 Task: Explore Color Pickers: Install a color picker extension to help select and work with colors in your code
Action: Mouse moved to (17, 0)
Screenshot: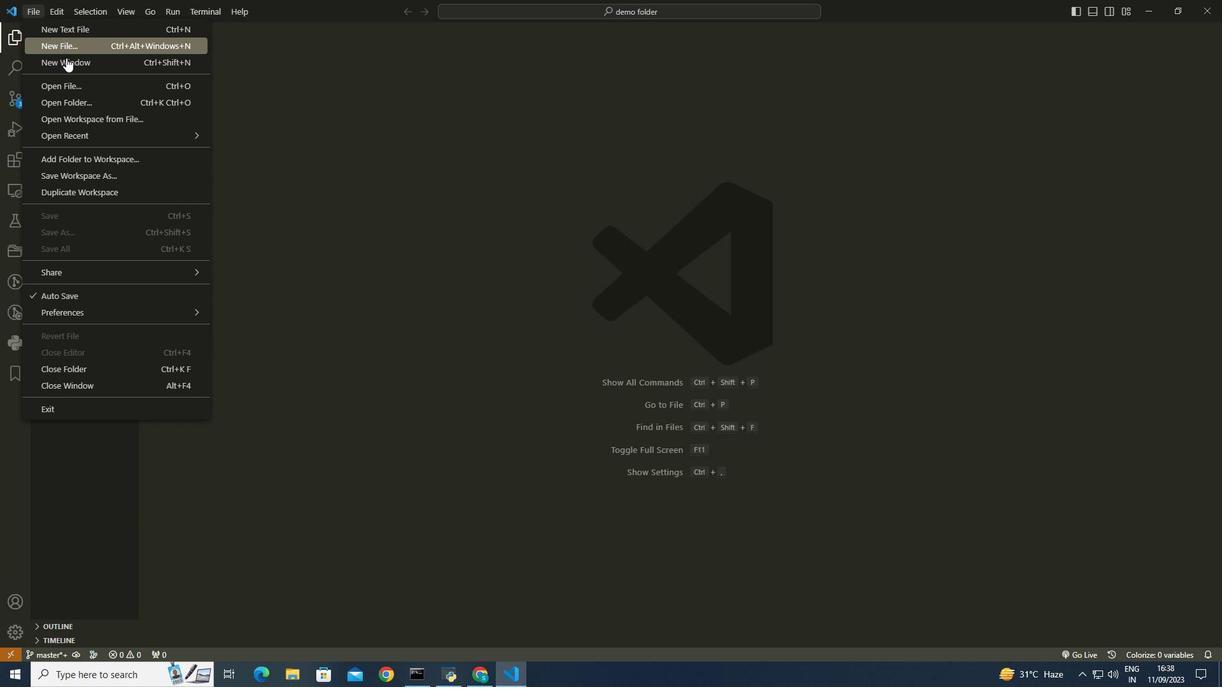 
Action: Mouse pressed left at (17, 0)
Screenshot: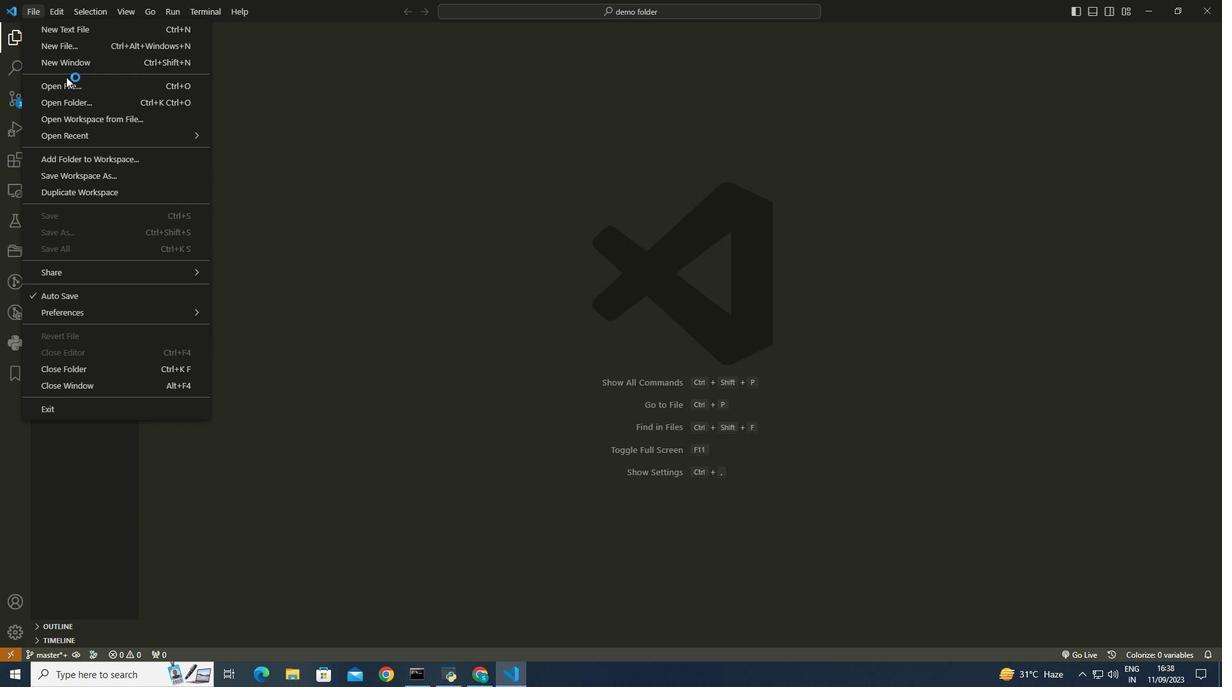 
Action: Mouse moved to (63, 96)
Screenshot: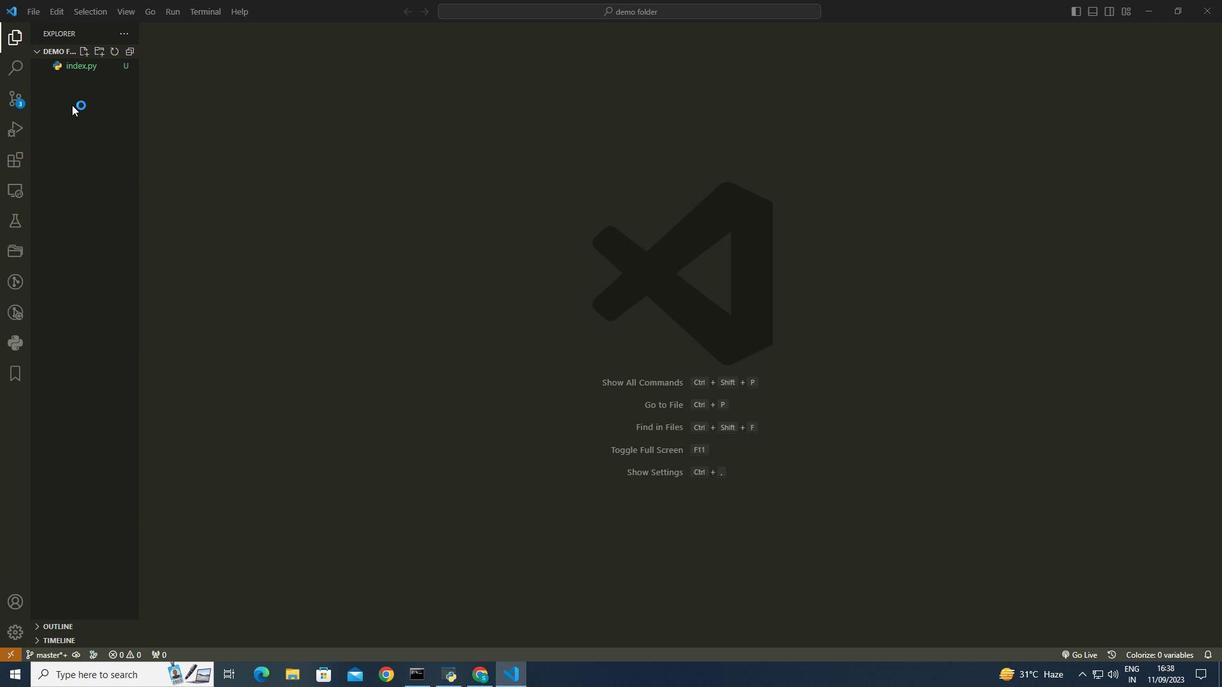 
Action: Mouse pressed left at (63, 96)
Screenshot: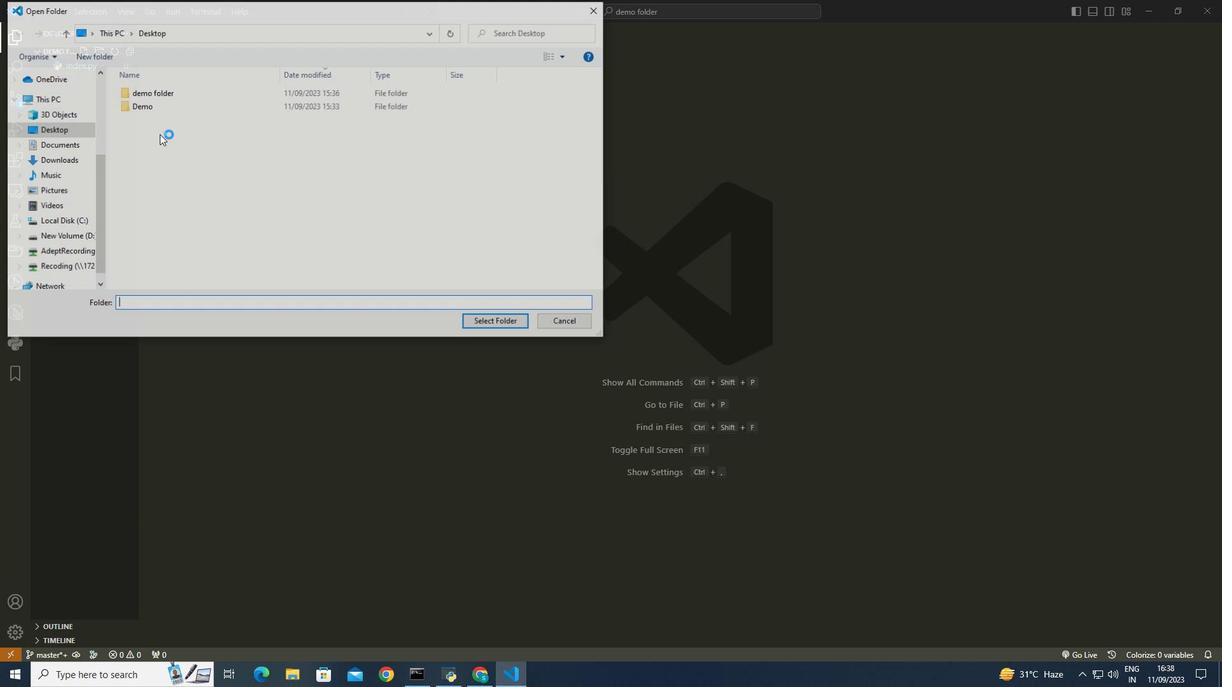 
Action: Mouse moved to (134, 99)
Screenshot: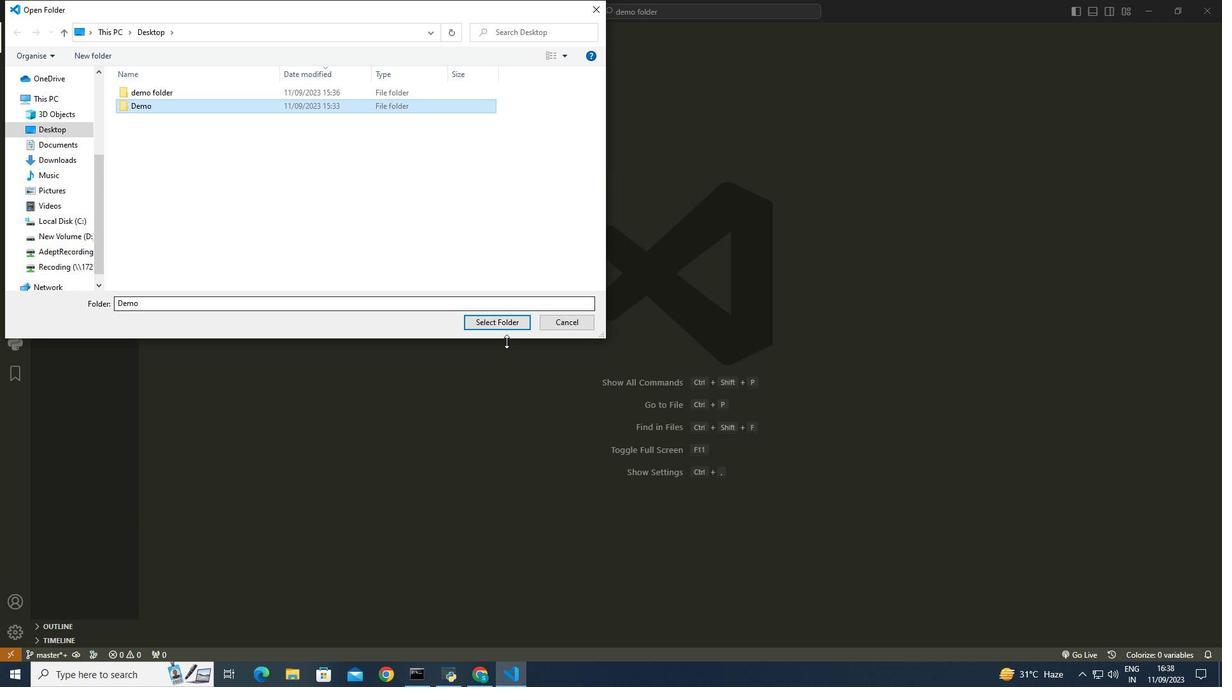 
Action: Mouse pressed left at (134, 99)
Screenshot: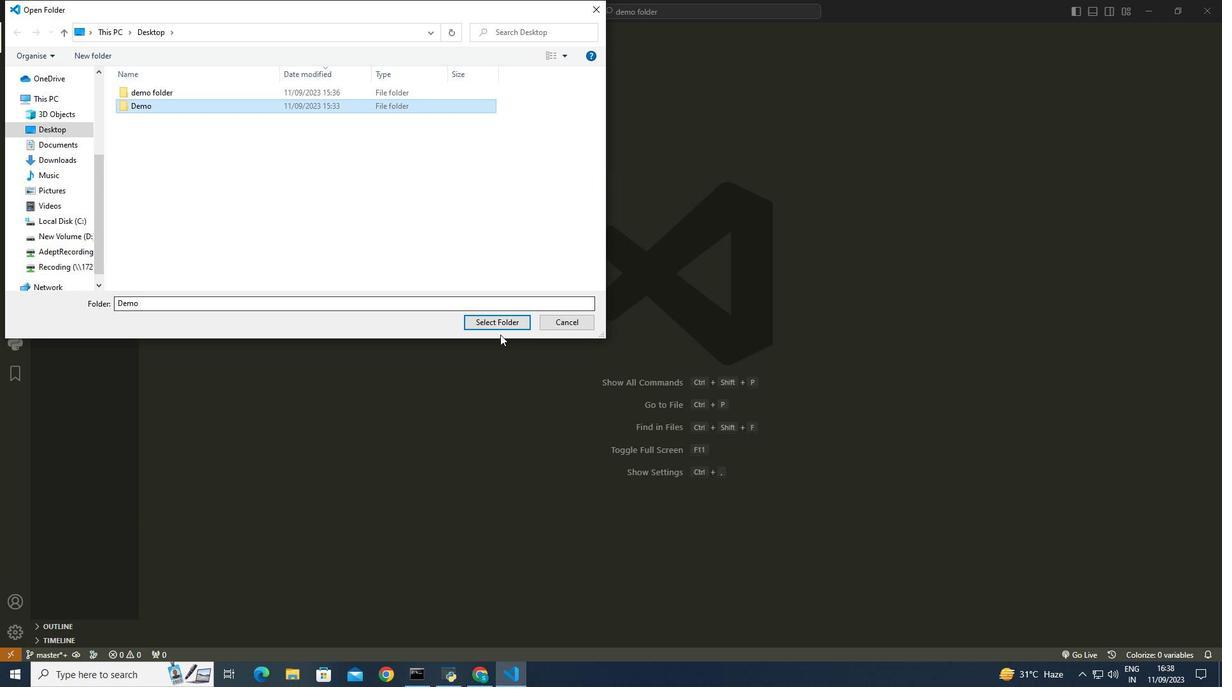 
Action: Mouse moved to (492, 316)
Screenshot: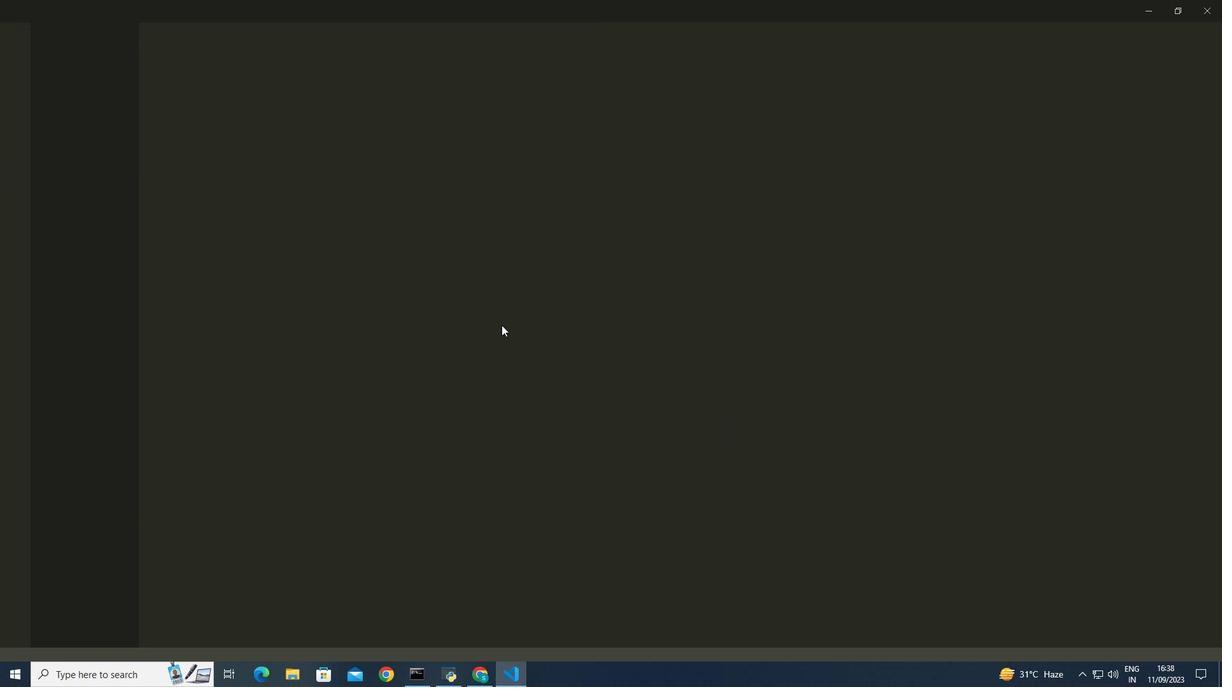 
Action: Mouse pressed left at (492, 316)
Screenshot: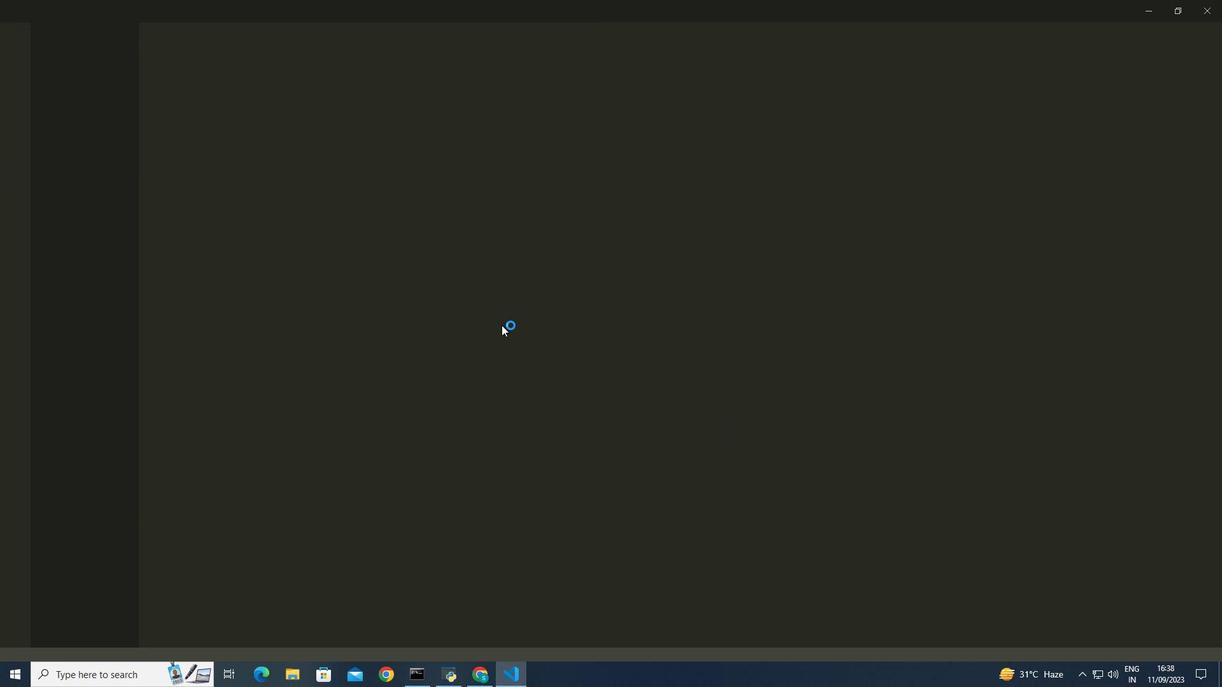 
Action: Mouse moved to (198, 103)
Screenshot: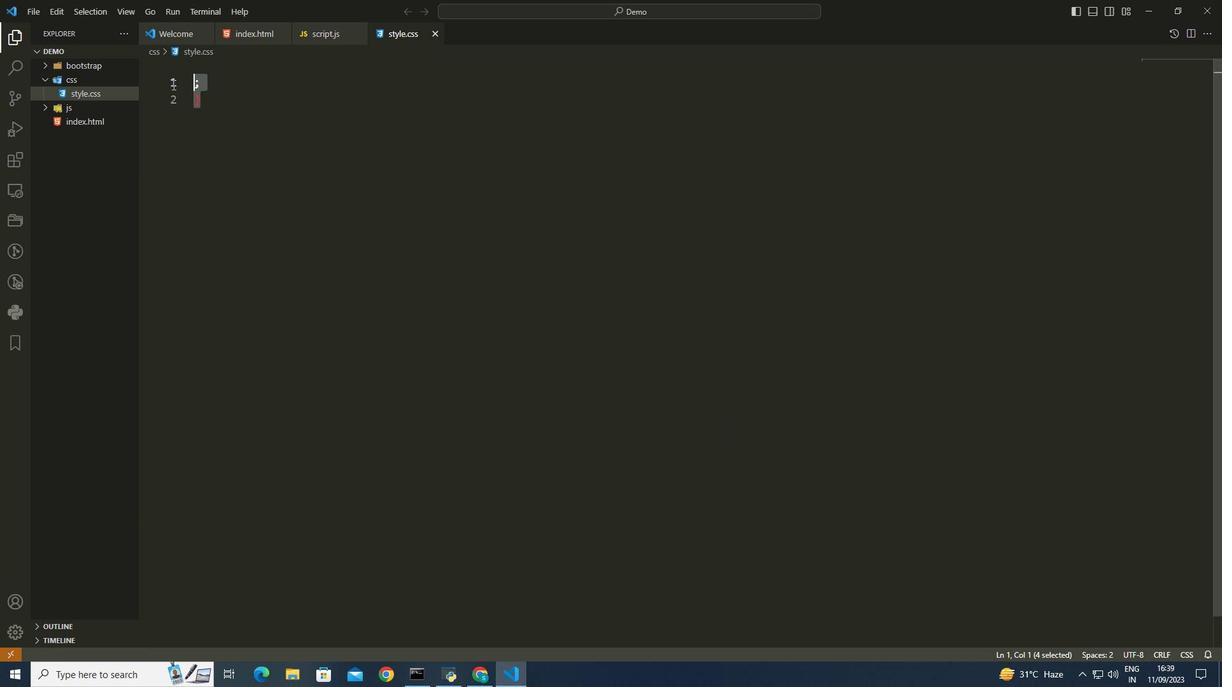 
Action: Mouse pressed left at (198, 103)
Screenshot: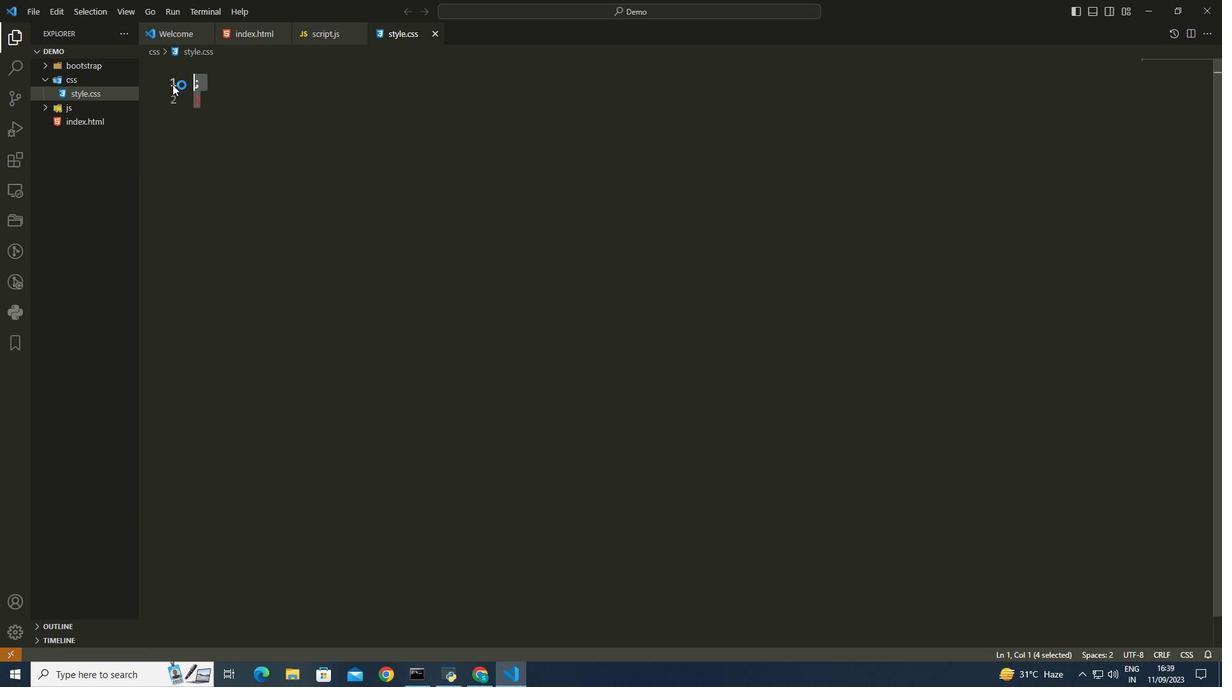
Action: Mouse moved to (170, 81)
Screenshot: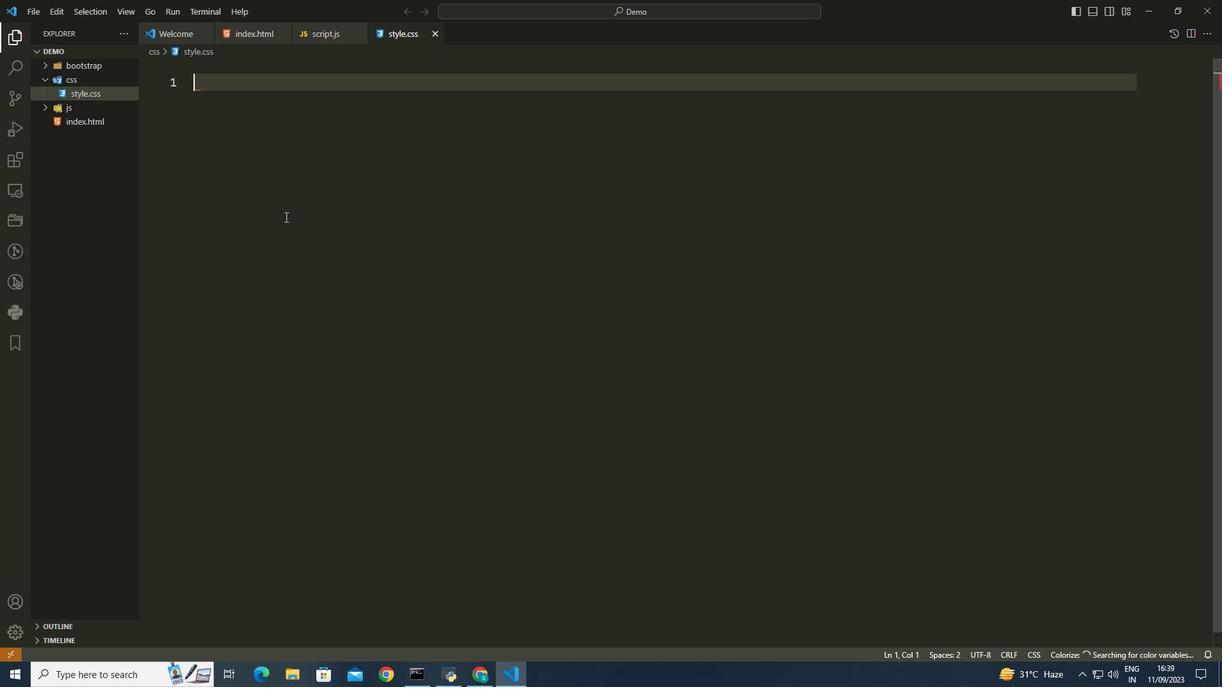 
Action: Key pressed <Key.delete>
Screenshot: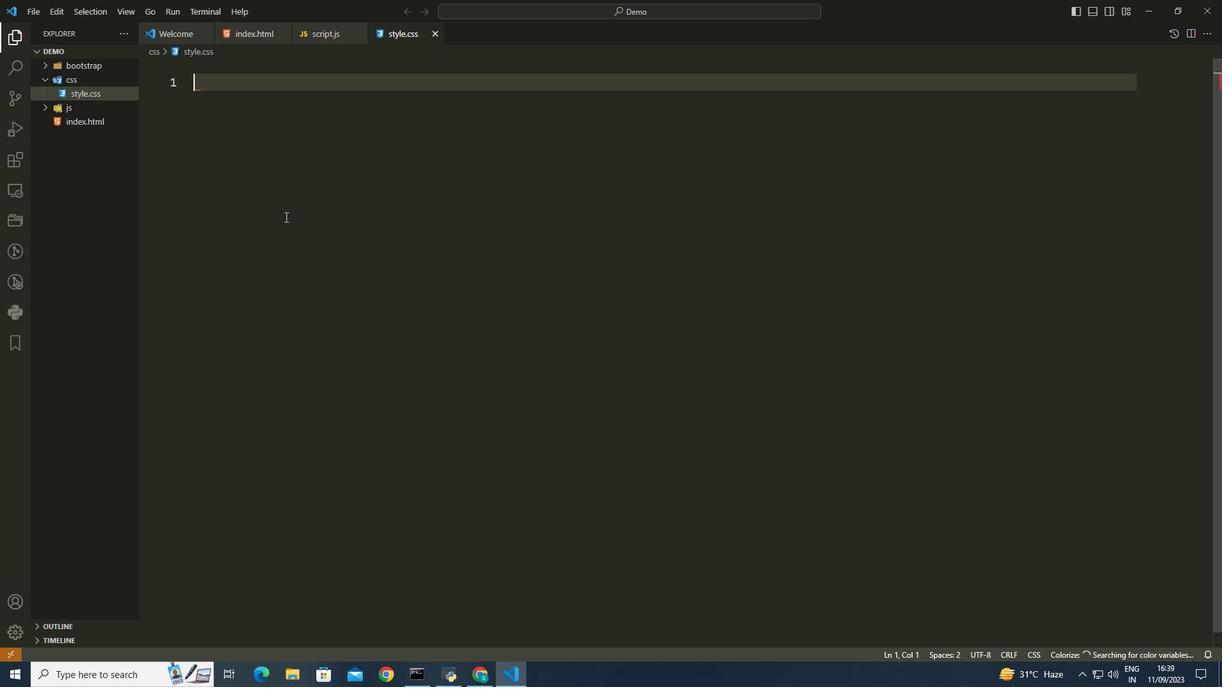 
Action: Mouse moved to (208, 123)
Screenshot: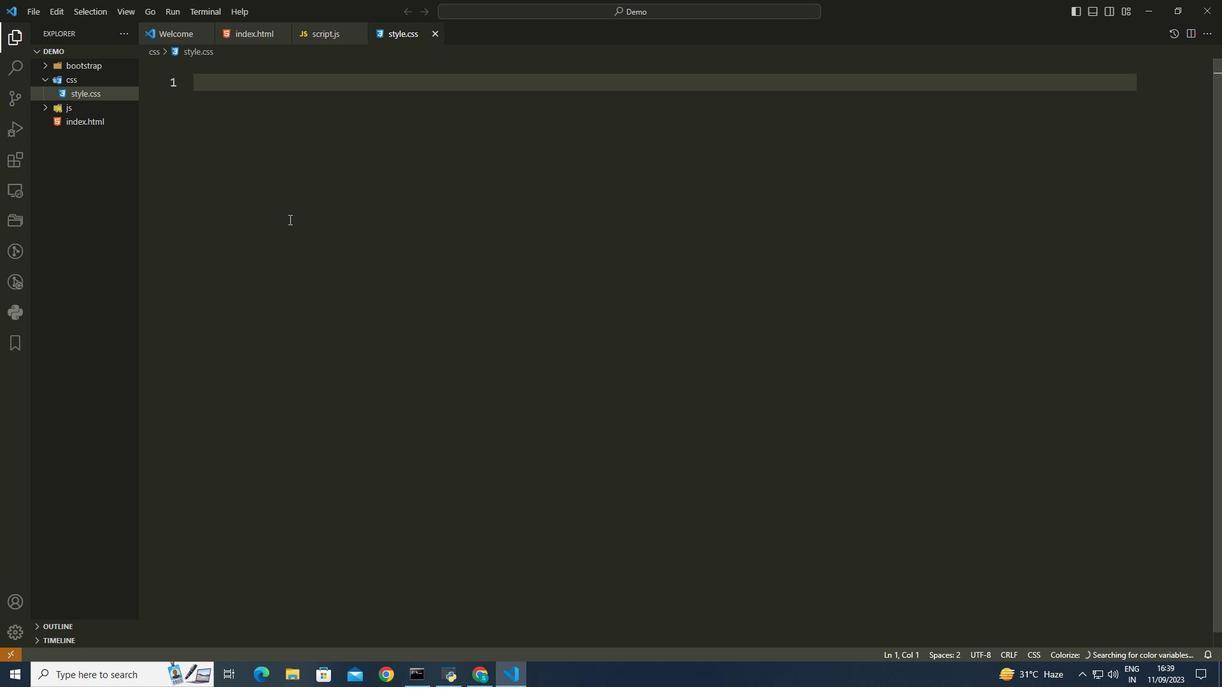 
Action: Mouse pressed left at (208, 123)
Screenshot: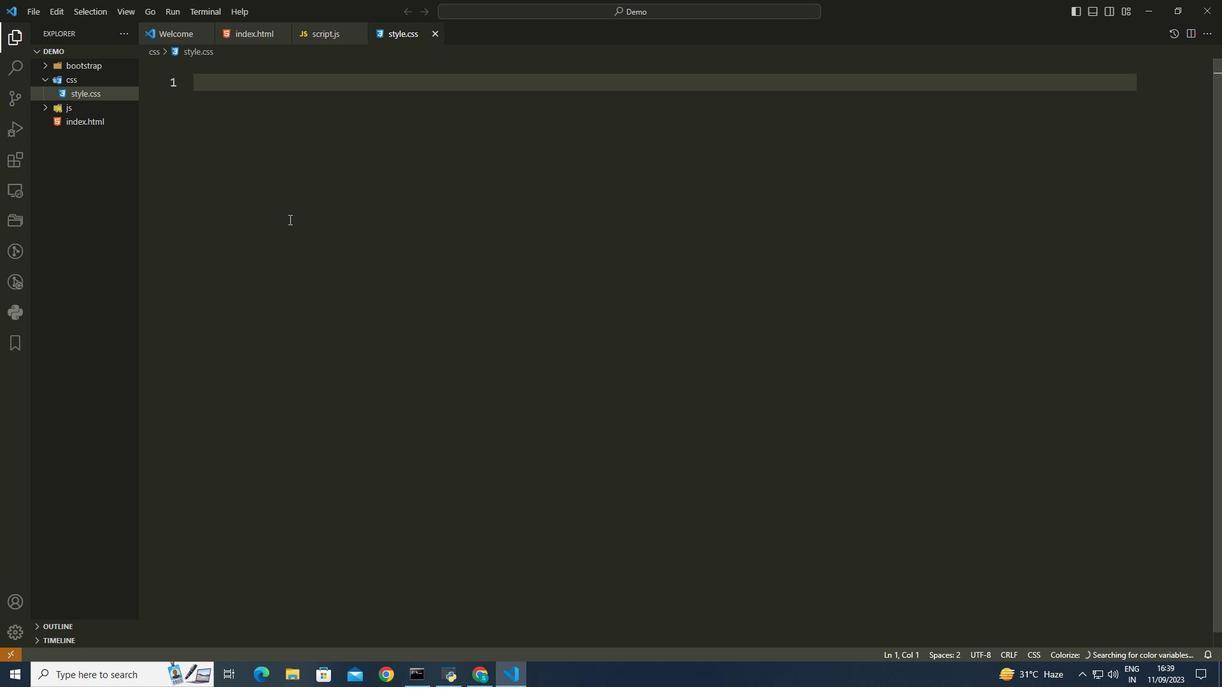 
Action: Mouse moved to (278, 201)
Screenshot: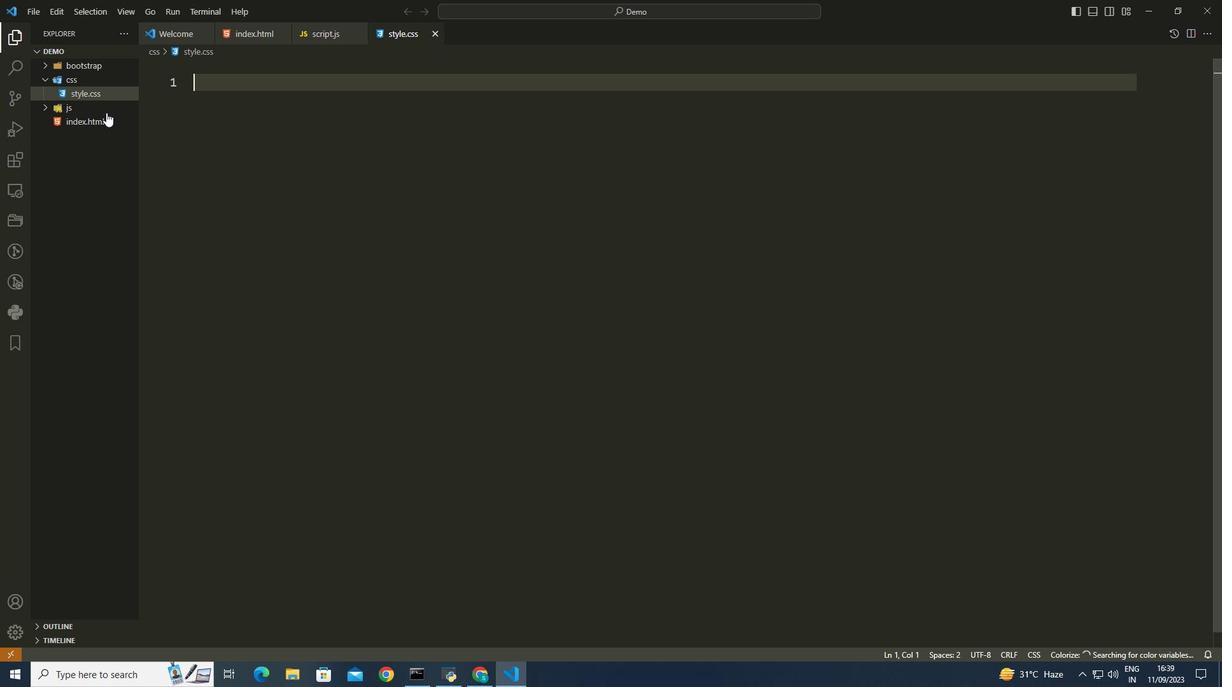 
Action: Mouse pressed left at (278, 201)
Screenshot: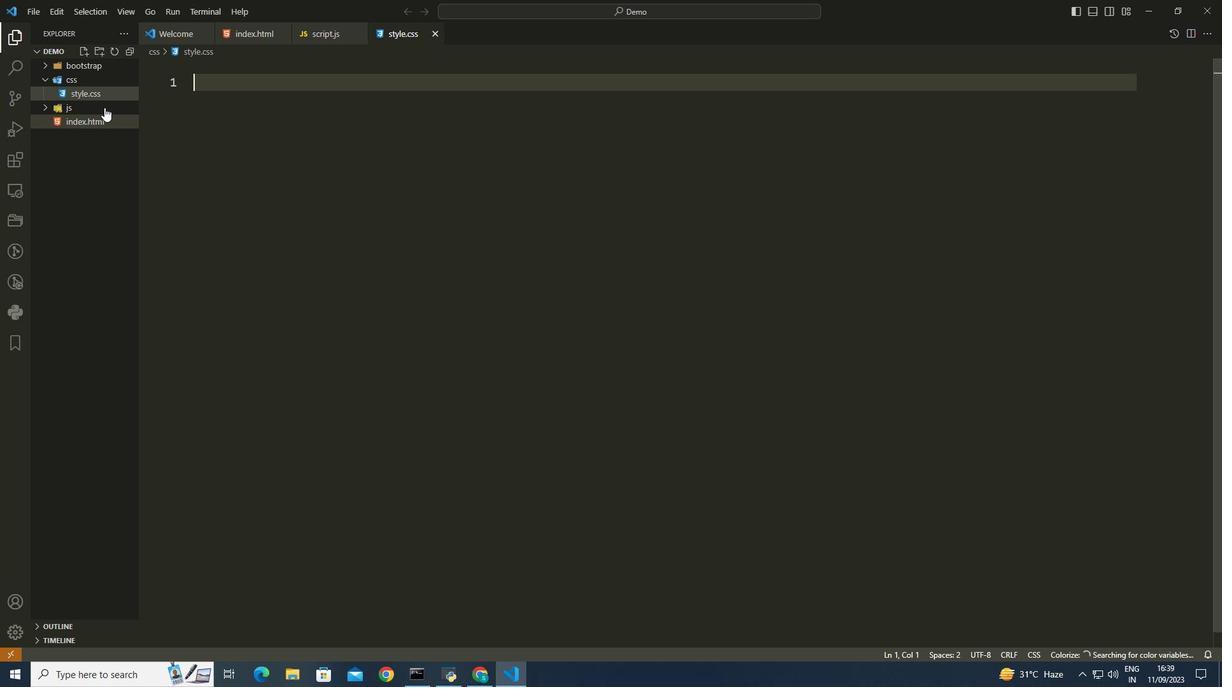 
Action: Mouse moved to (5, 149)
Screenshot: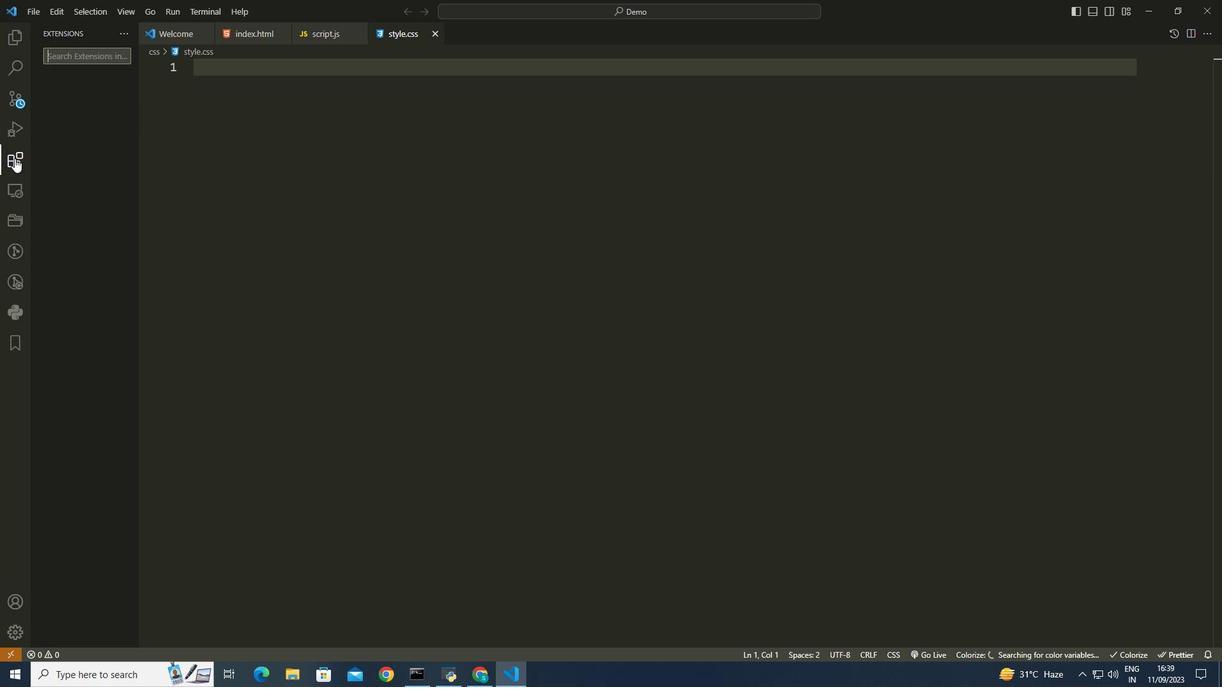 
Action: Mouse pressed left at (5, 149)
Screenshot: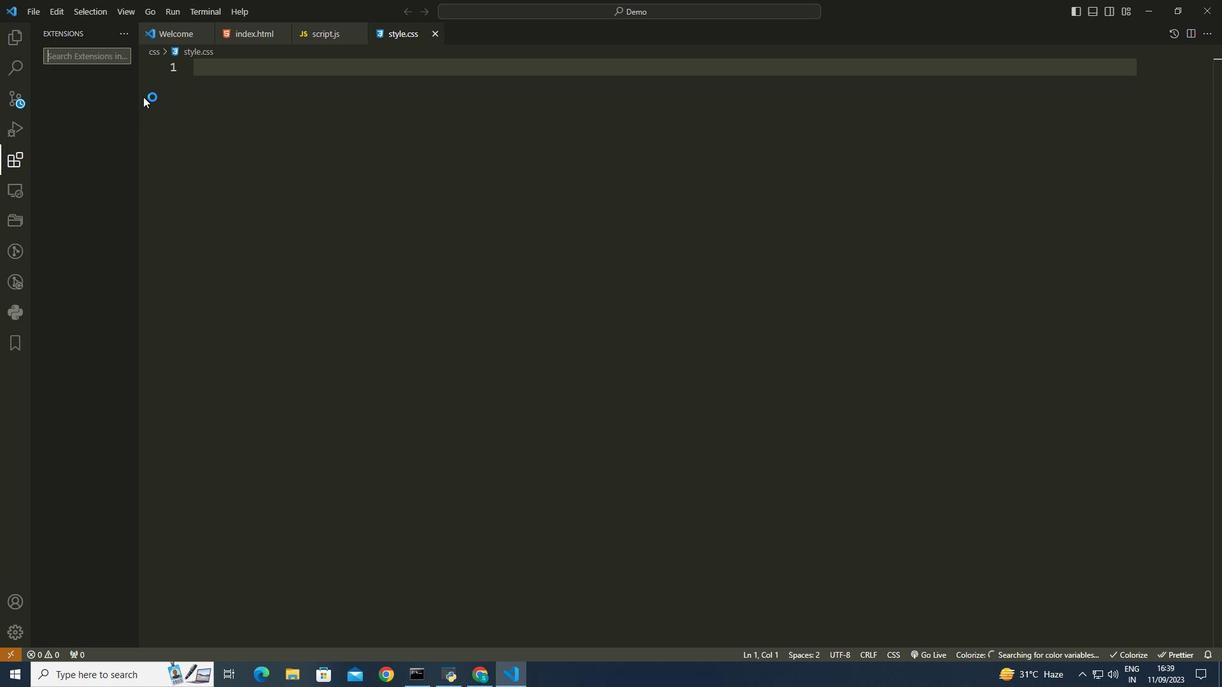 
Action: Mouse moved to (101, 47)
Screenshot: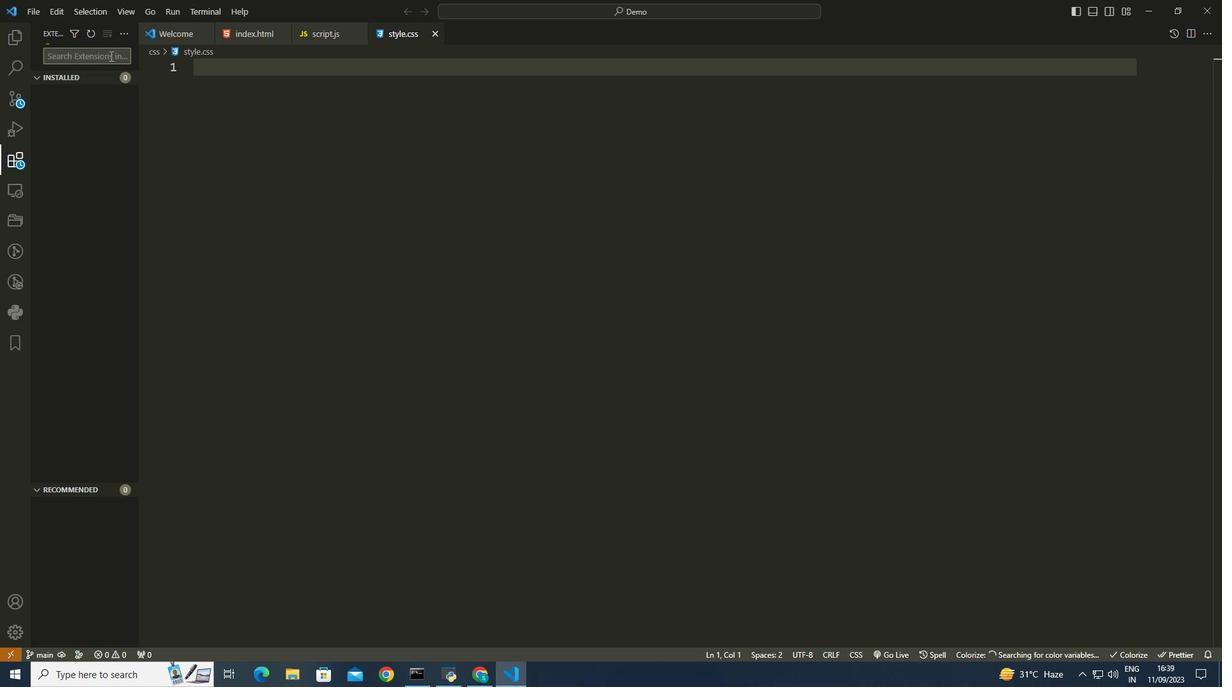 
Action: Mouse pressed left at (101, 47)
Screenshot: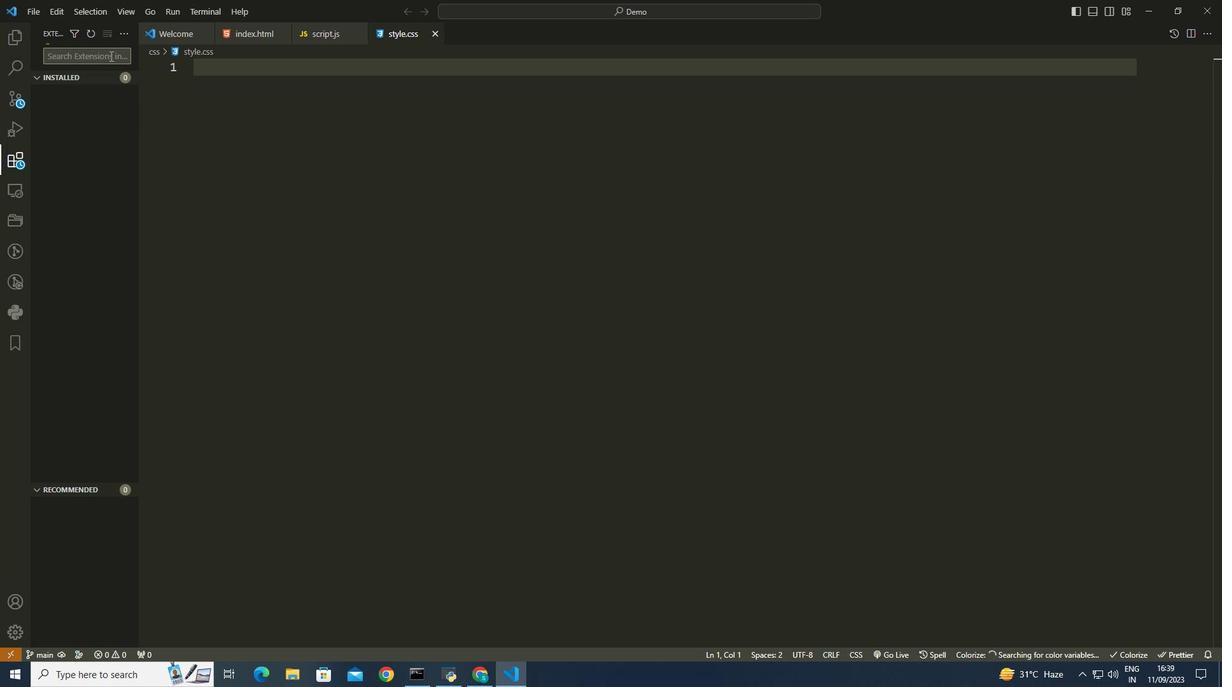 
Action: Key pressed color<Key.space>picker
Screenshot: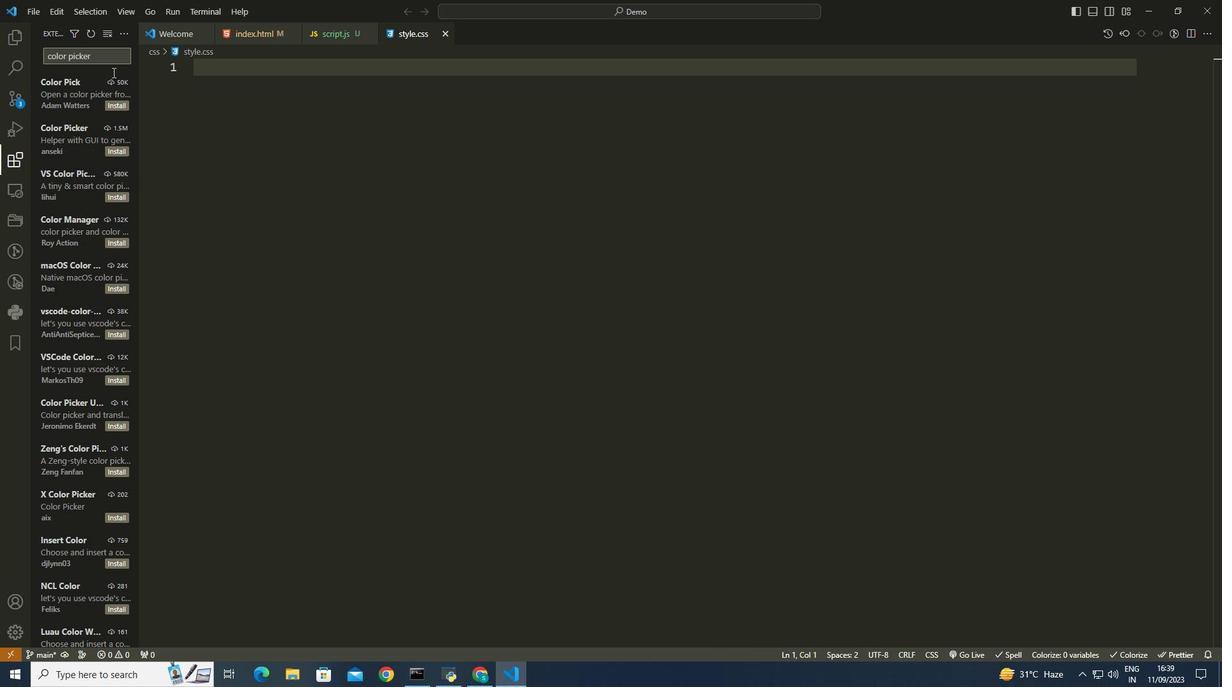 
Action: Mouse moved to (85, 77)
Screenshot: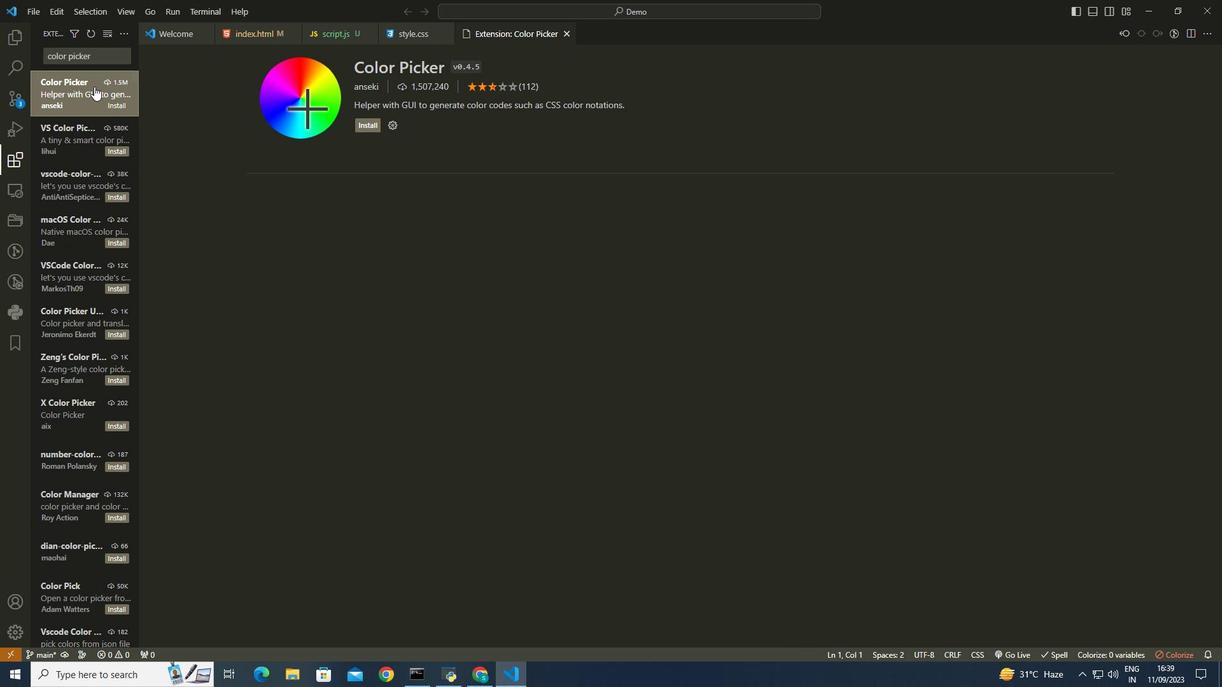 
Action: Mouse pressed left at (85, 77)
Screenshot: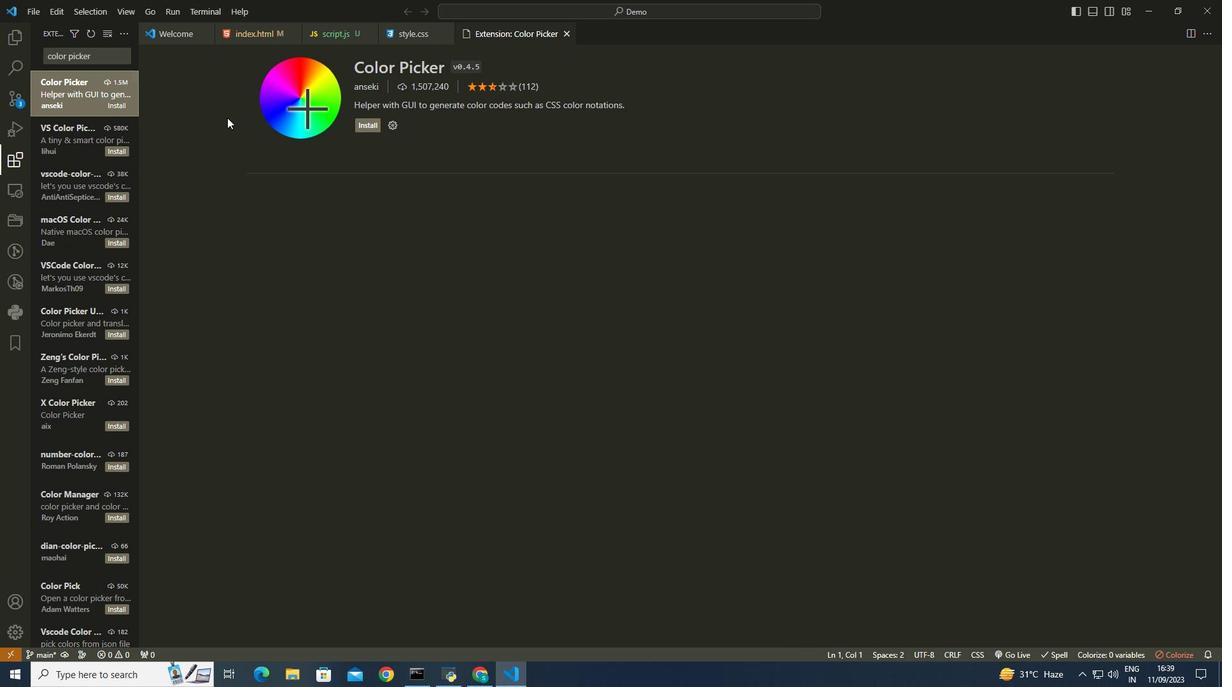 
Action: Mouse moved to (357, 113)
Screenshot: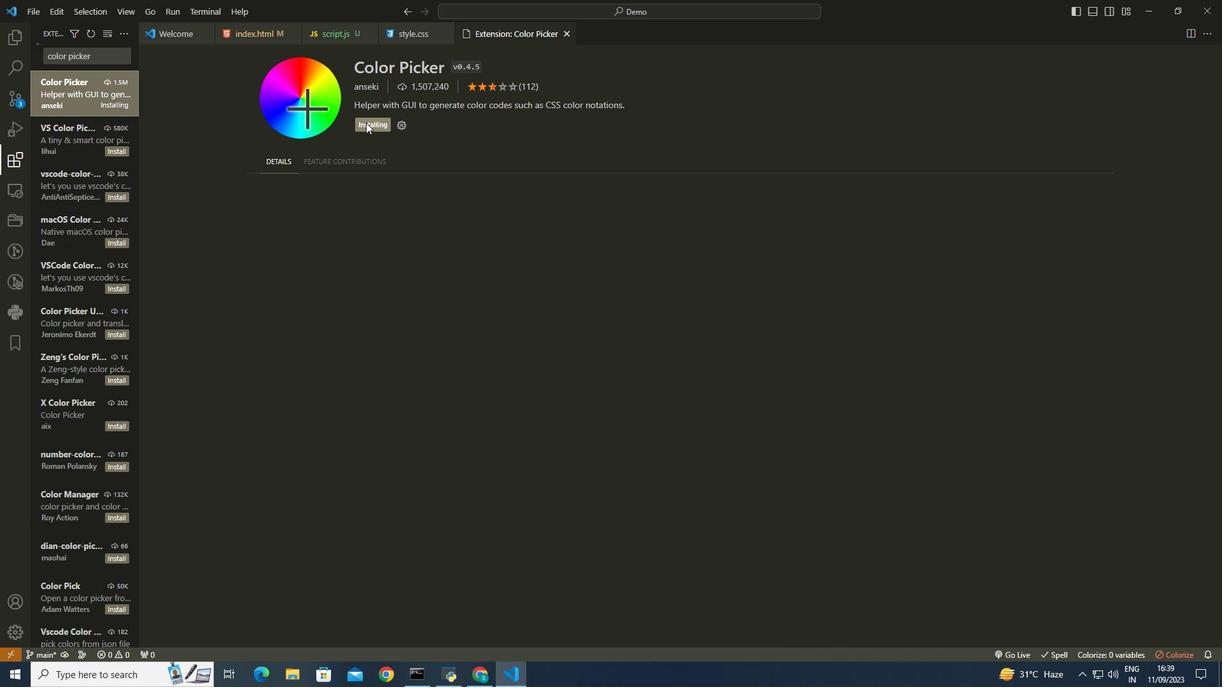 
Action: Mouse pressed left at (357, 113)
Screenshot: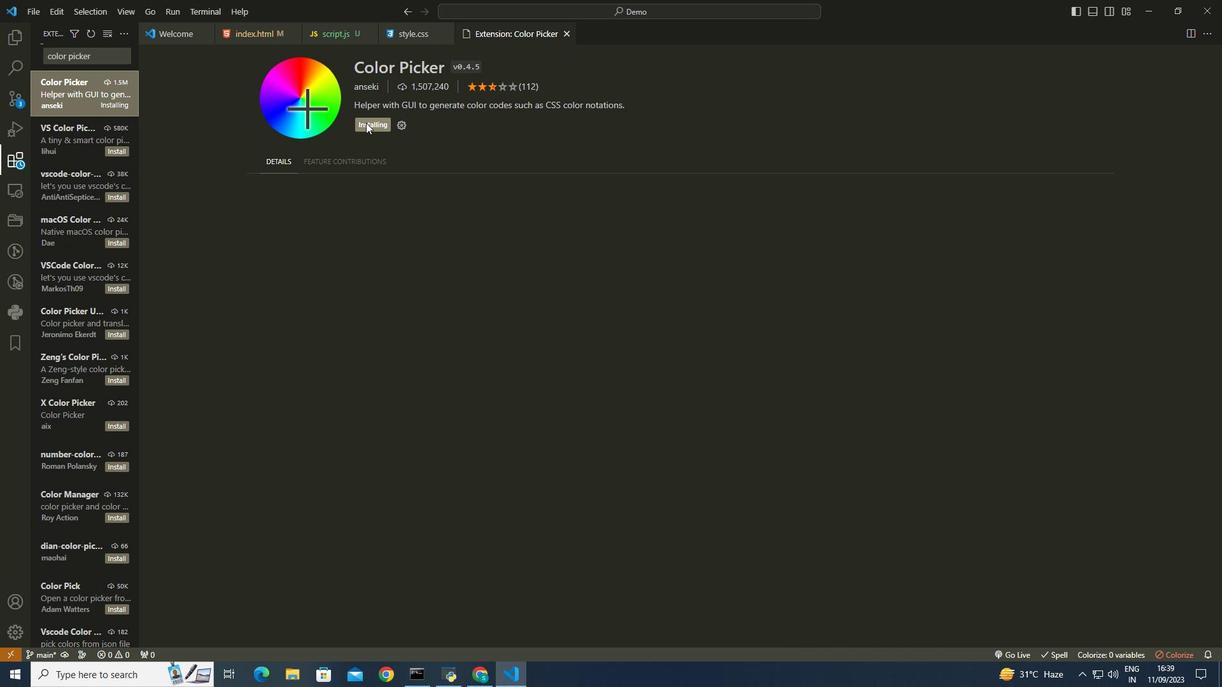 
Action: Mouse moved to (559, 22)
Screenshot: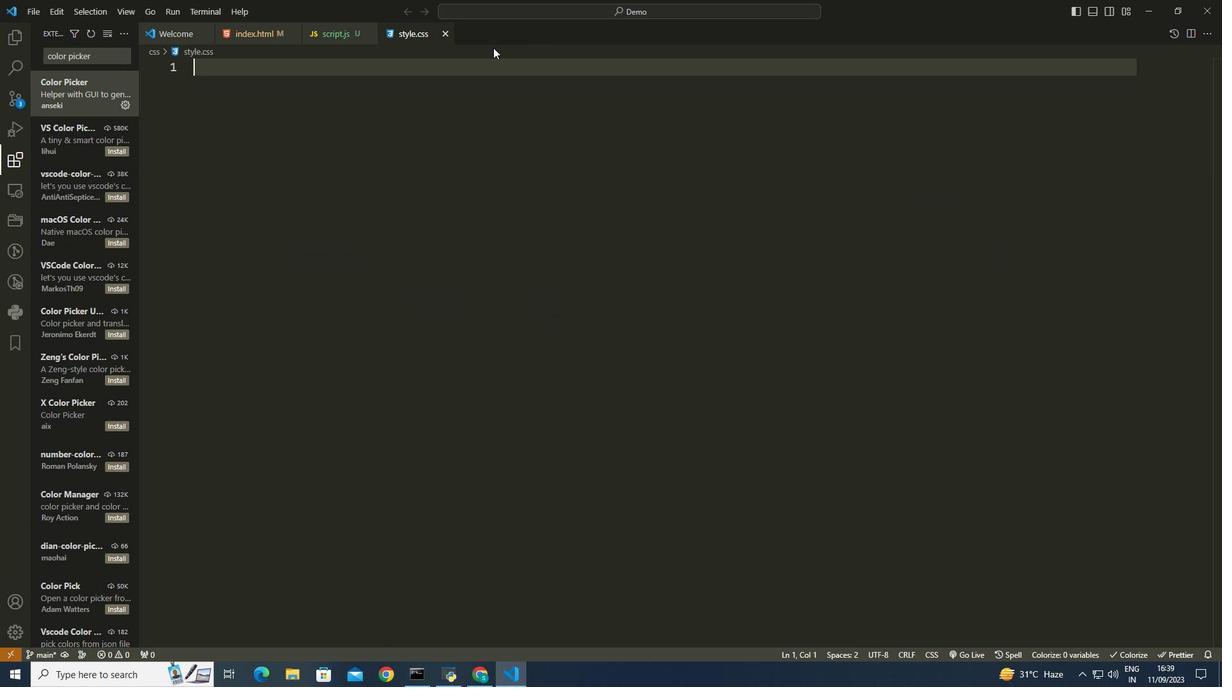 
Action: Mouse pressed left at (559, 22)
Screenshot: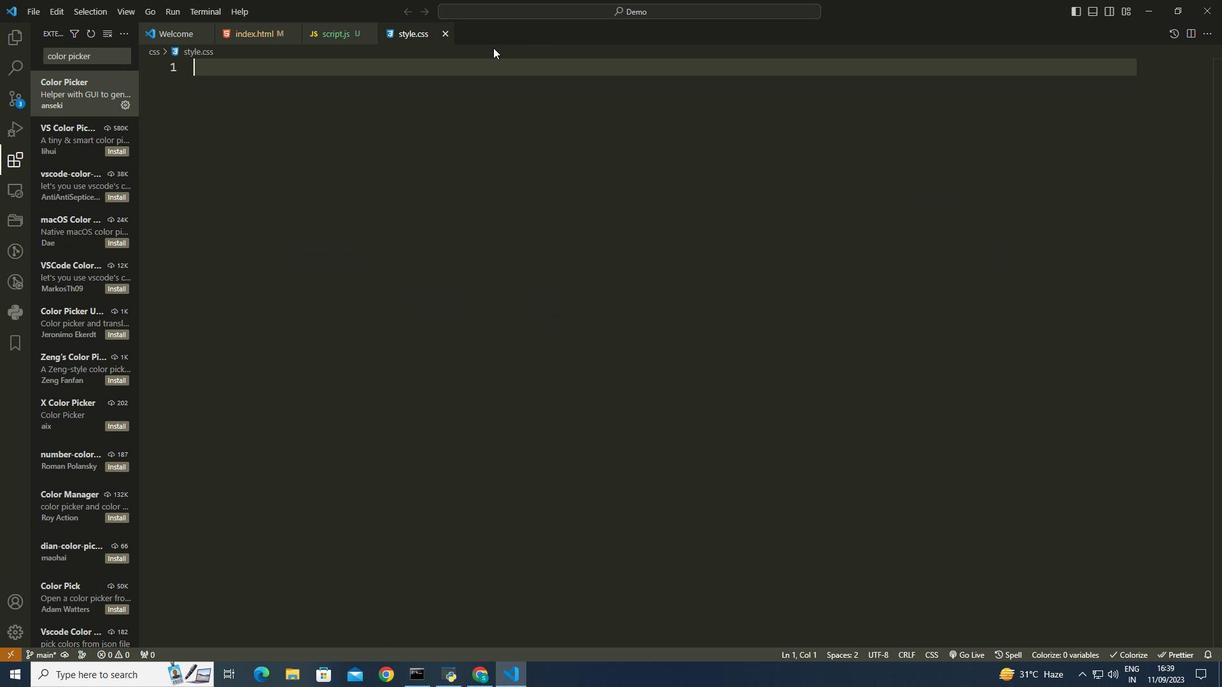 
Action: Mouse moved to (362, 22)
Screenshot: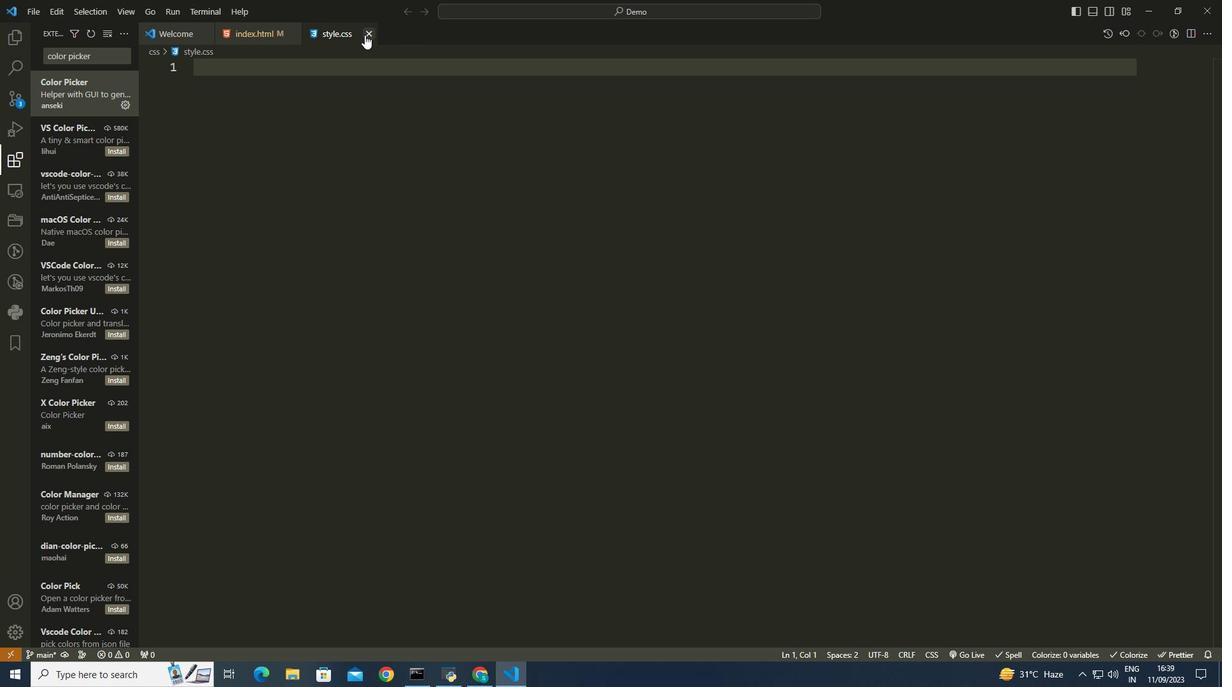 
Action: Mouse pressed left at (362, 22)
Screenshot: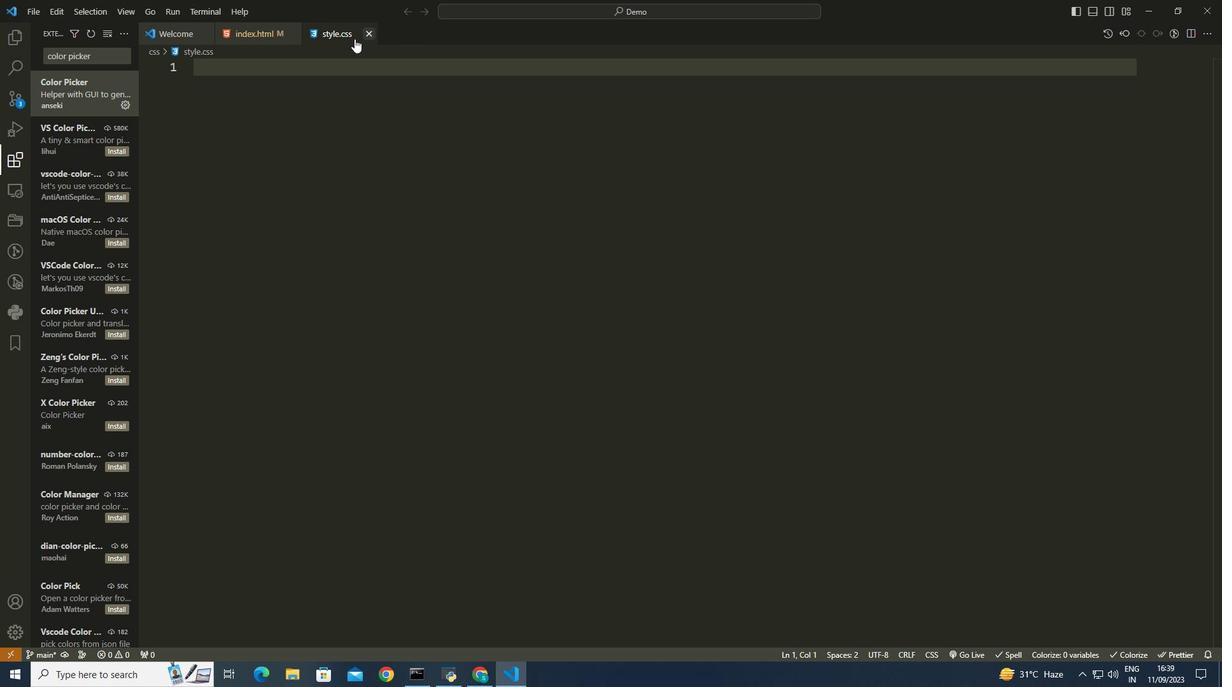 
Action: Mouse moved to (196, 24)
Screenshot: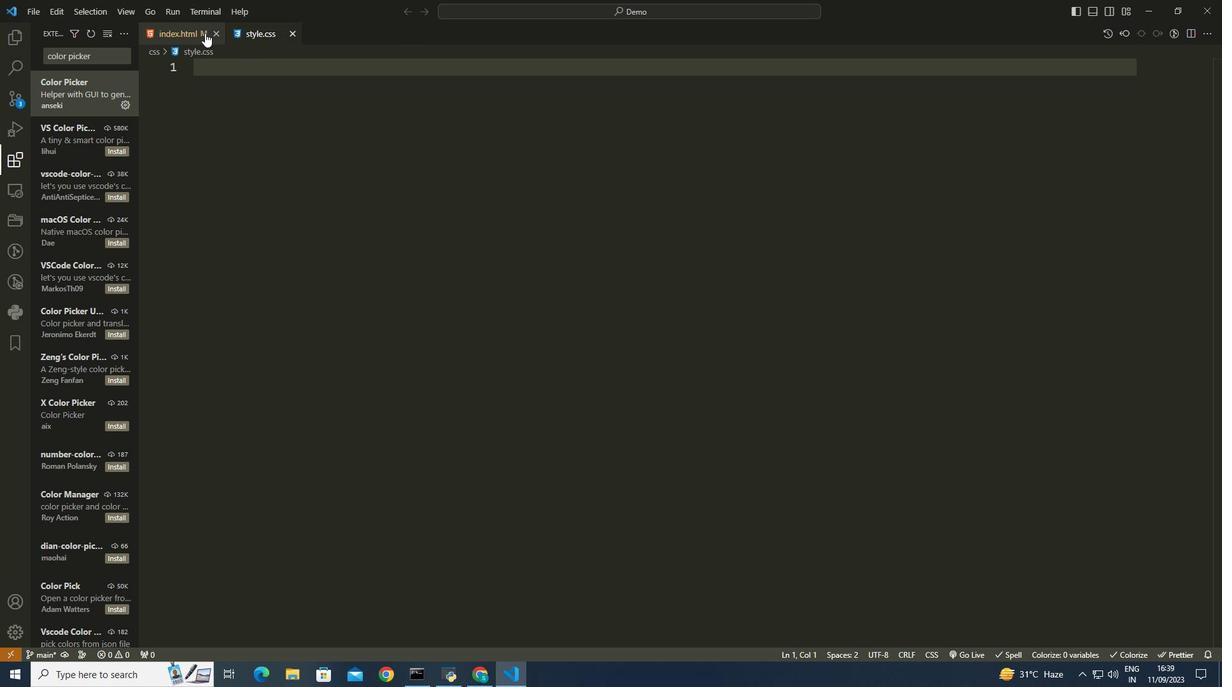 
Action: Mouse pressed left at (196, 24)
Screenshot: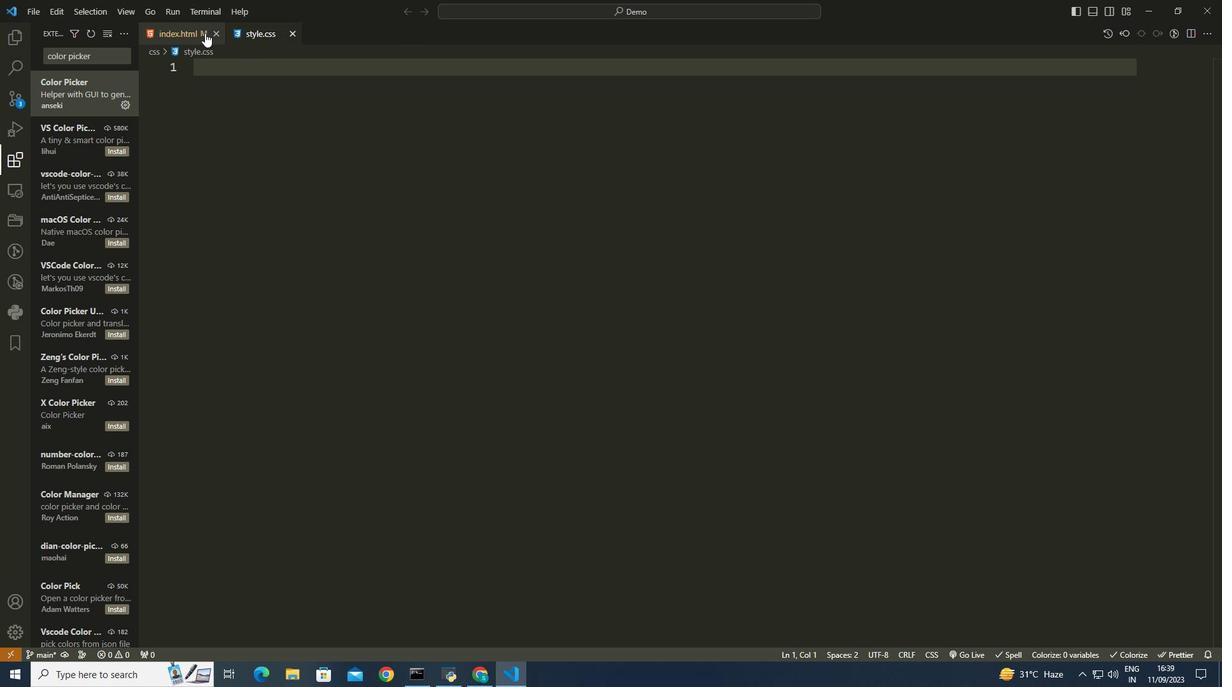 
Action: Mouse moved to (75, 78)
Screenshot: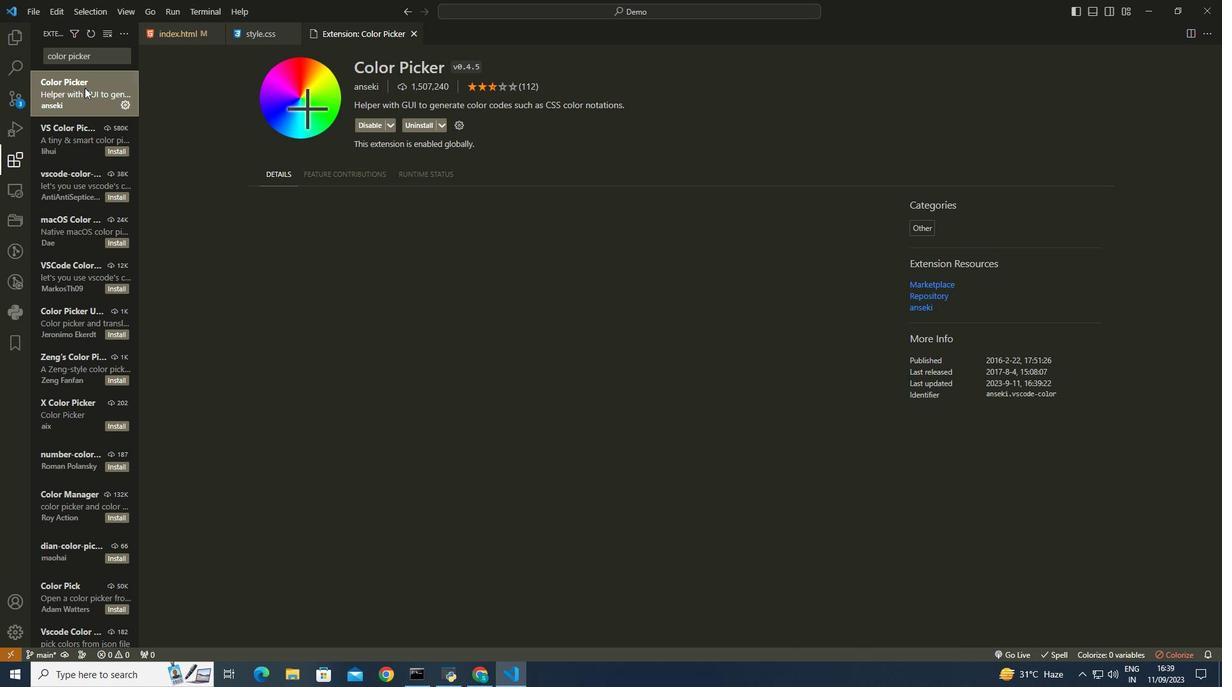 
Action: Mouse pressed left at (75, 78)
Screenshot: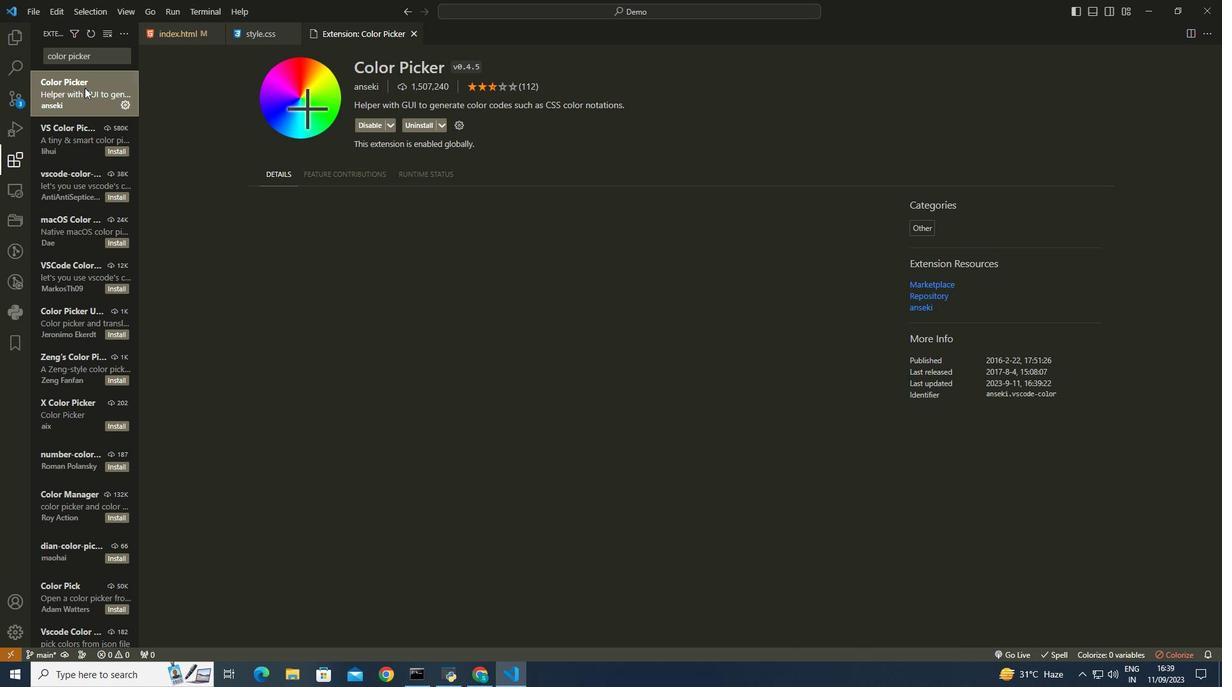 
Action: Mouse moved to (259, 22)
Screenshot: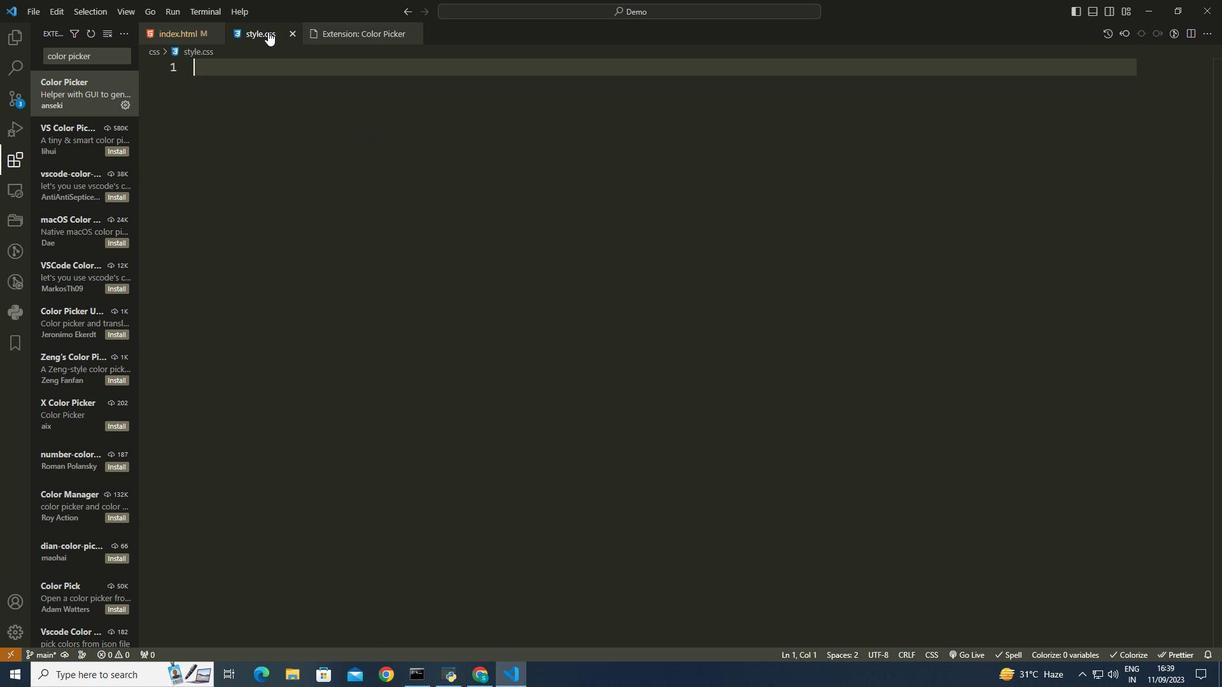 
Action: Mouse pressed left at (259, 22)
Screenshot: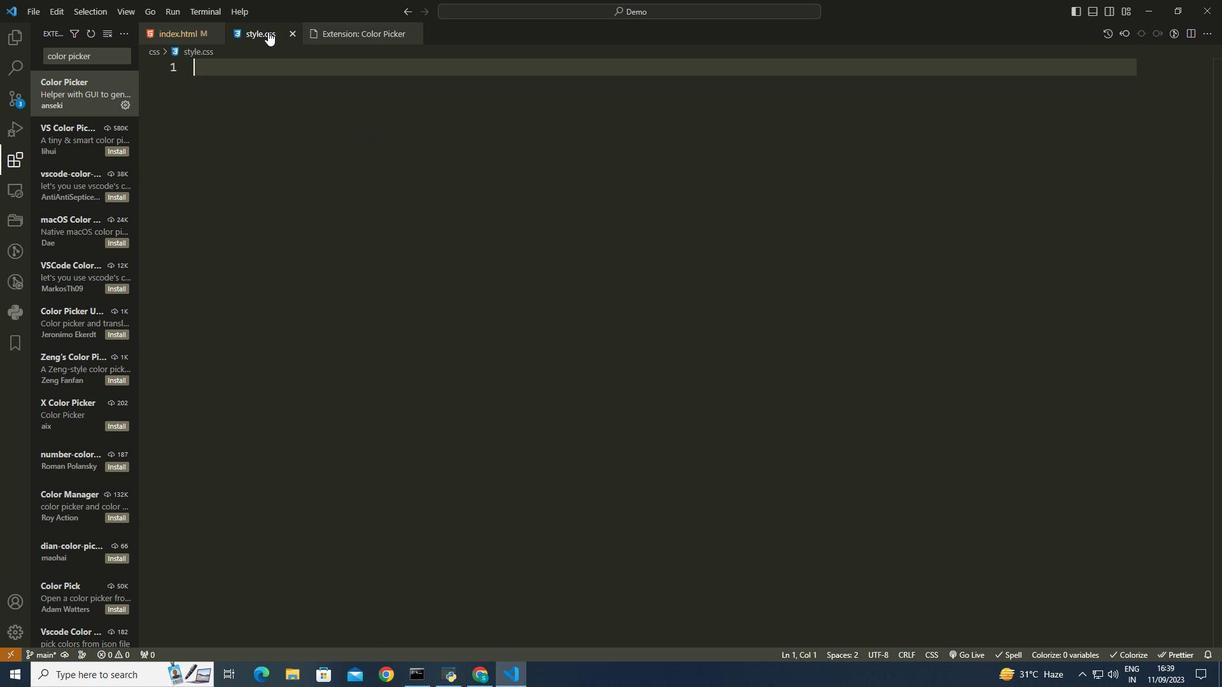 
Action: Mouse moved to (340, 27)
Screenshot: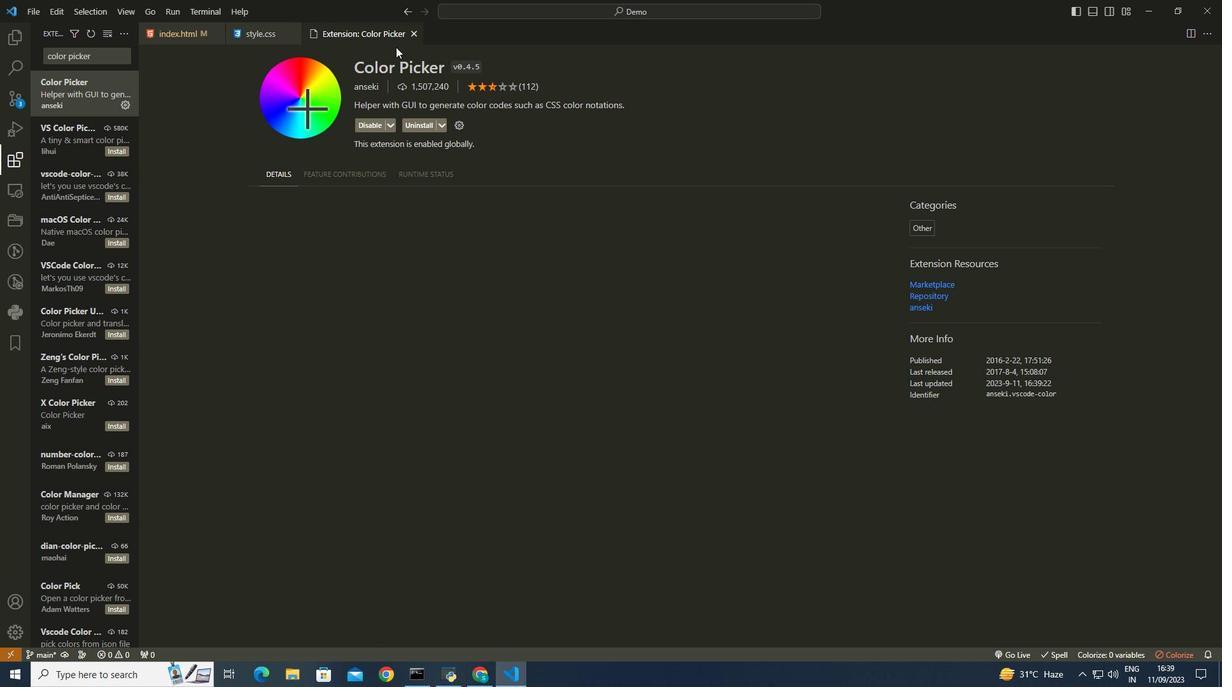 
Action: Mouse pressed left at (340, 27)
Screenshot: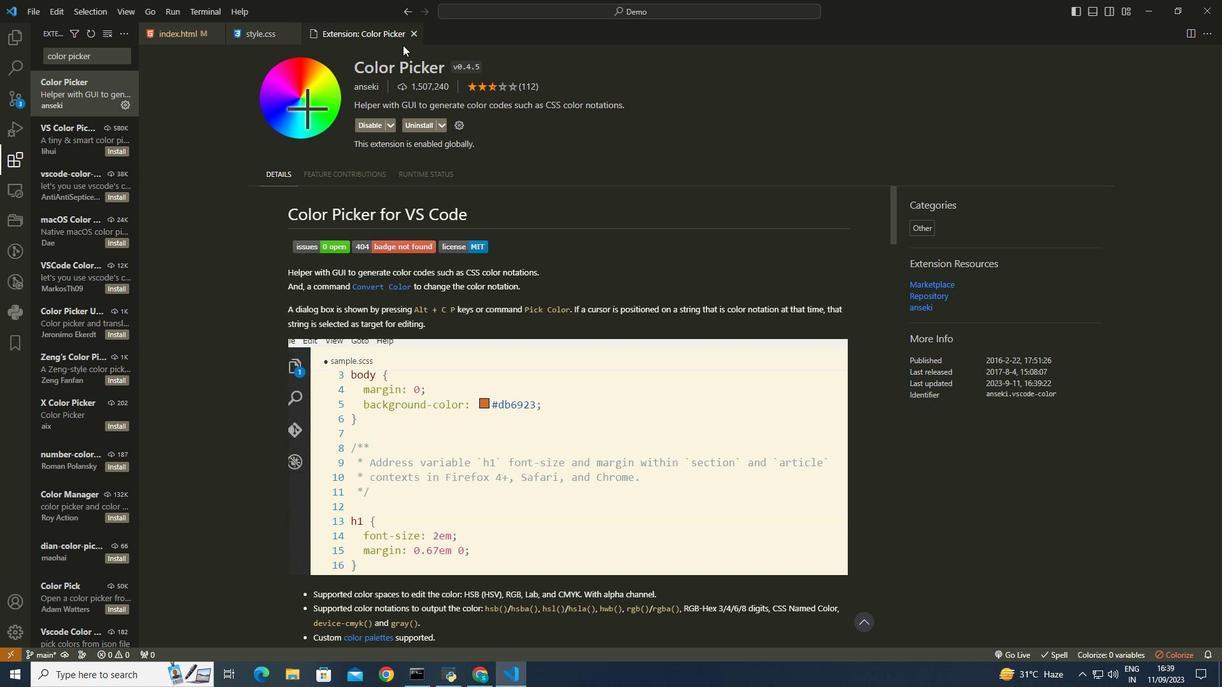 
Action: Mouse moved to (408, 26)
Screenshot: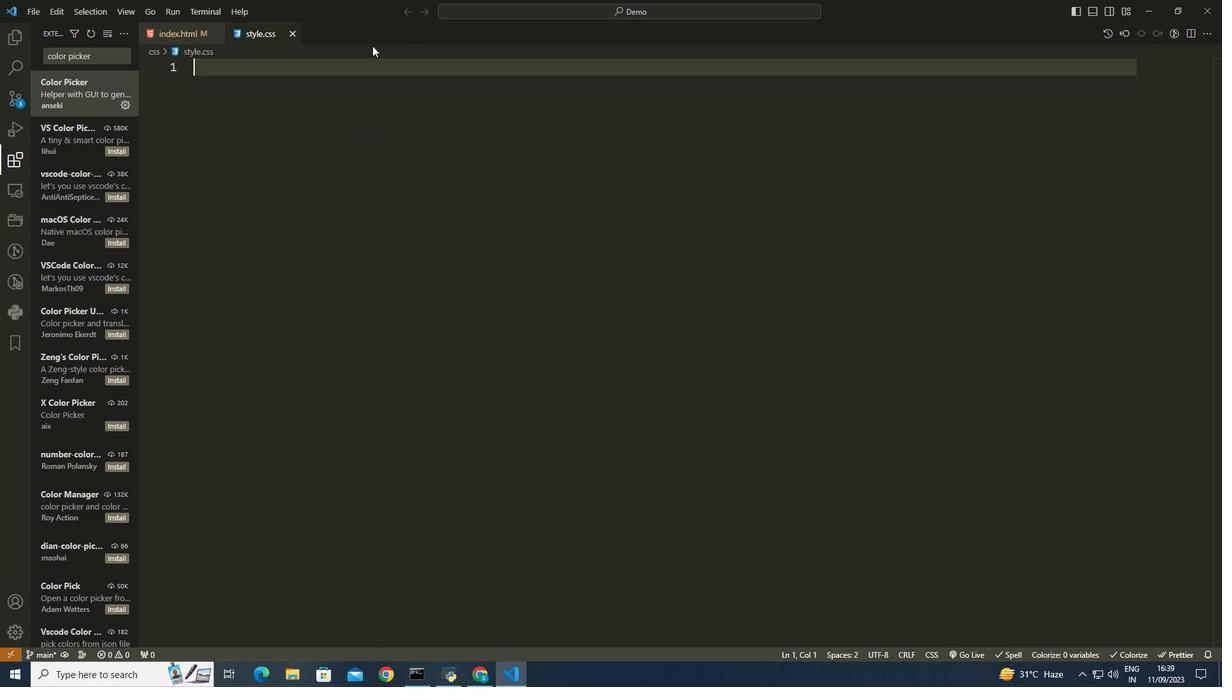 
Action: Mouse pressed left at (408, 26)
Screenshot: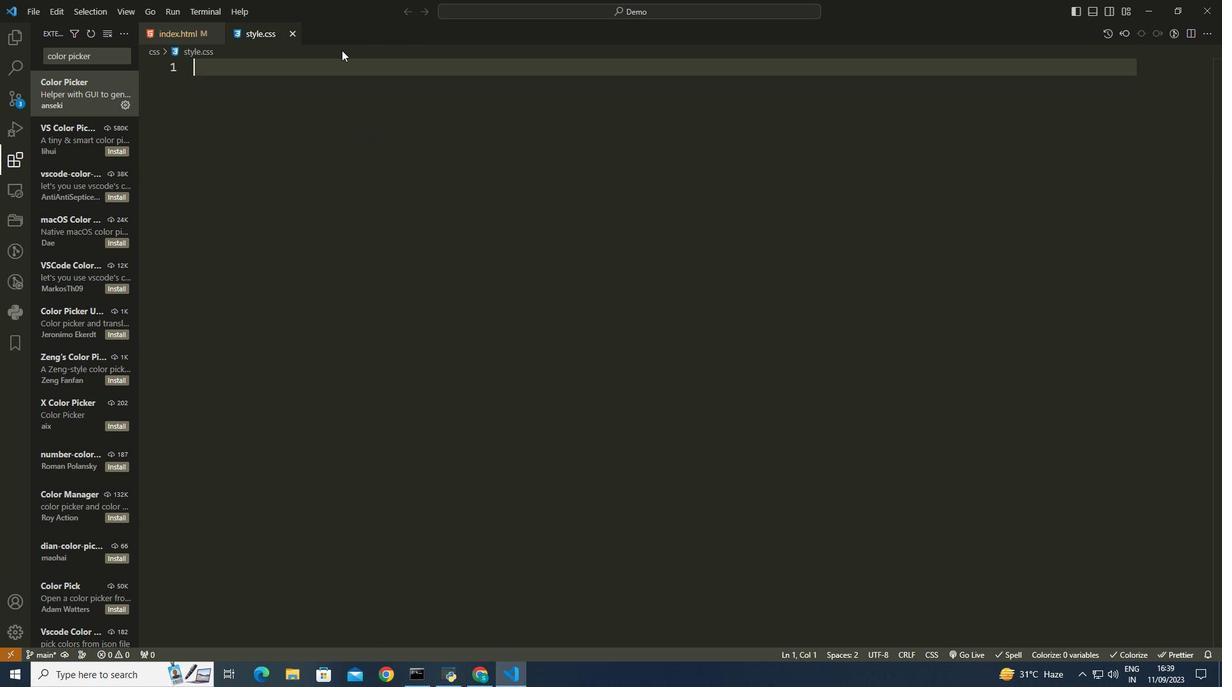 
Action: Mouse moved to (255, 21)
Screenshot: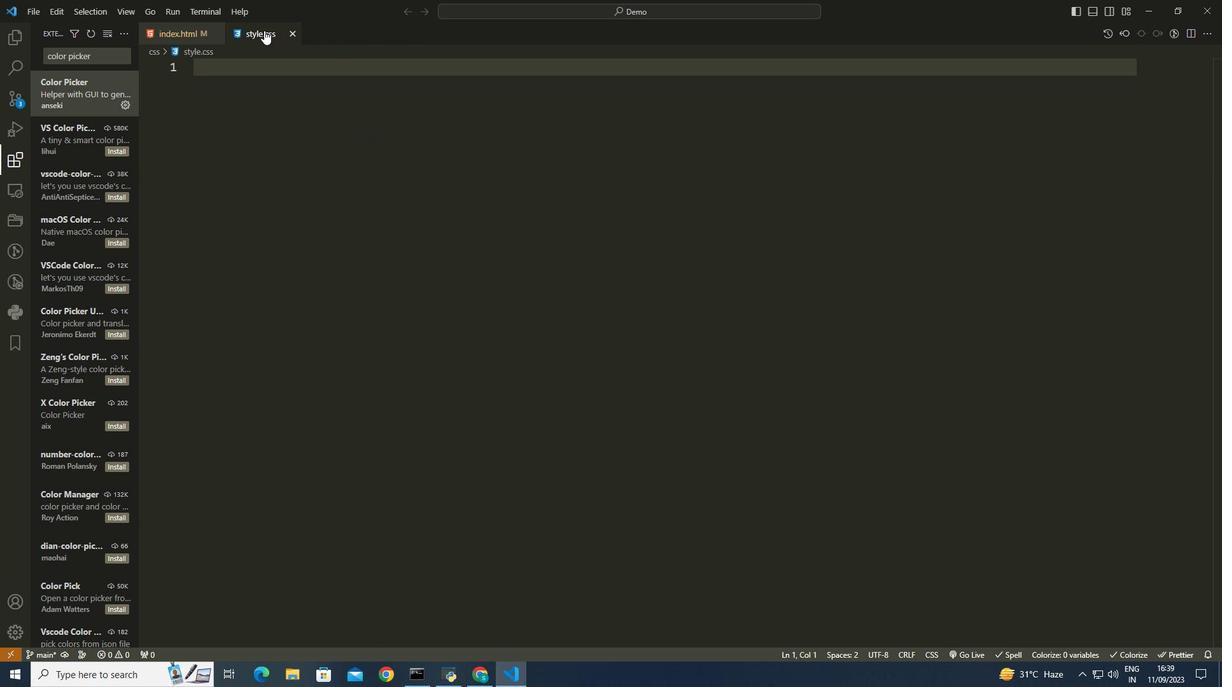 
Action: Mouse pressed left at (255, 21)
Screenshot: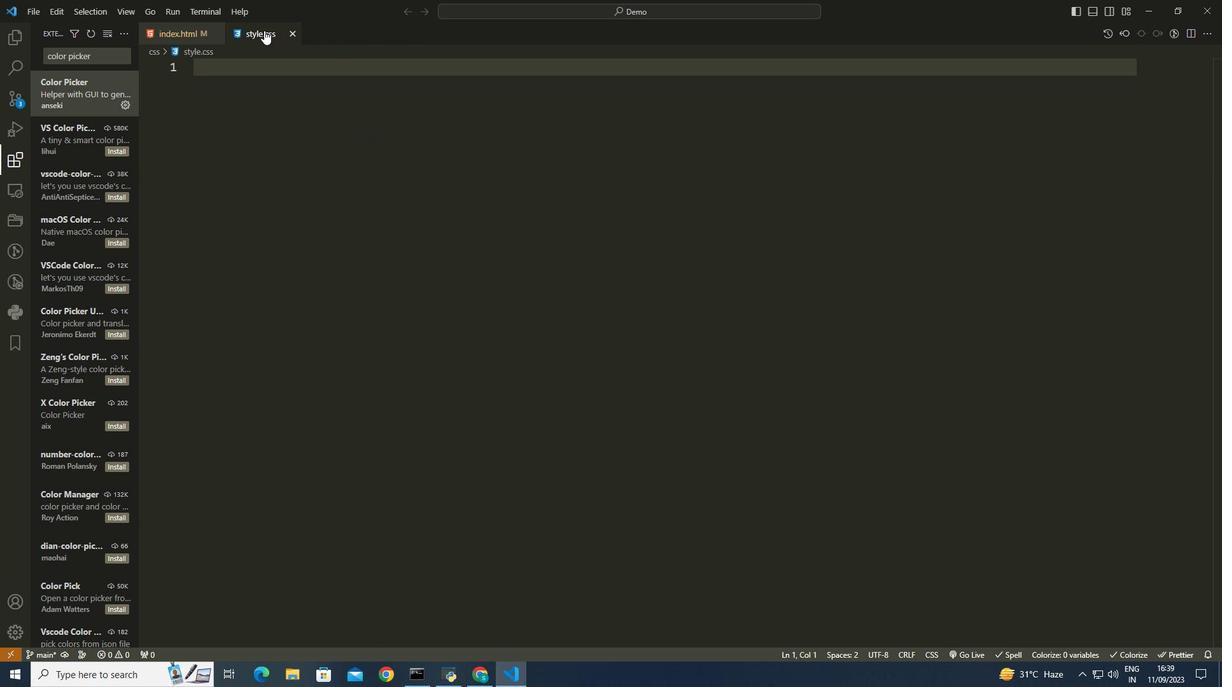 
Action: Mouse moved to (10, 29)
Screenshot: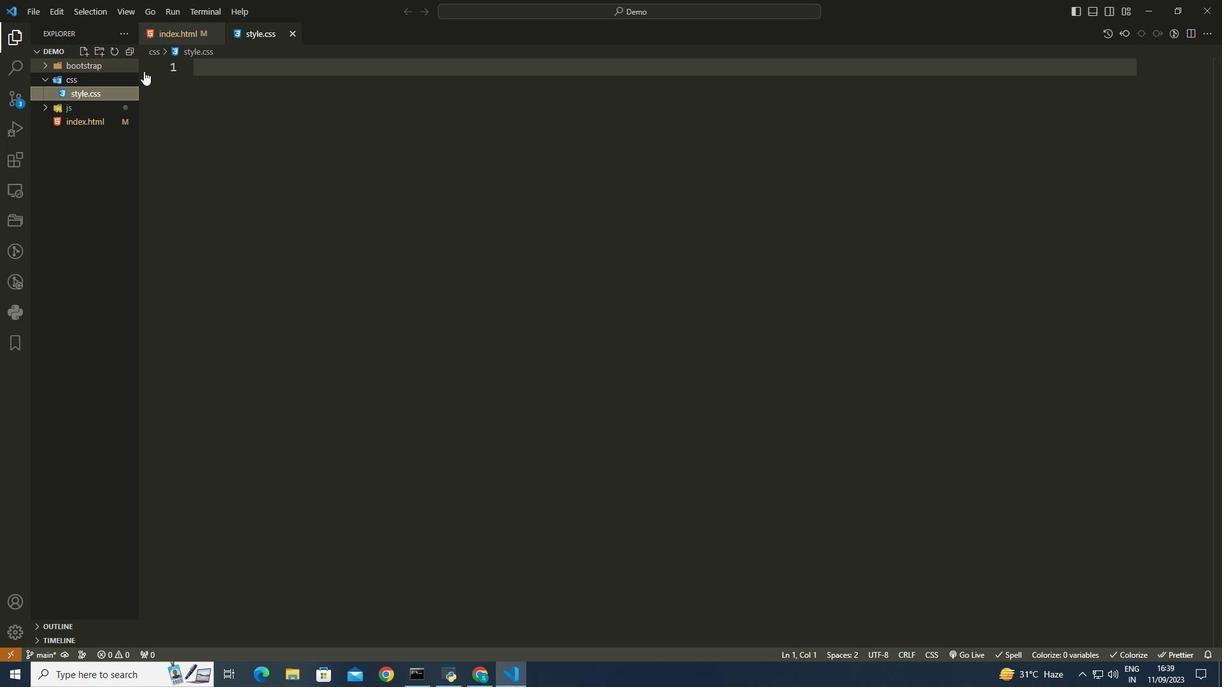 
Action: Mouse pressed left at (10, 29)
Screenshot: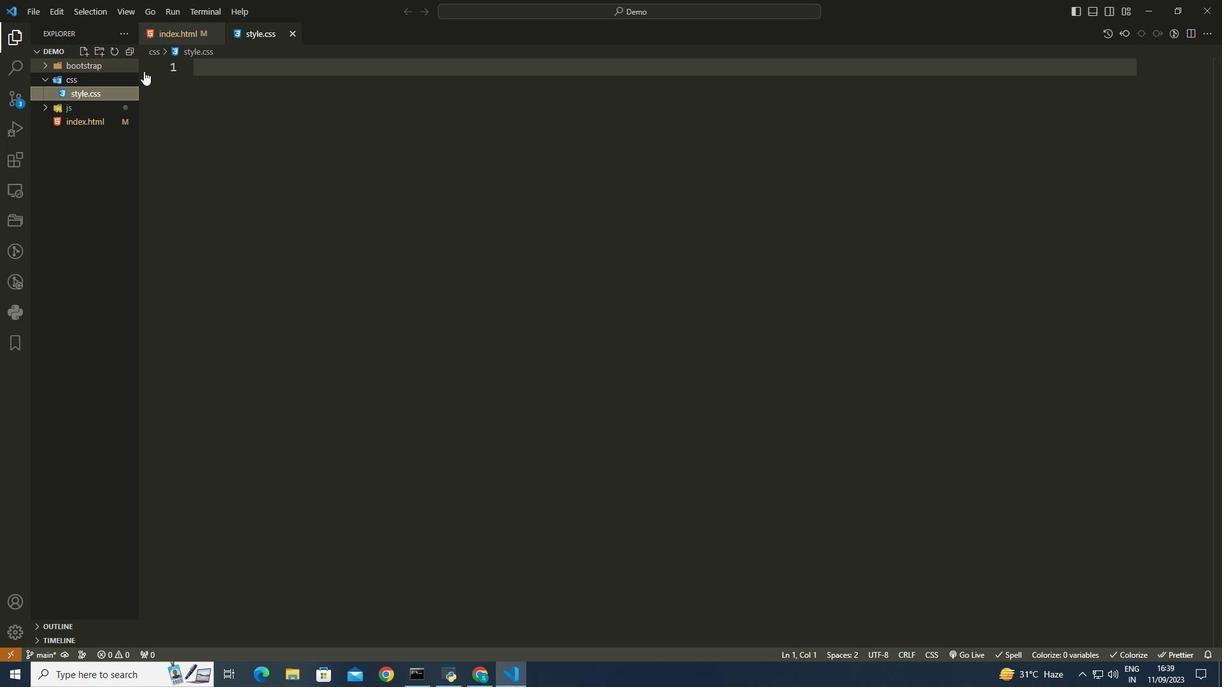 
Action: Mouse moved to (108, 85)
Screenshot: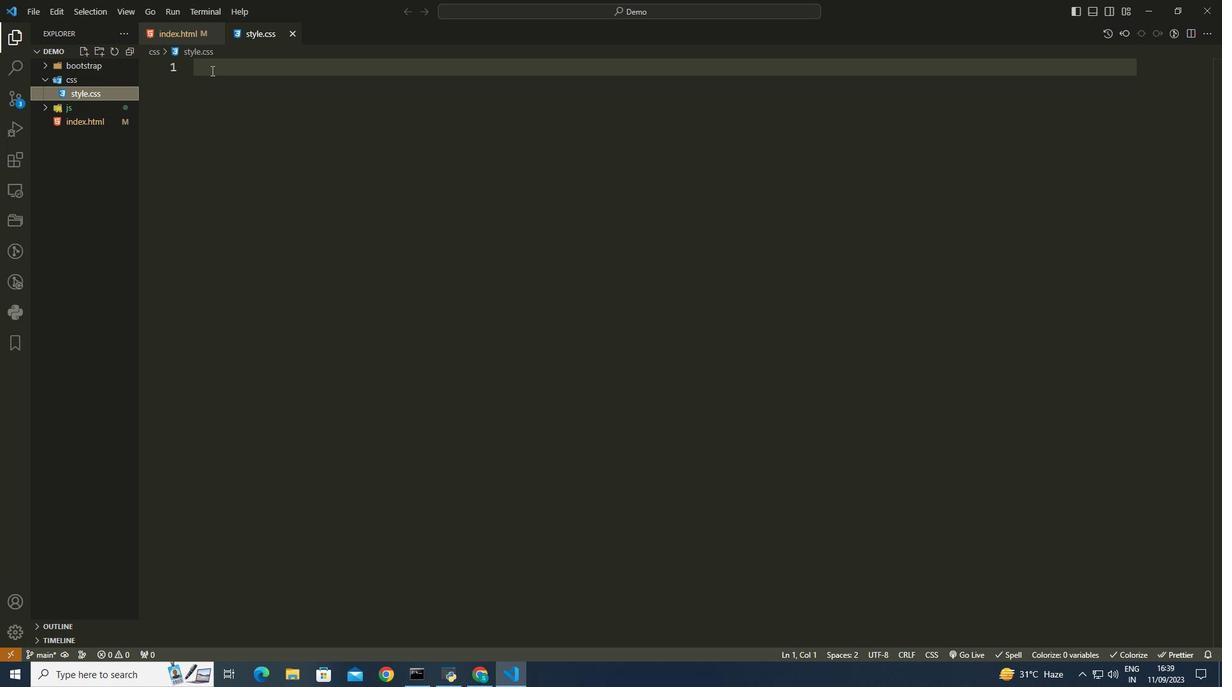 
Action: Mouse pressed left at (108, 85)
Screenshot: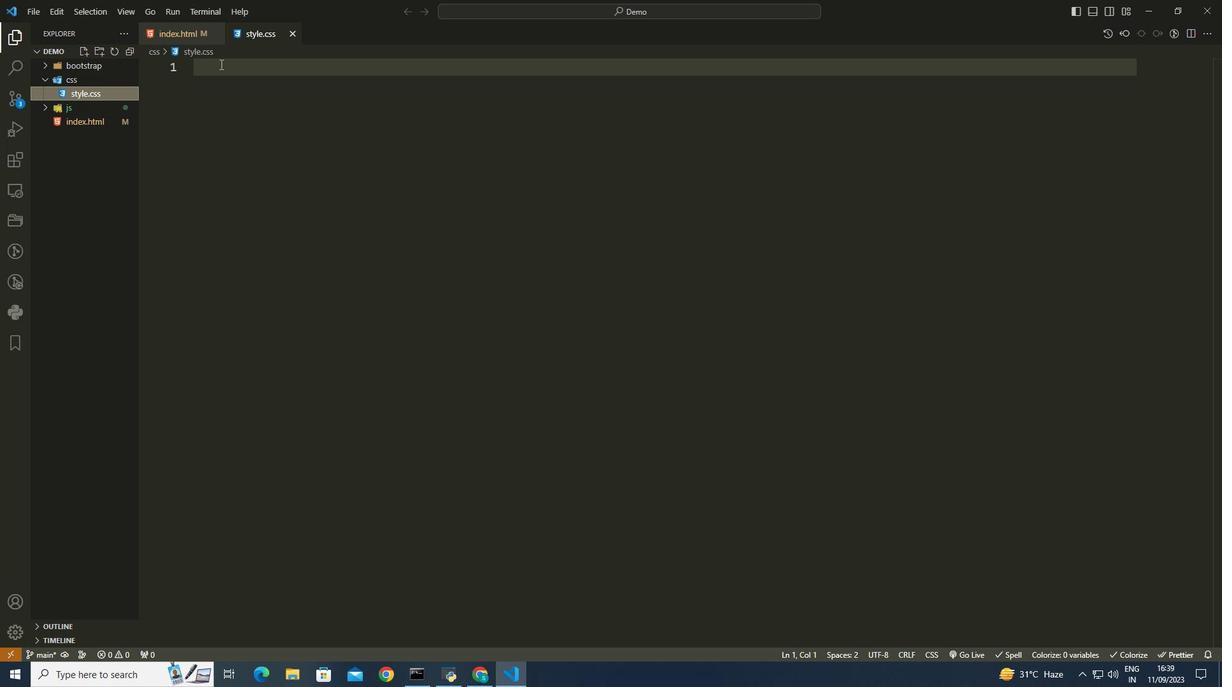 
Action: Mouse moved to (209, 54)
Screenshot: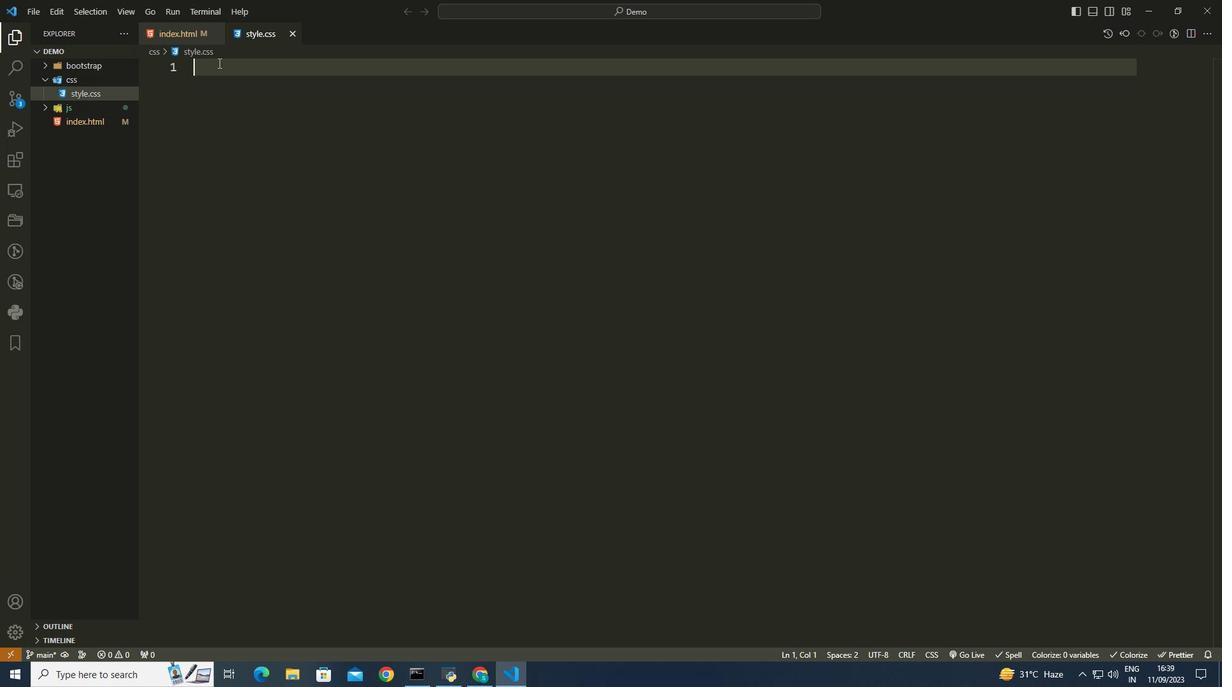 
Action: Mouse pressed left at (209, 54)
Screenshot: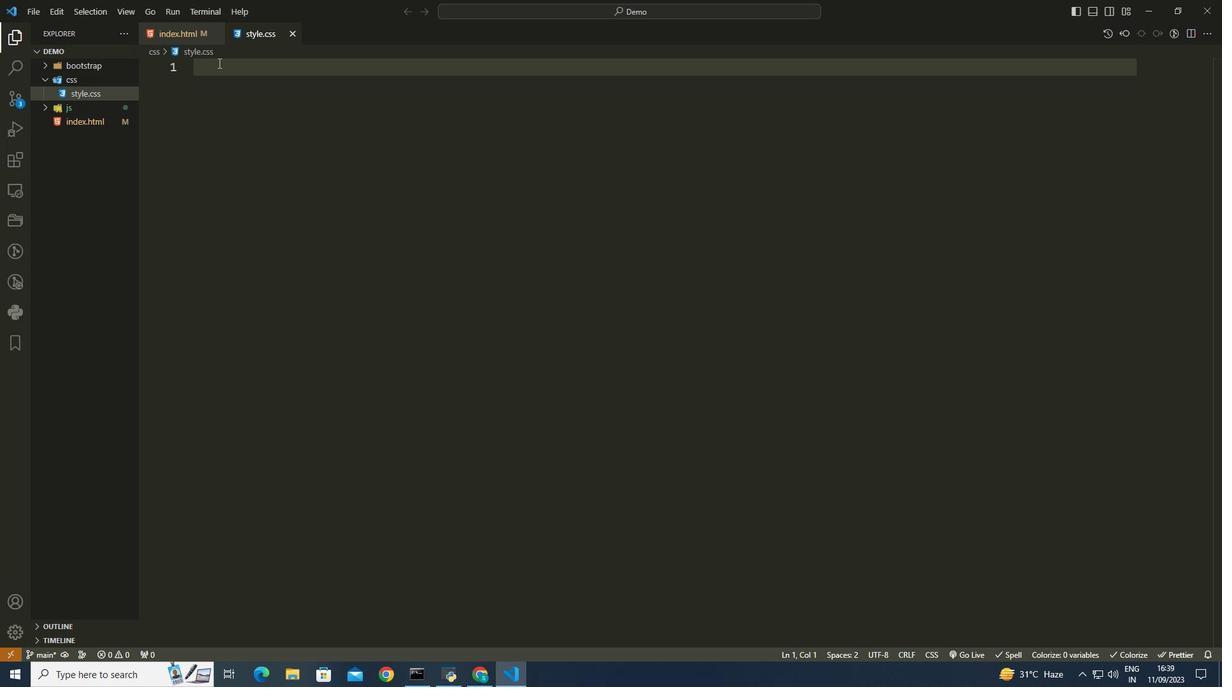 
Action: Key pressed body<Key.shift_r>{<Key.enter>back<Key.enter><Key.backspace>clo<Key.backspace><Key.backspace><Key.backspace>qua<Key.backspace><Key.backspace><Key.backspace>r
Screenshot: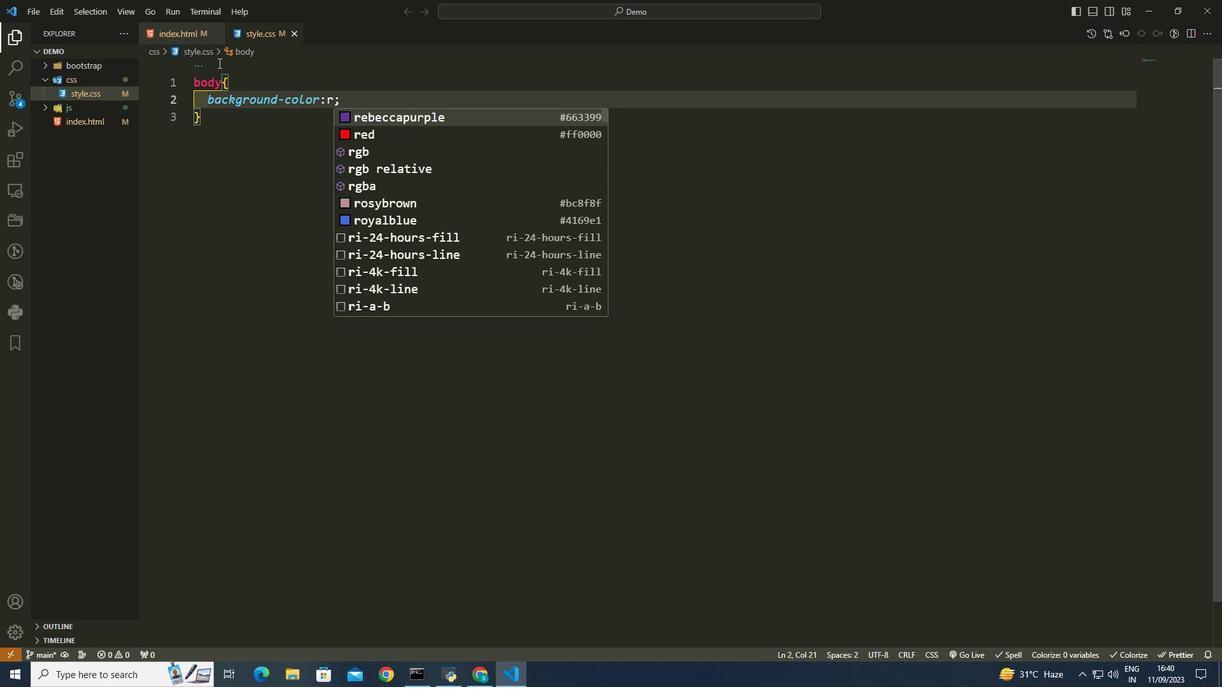 
Action: Mouse moved to (366, 153)
Screenshot: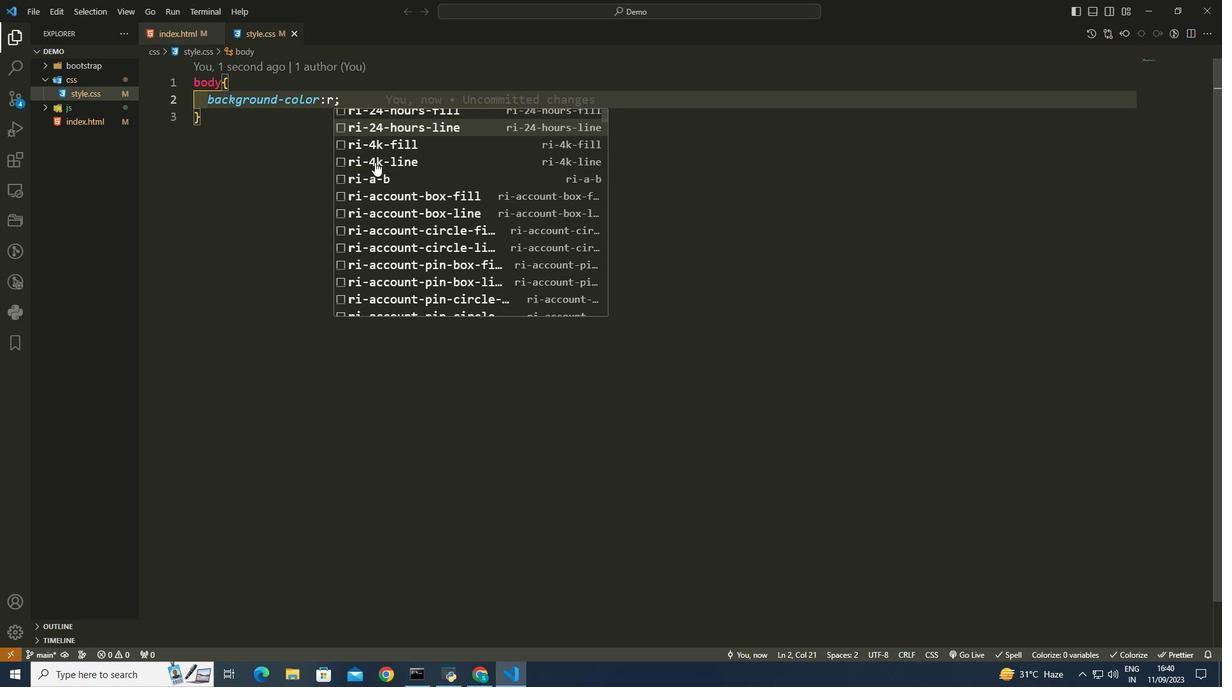 
Action: Mouse scrolled (366, 152) with delta (0, 0)
Screenshot: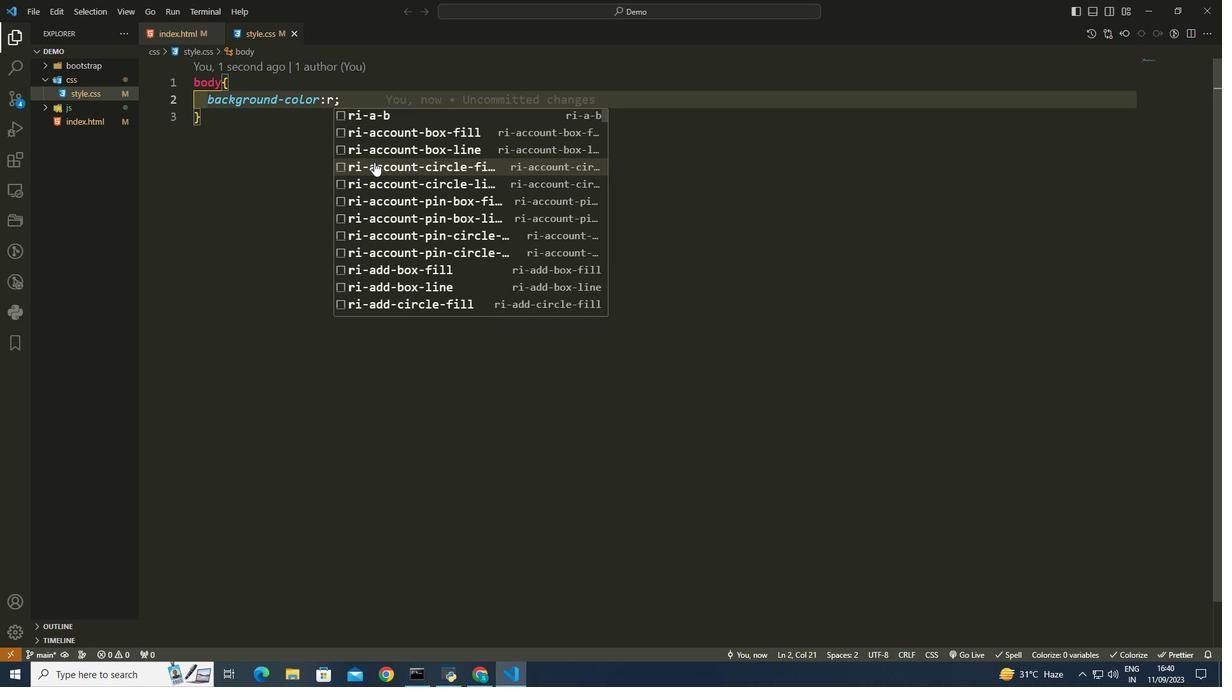 
Action: Mouse scrolled (366, 152) with delta (0, 0)
Screenshot: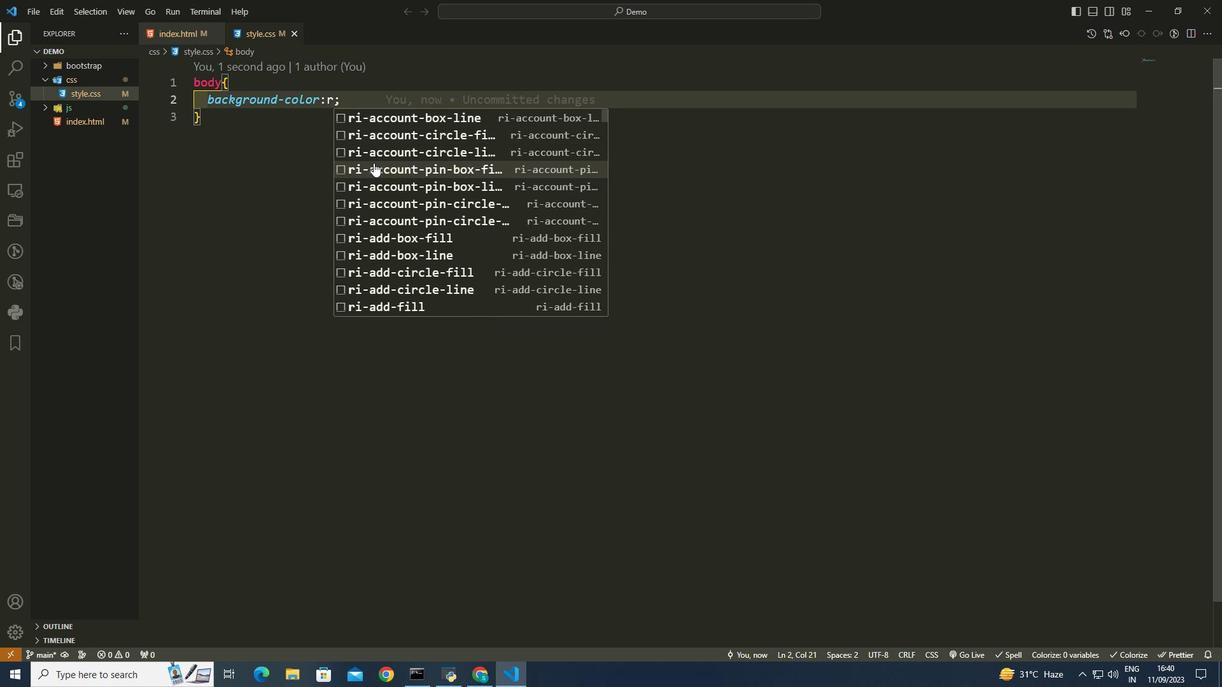 
Action: Mouse scrolled (366, 152) with delta (0, 0)
Screenshot: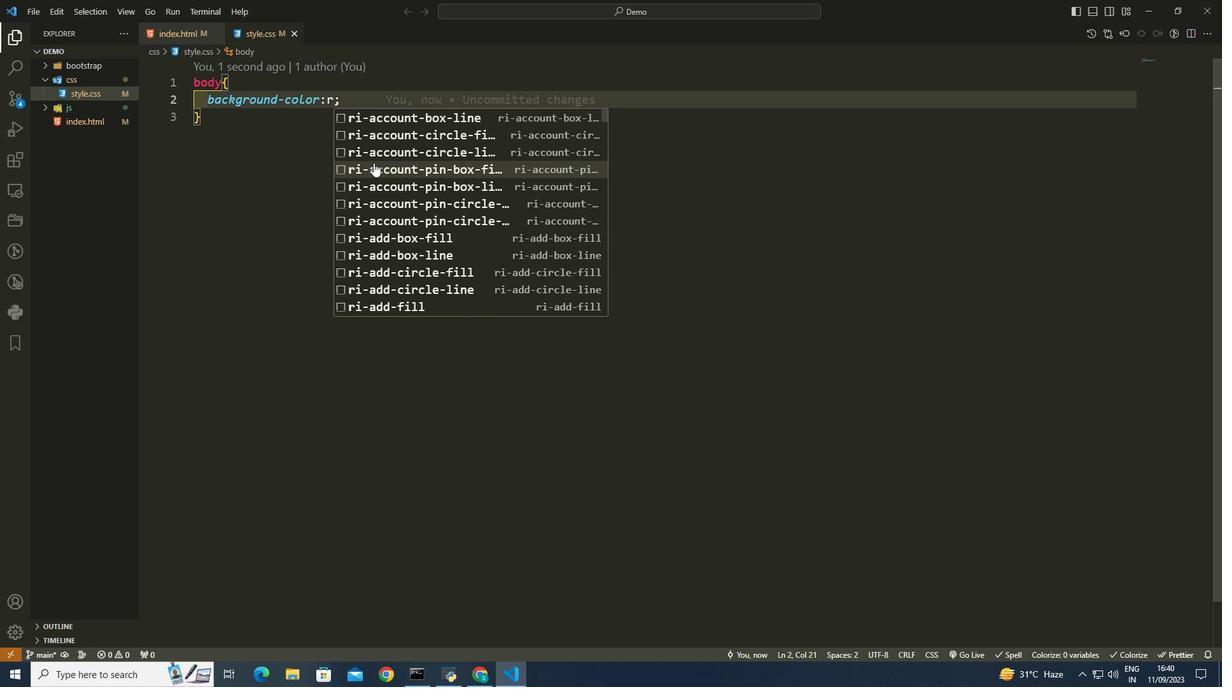 
Action: Mouse scrolled (366, 152) with delta (0, 0)
Screenshot: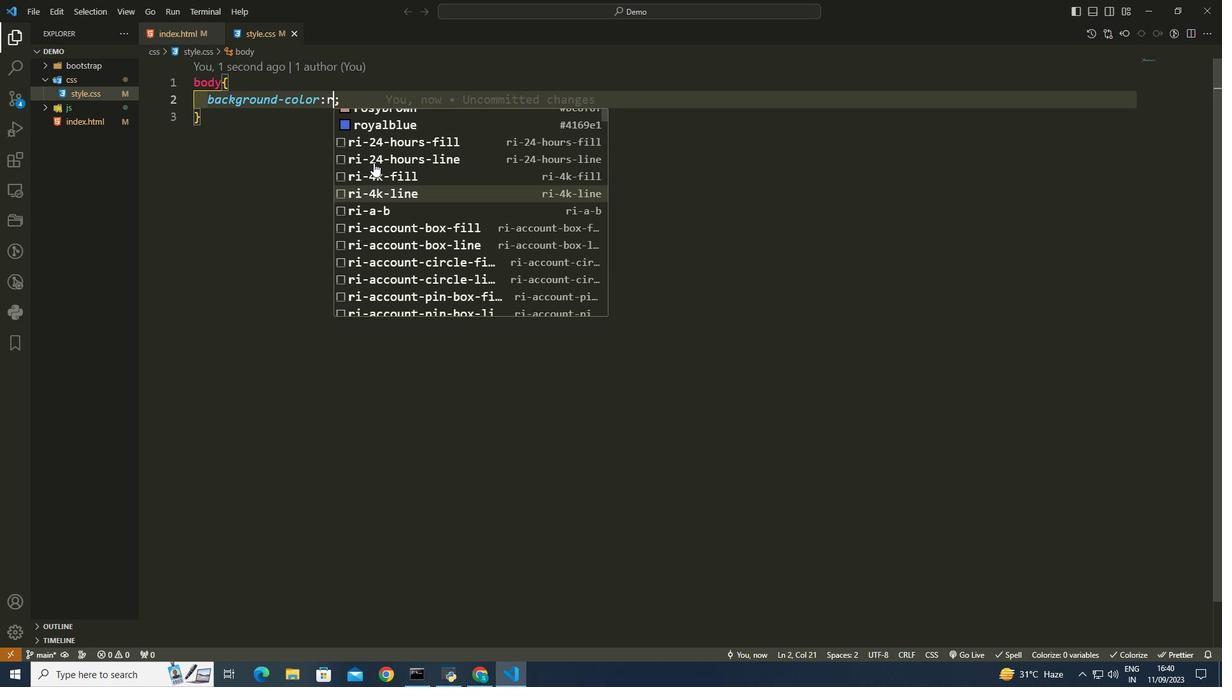 
Action: Mouse scrolled (366, 152) with delta (0, 0)
Screenshot: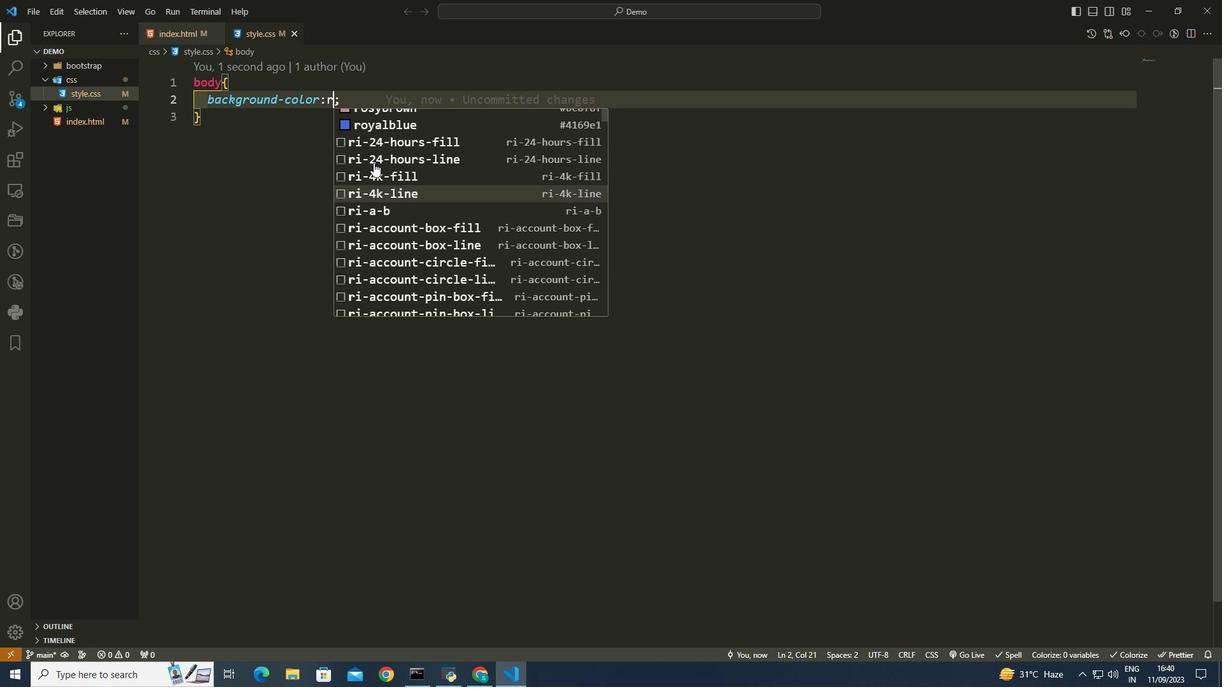 
Action: Mouse scrolled (366, 152) with delta (0, 0)
Screenshot: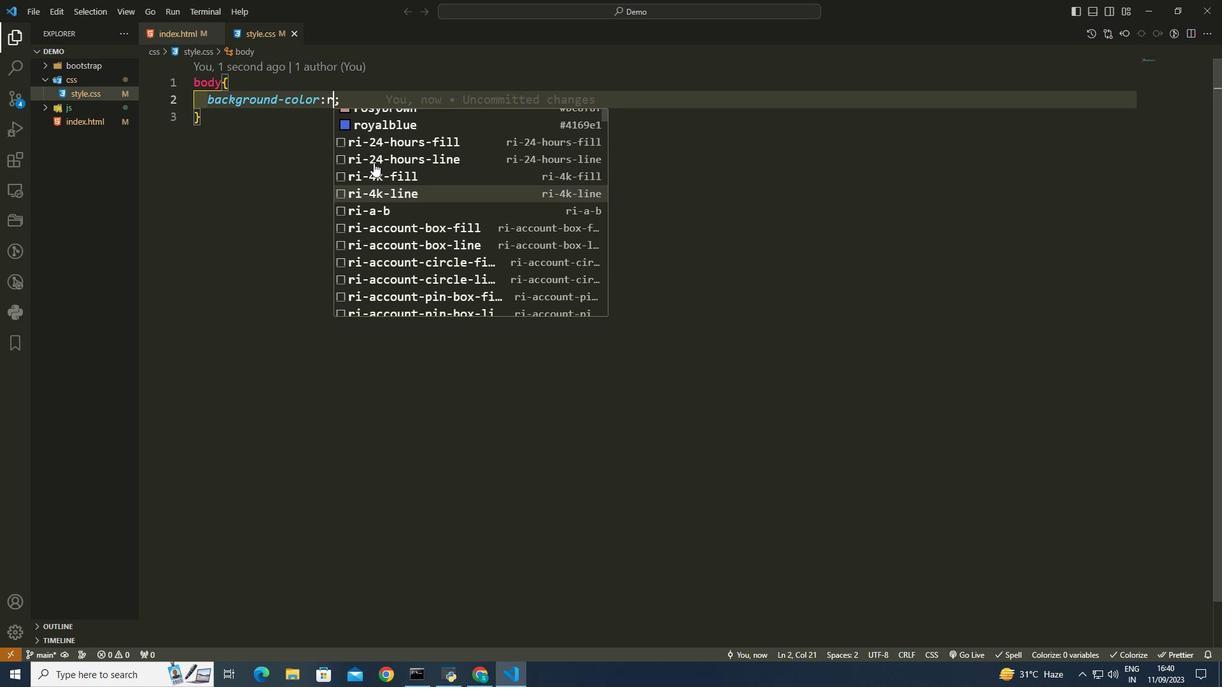 
Action: Mouse moved to (365, 153)
Screenshot: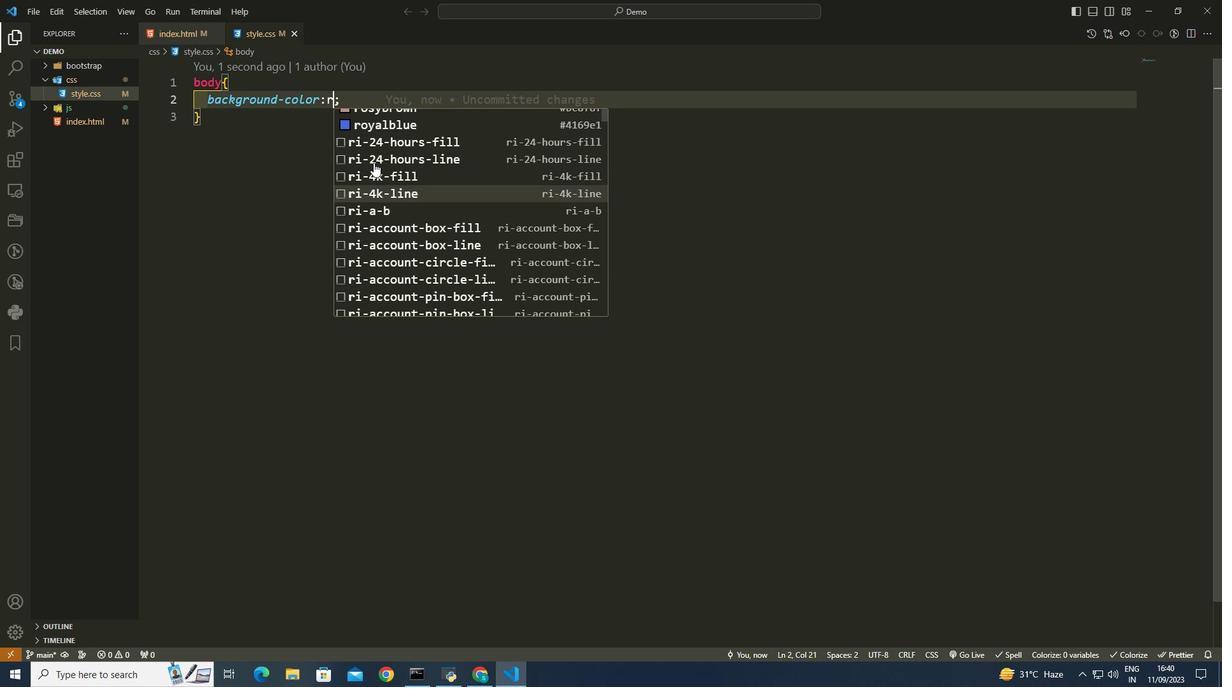 
Action: Mouse scrolled (365, 152) with delta (0, 0)
Screenshot: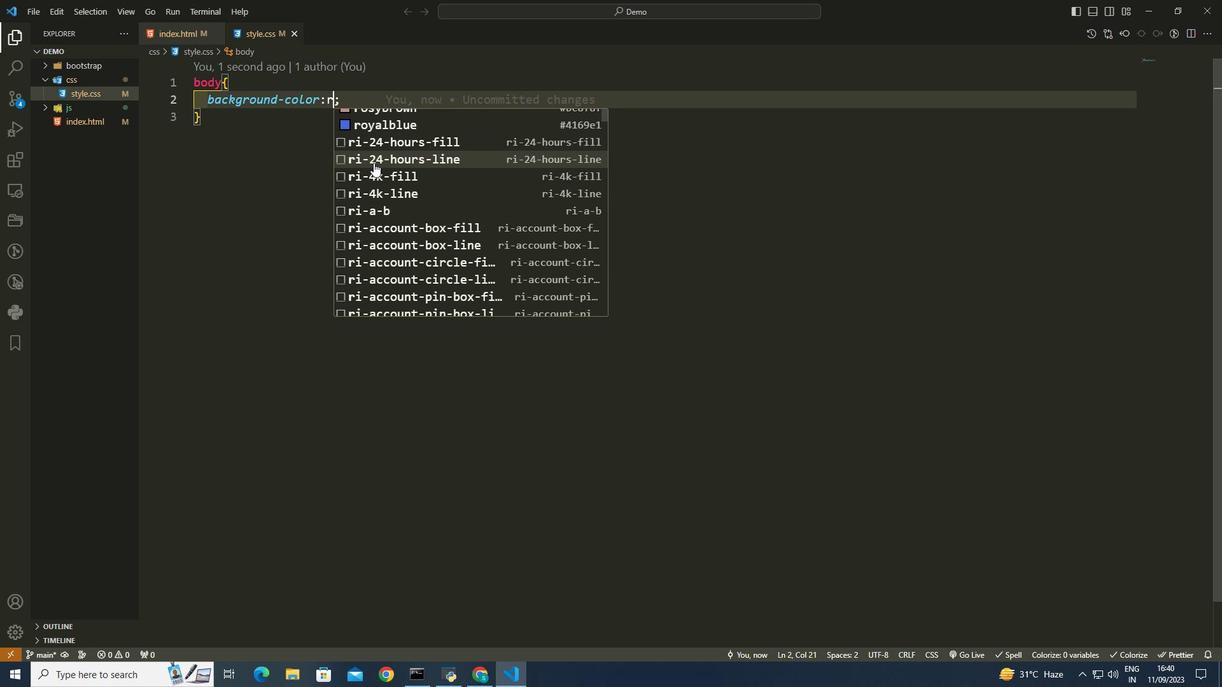 
Action: Mouse moved to (364, 154)
Screenshot: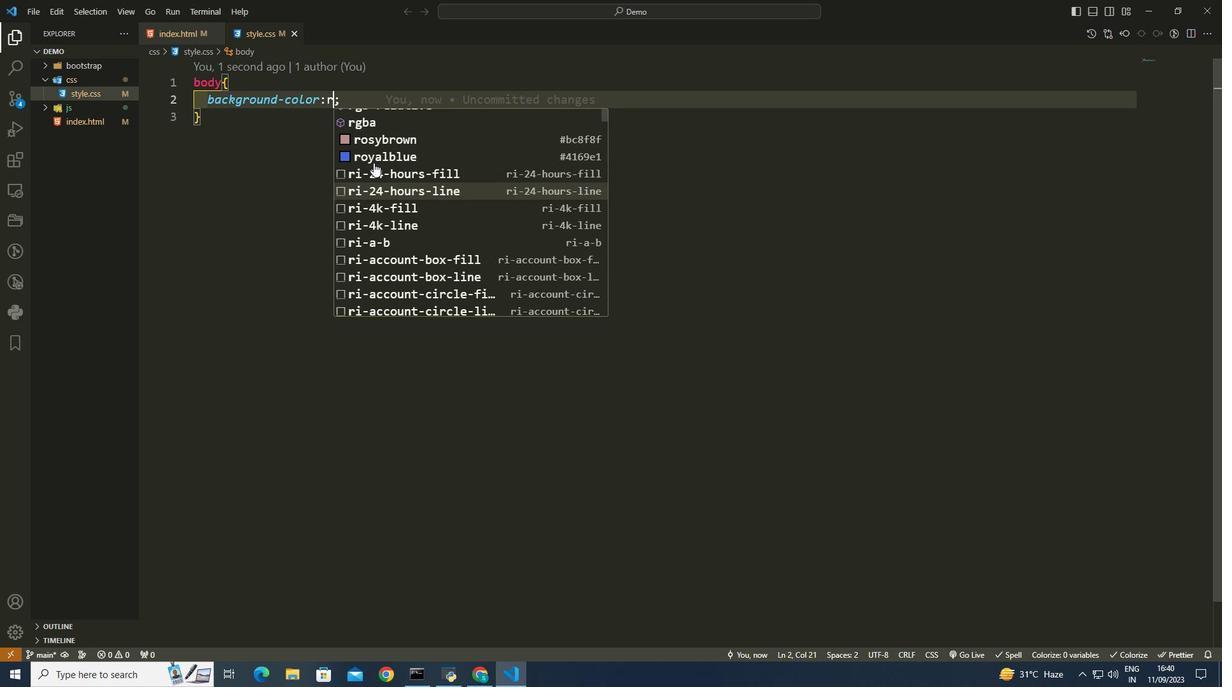 
Action: Mouse scrolled (364, 154) with delta (0, 0)
Screenshot: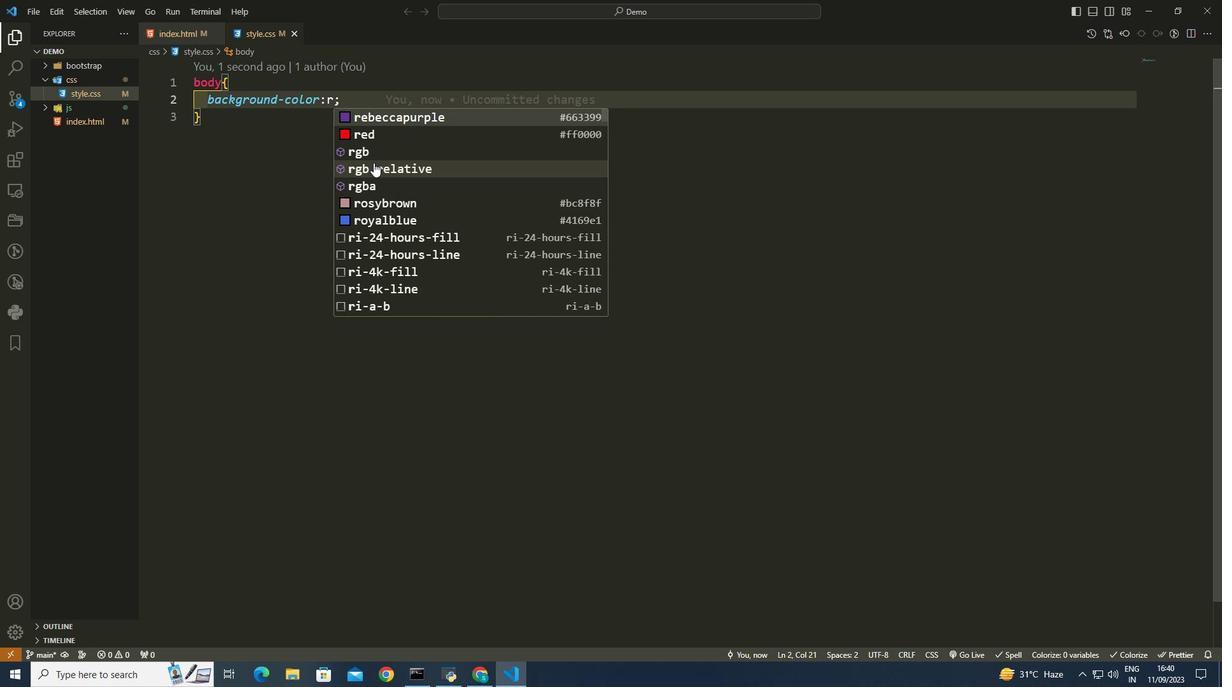 
Action: Mouse scrolled (364, 154) with delta (0, 0)
Screenshot: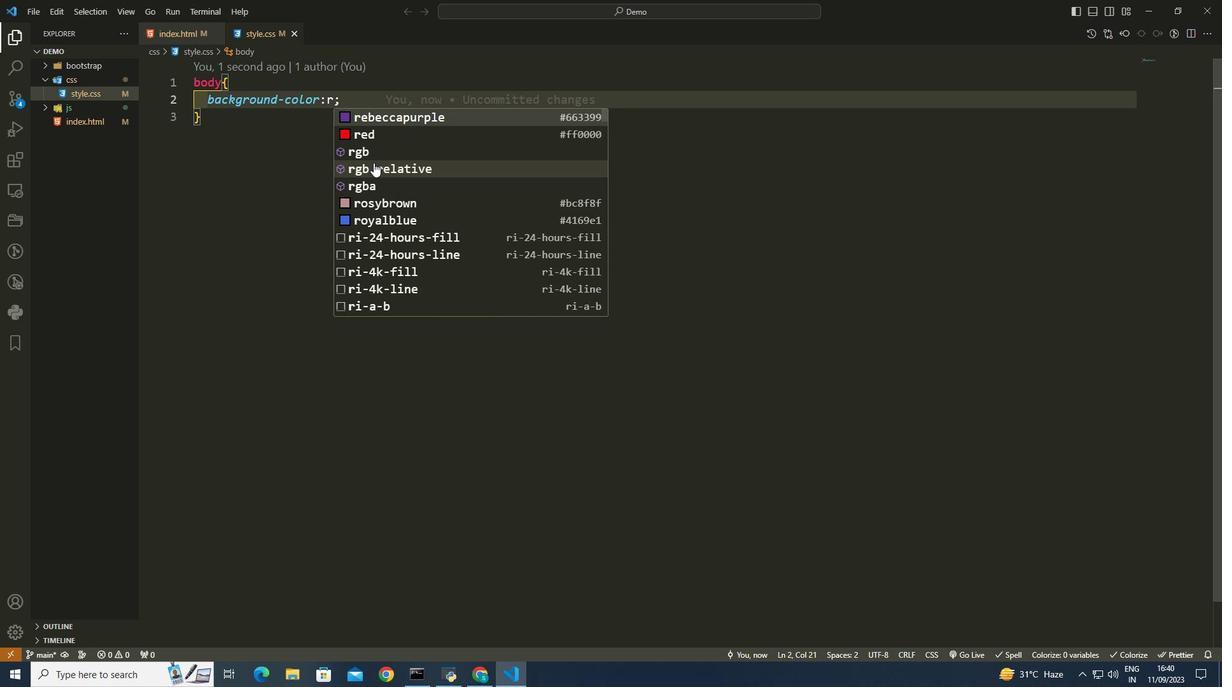 
Action: Mouse scrolled (364, 154) with delta (0, 0)
Screenshot: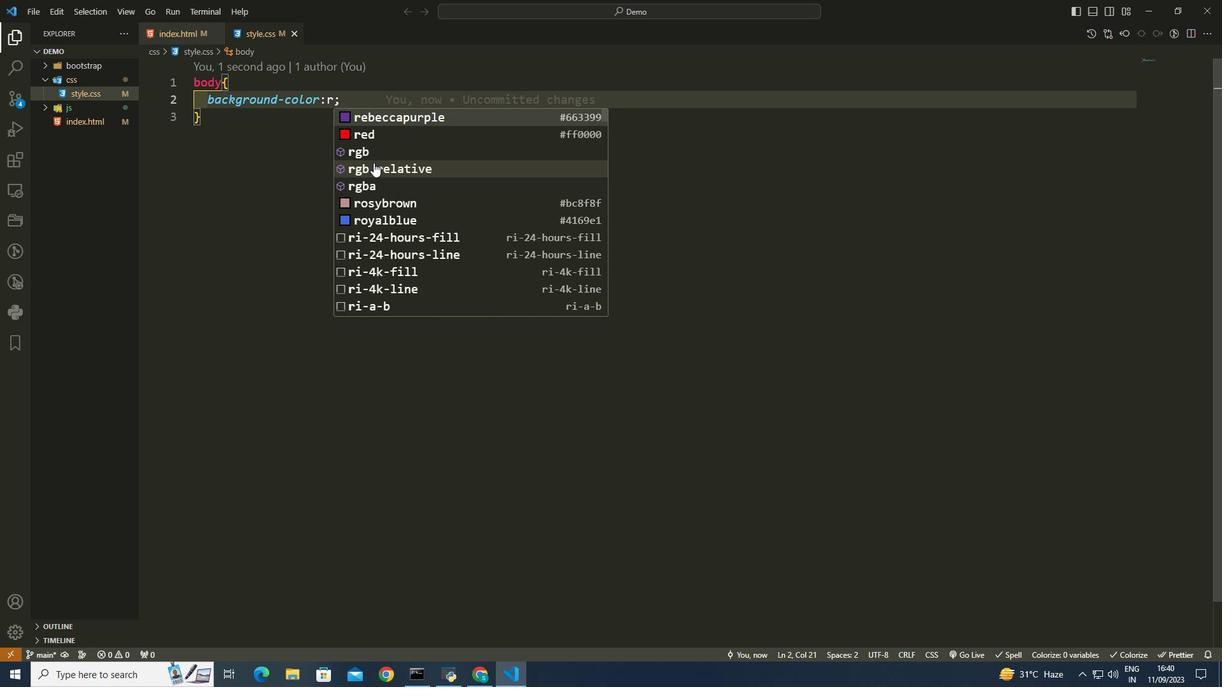 
Action: Mouse scrolled (364, 154) with delta (0, 0)
Screenshot: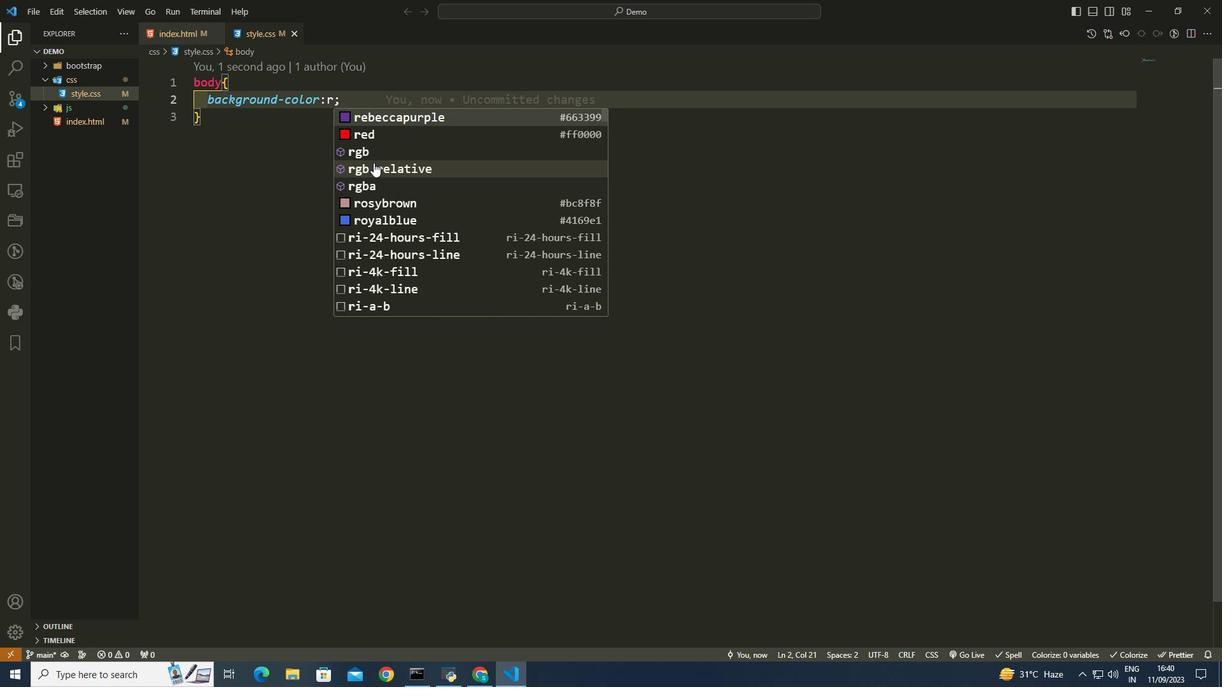 
Action: Mouse scrolled (364, 154) with delta (0, 0)
Screenshot: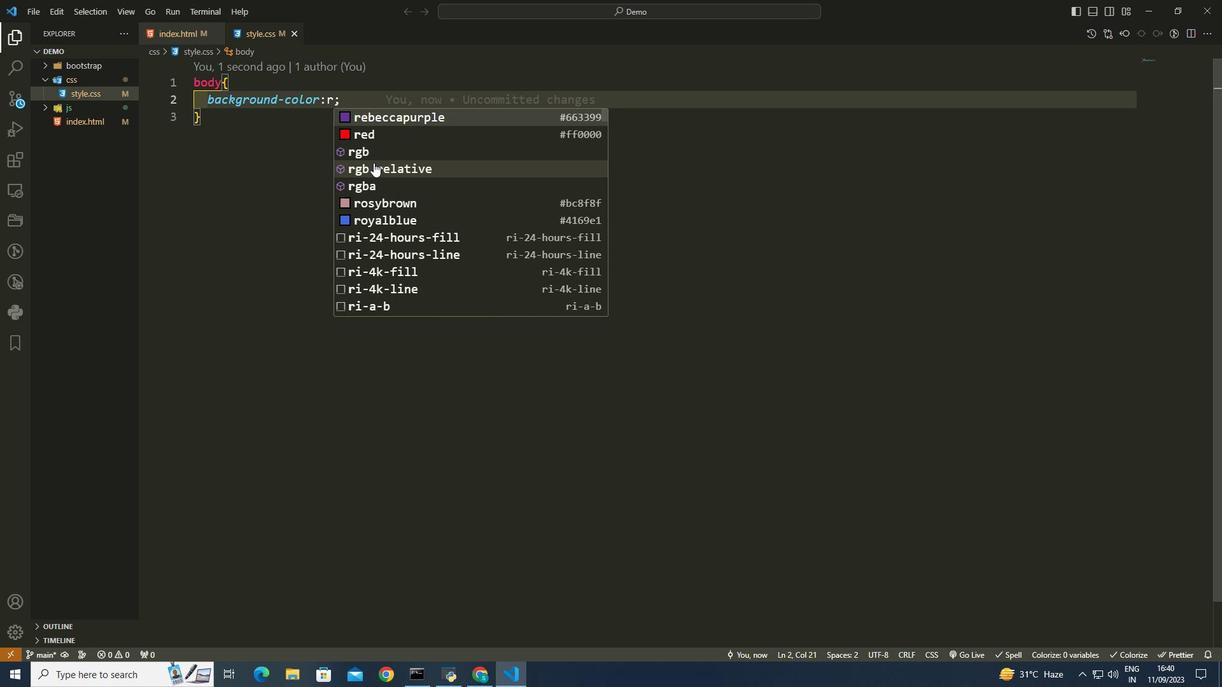 
Action: Mouse scrolled (364, 154) with delta (0, 0)
Screenshot: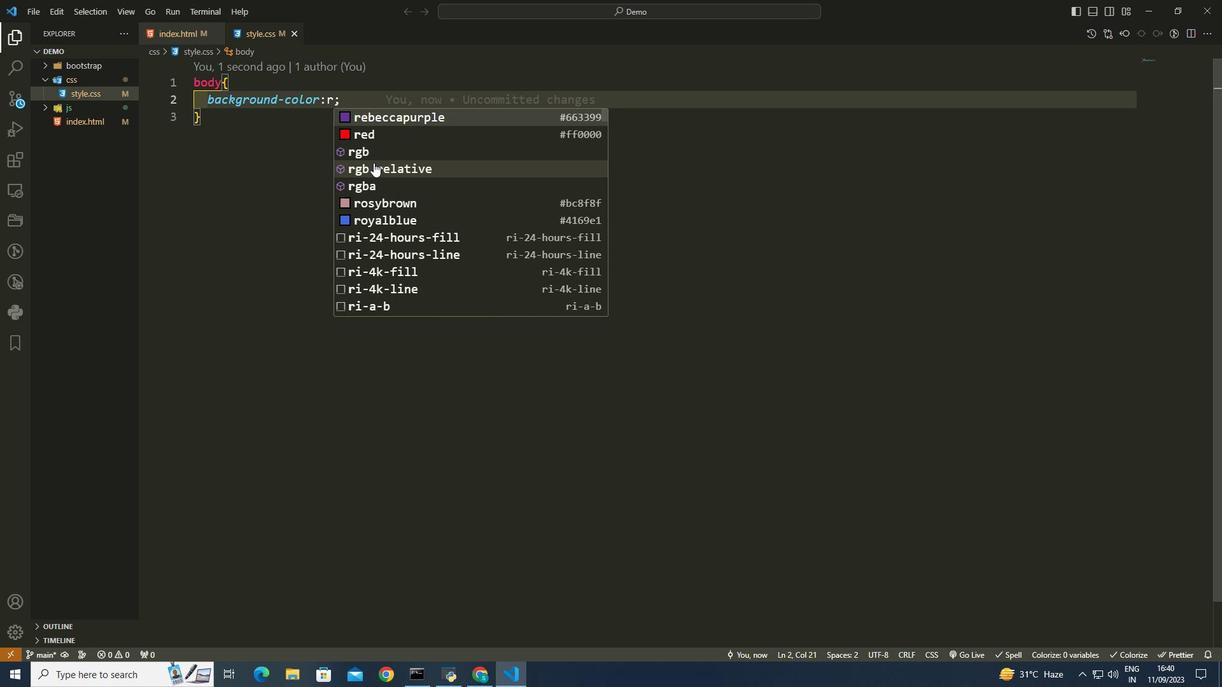 
Action: Mouse scrolled (364, 154) with delta (0, 0)
Screenshot: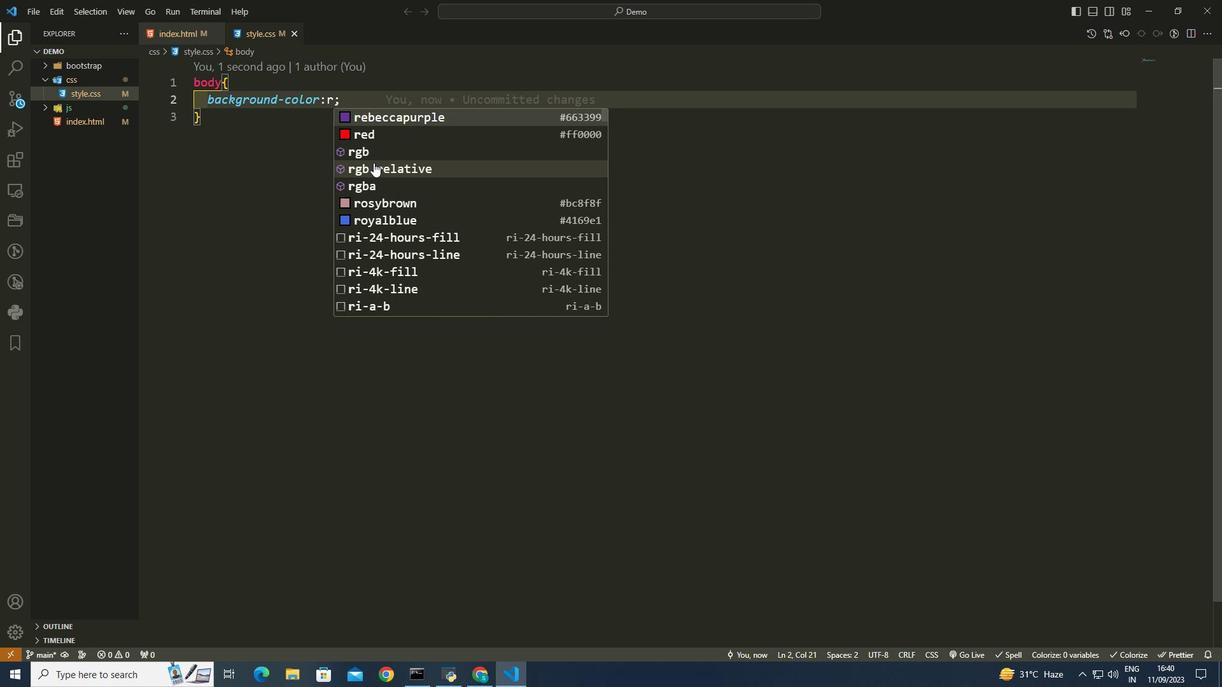 
Action: Mouse scrolled (364, 154) with delta (0, 0)
Screenshot: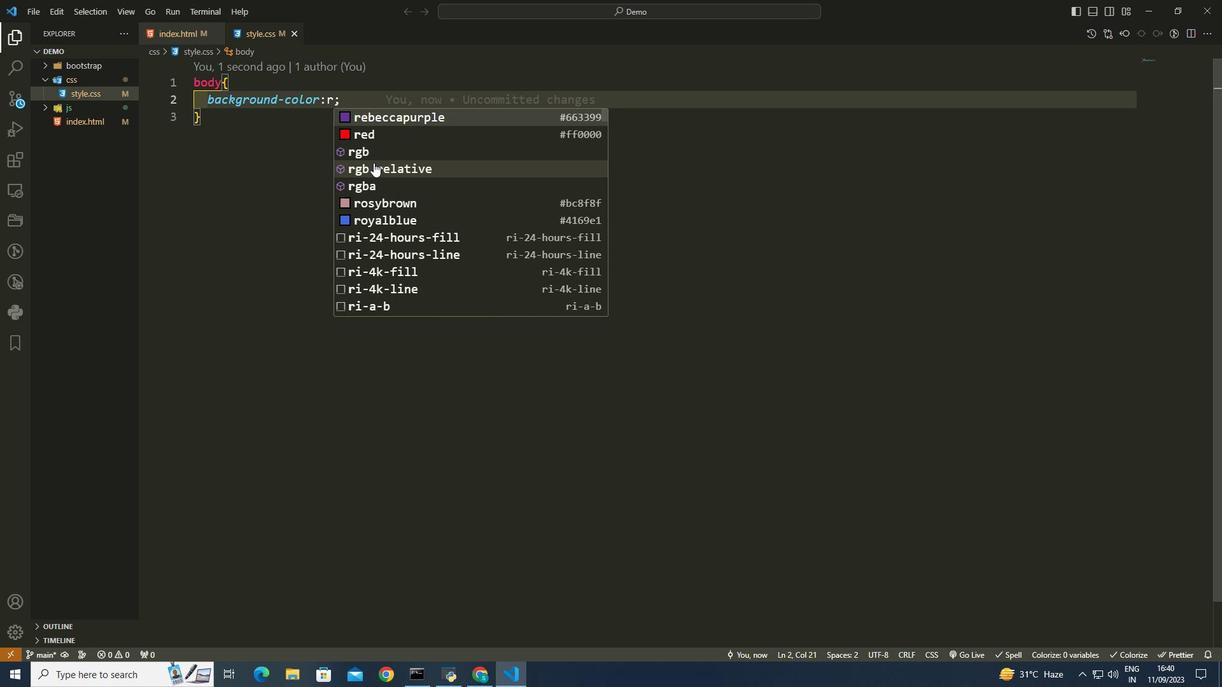 
Action: Mouse scrolled (364, 154) with delta (0, 0)
Screenshot: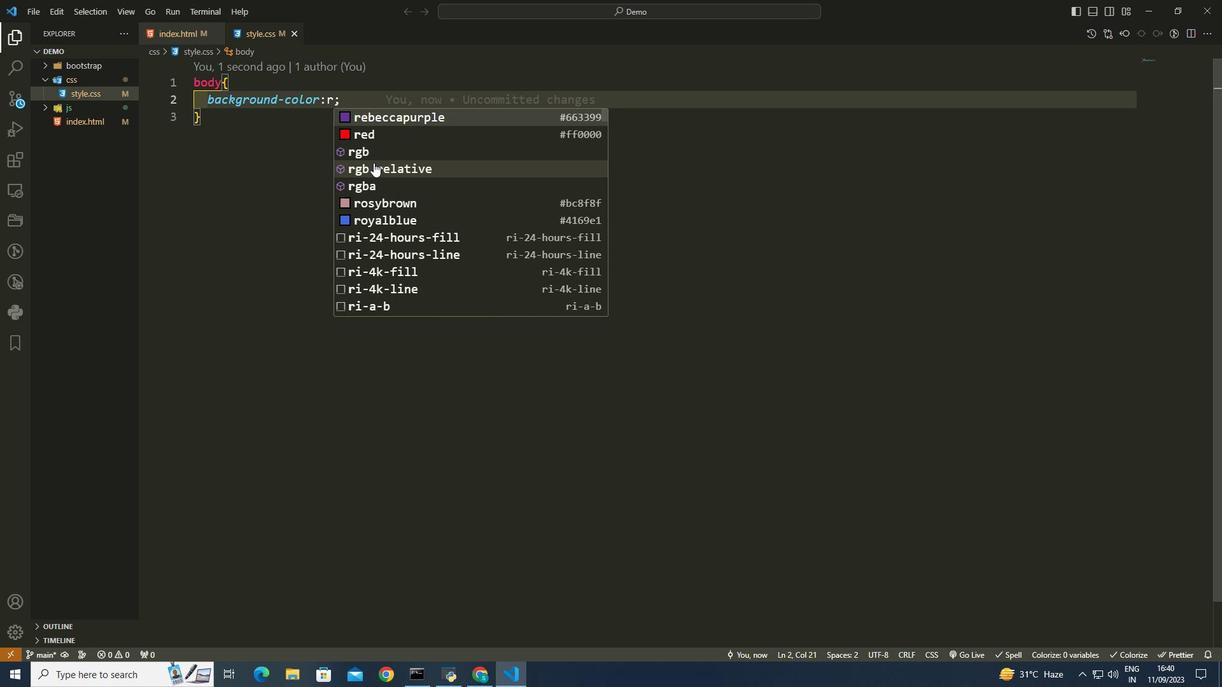 
Action: Mouse scrolled (364, 154) with delta (0, 0)
Screenshot: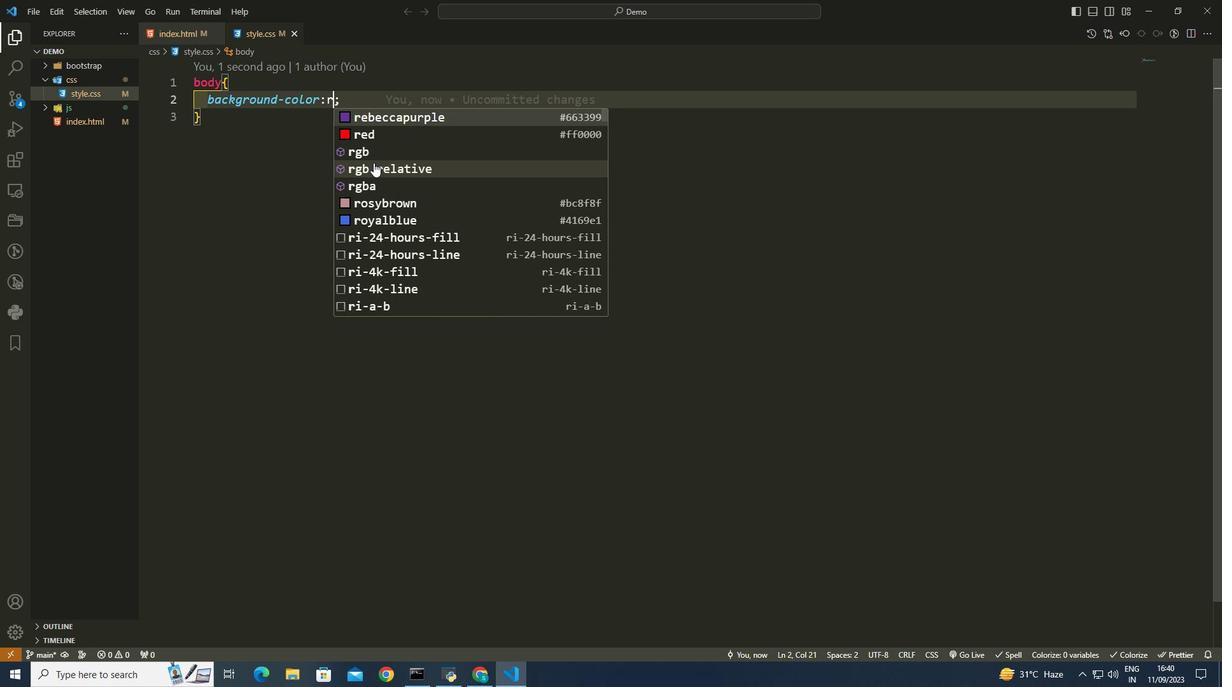 
Action: Mouse scrolled (364, 154) with delta (0, 0)
Screenshot: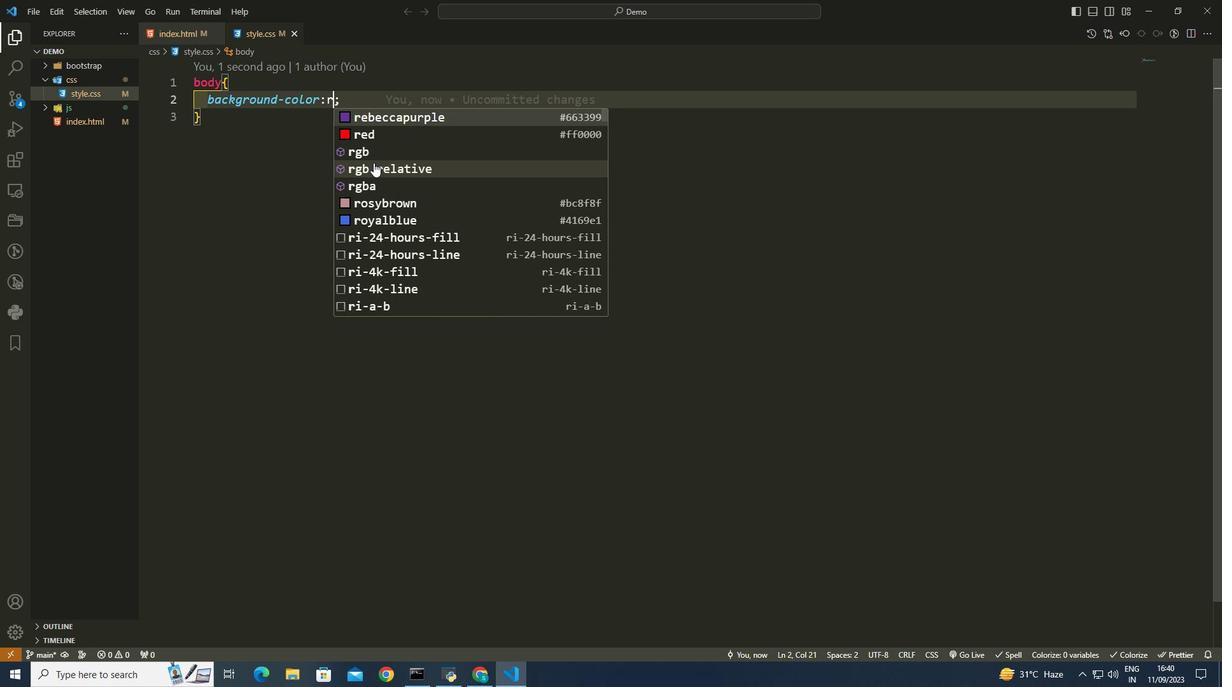 
Action: Mouse scrolled (364, 154) with delta (0, 0)
Screenshot: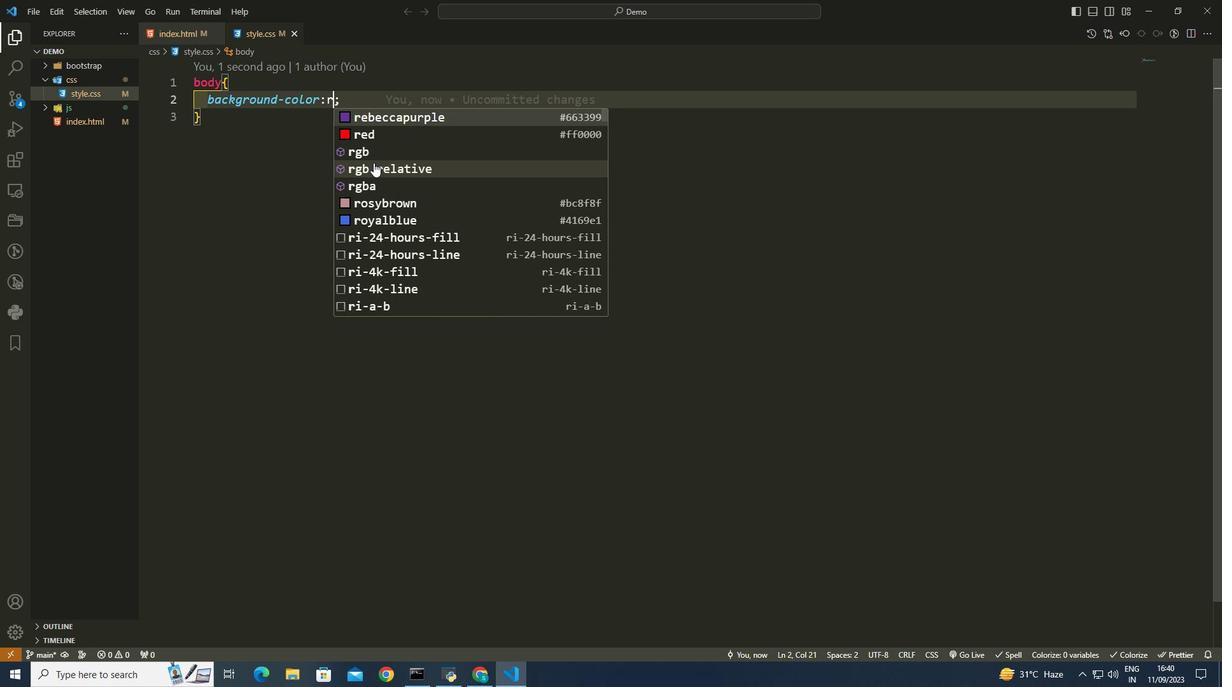 
Action: Mouse scrolled (364, 154) with delta (0, 0)
Screenshot: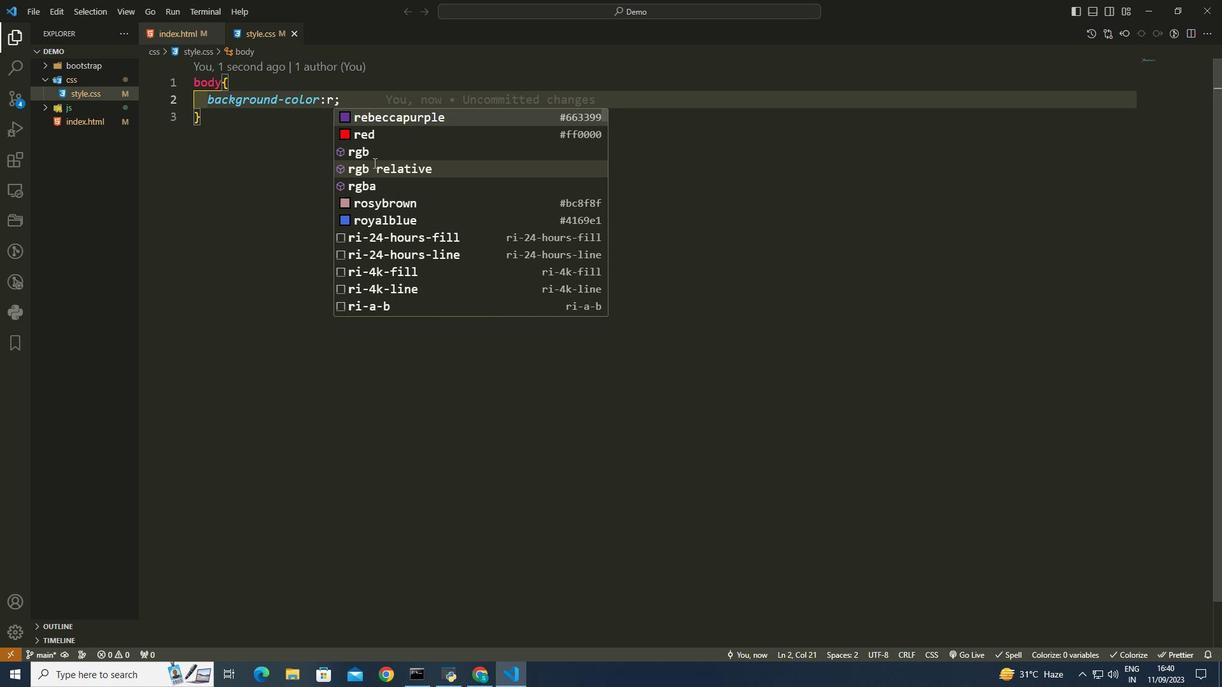 
Action: Mouse scrolled (364, 154) with delta (0, 0)
Screenshot: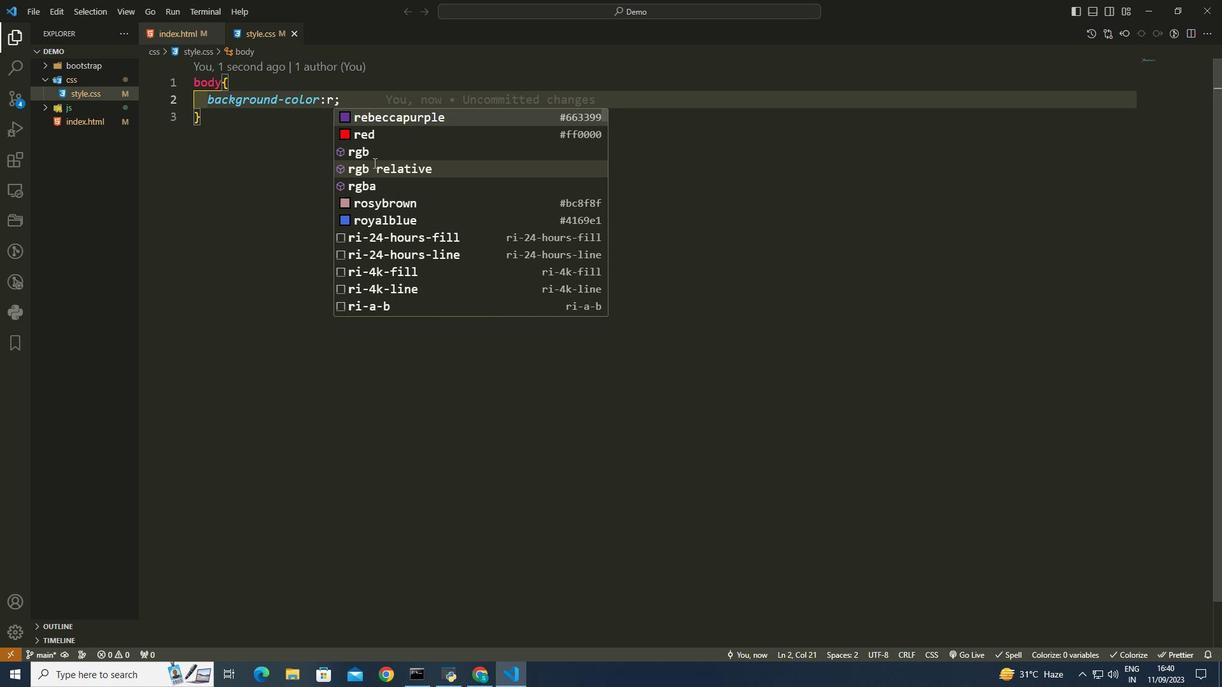 
Action: Mouse scrolled (364, 154) with delta (0, 0)
Screenshot: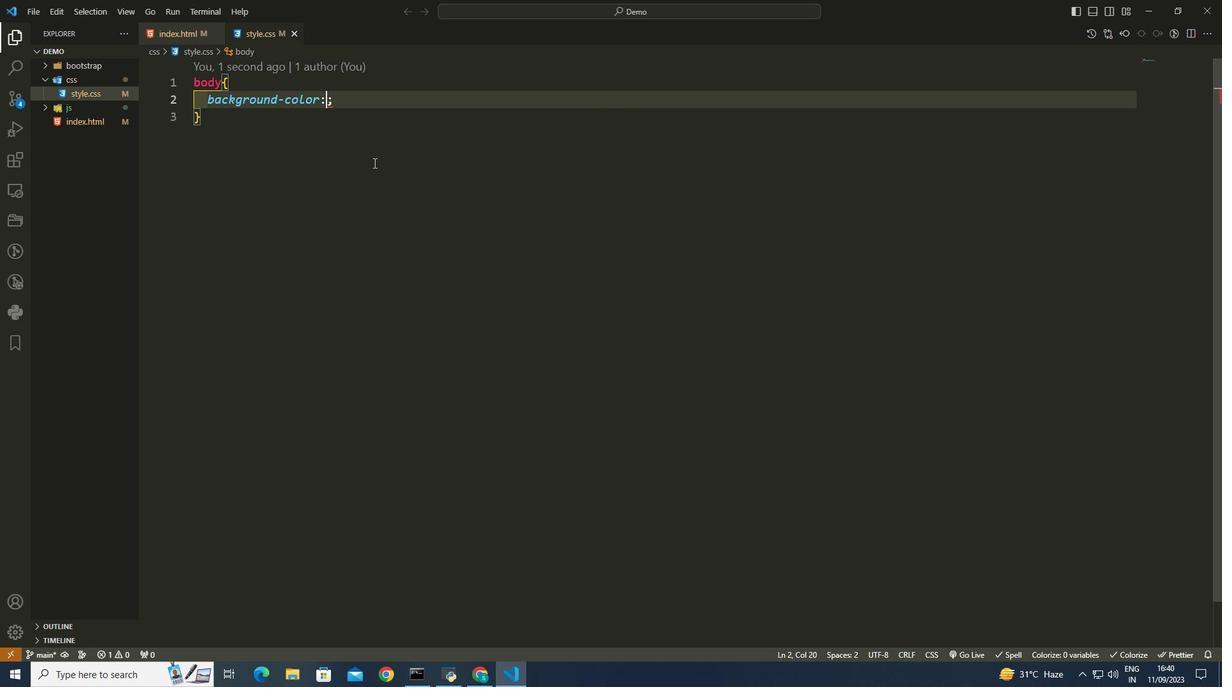 
Action: Key pressed <Key.backspace>gr
Screenshot: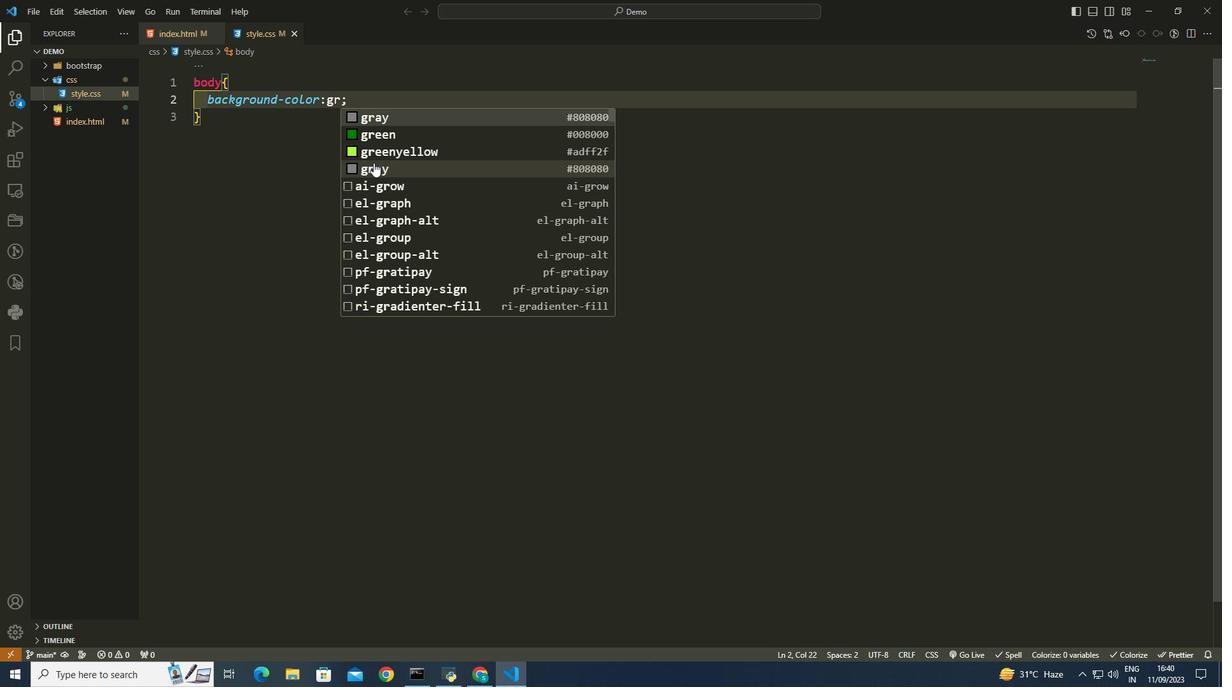
Action: Mouse moved to (357, 144)
Screenshot: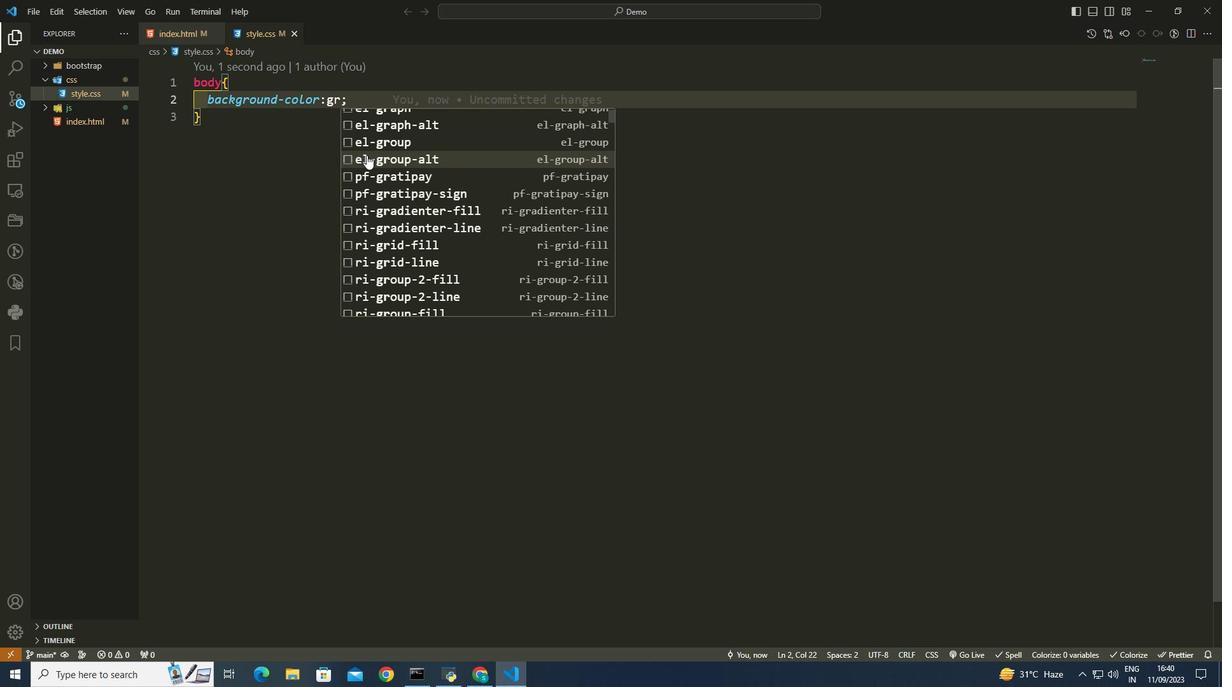 
Action: Mouse scrolled (357, 143) with delta (0, 0)
Screenshot: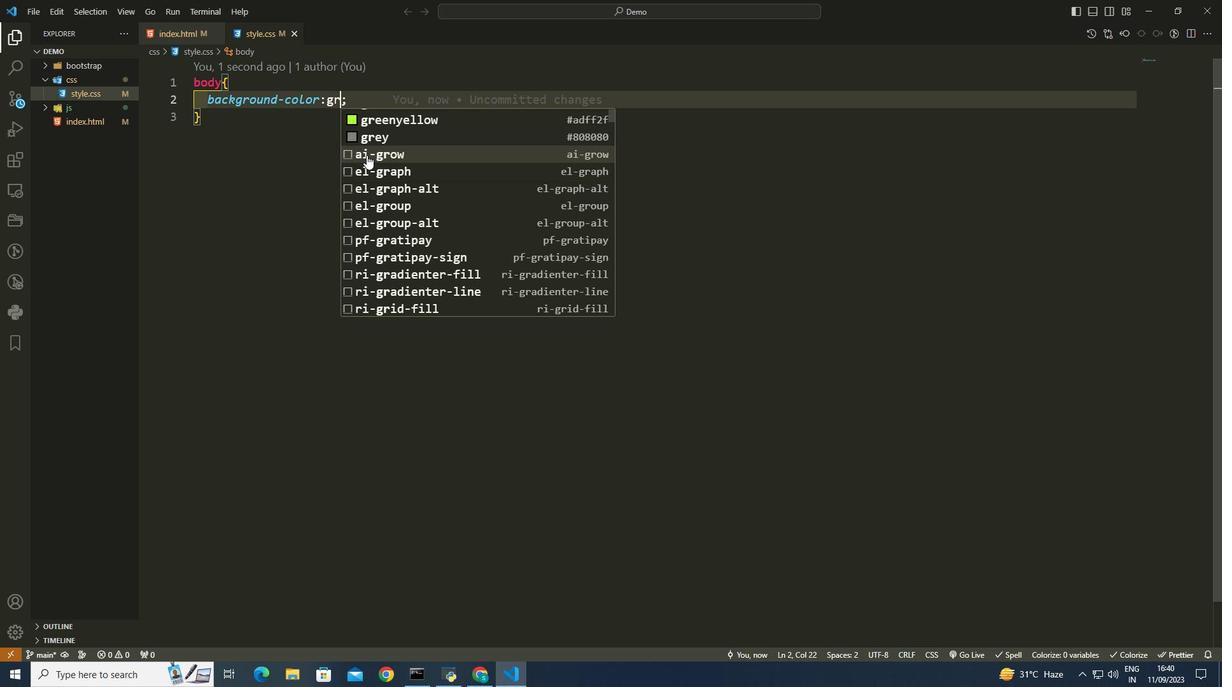 
Action: Mouse scrolled (357, 143) with delta (0, 0)
Screenshot: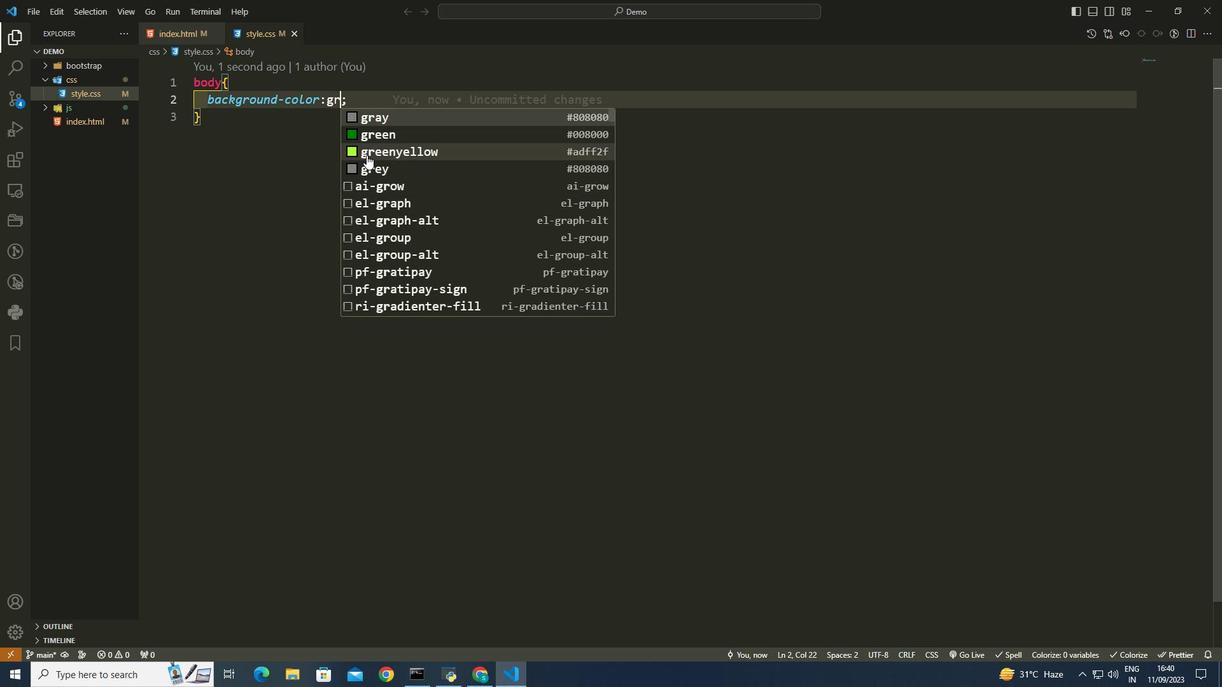 
Action: Mouse moved to (357, 146)
Screenshot: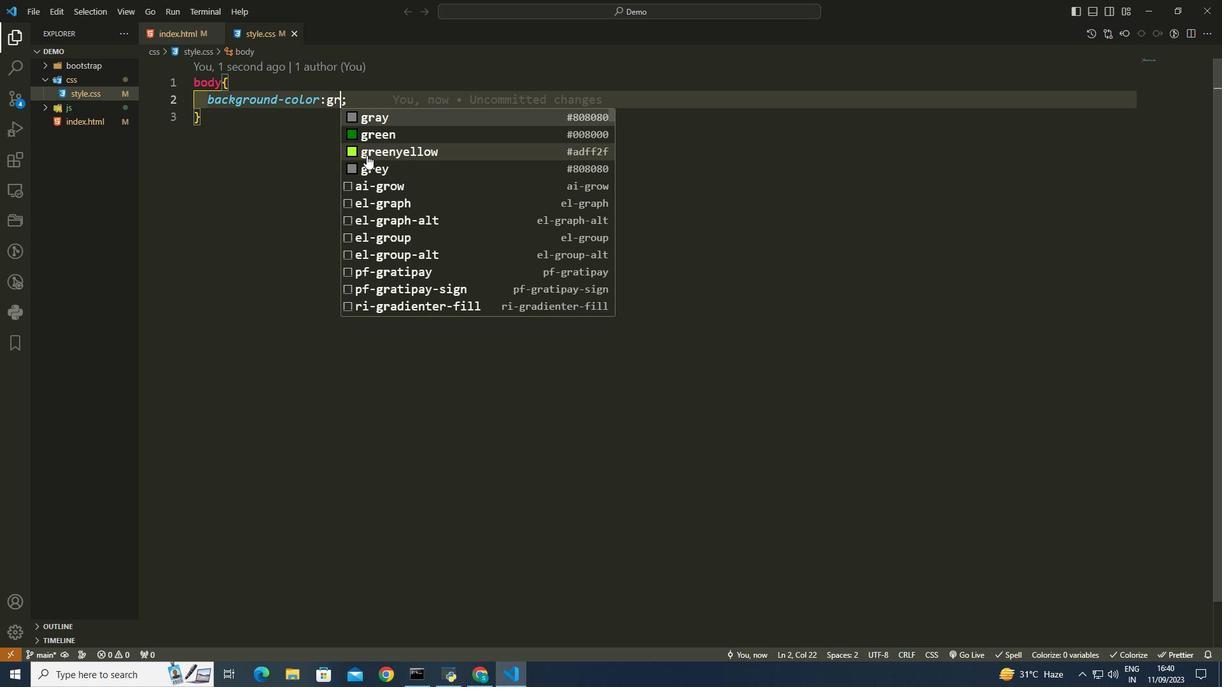 
Action: Mouse scrolled (357, 145) with delta (0, 0)
Screenshot: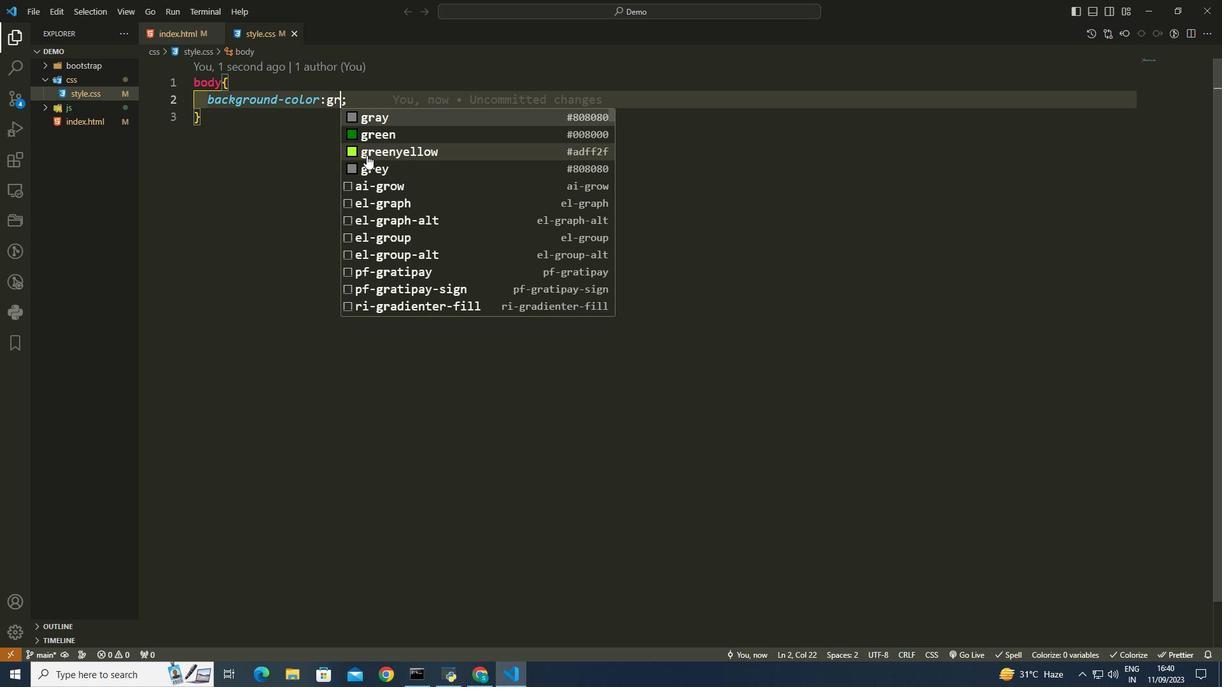
Action: Mouse scrolled (357, 147) with delta (0, 0)
Screenshot: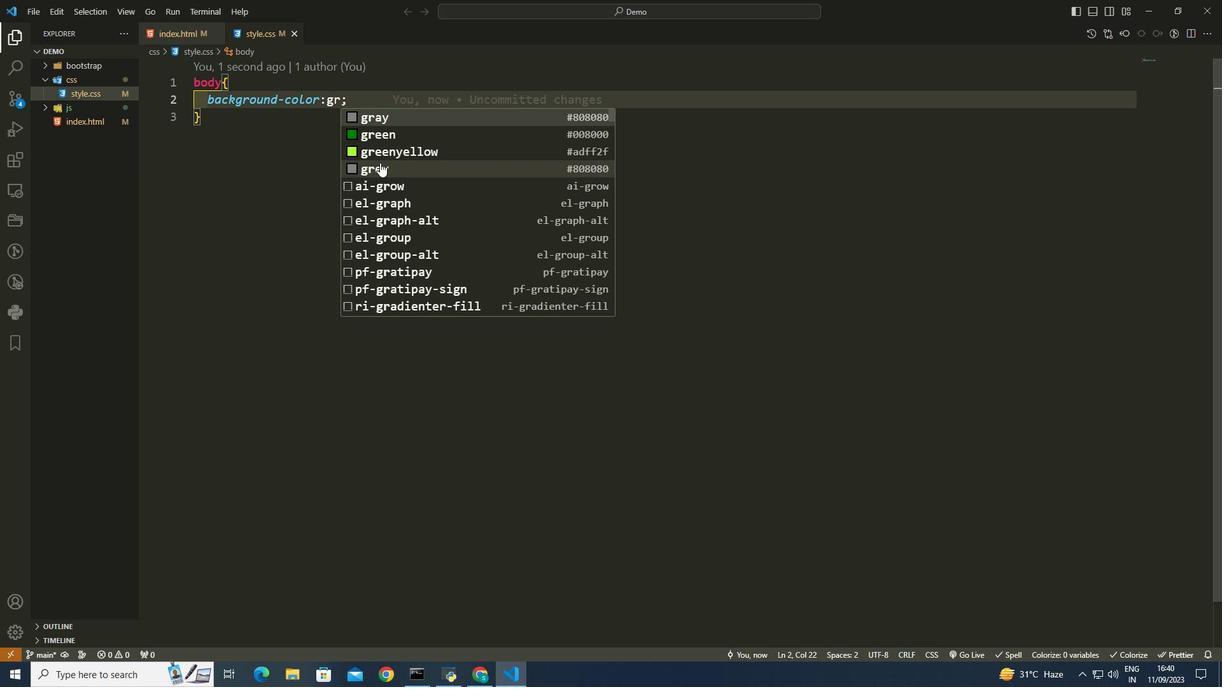 
Action: Mouse scrolled (357, 147) with delta (0, 0)
Screenshot: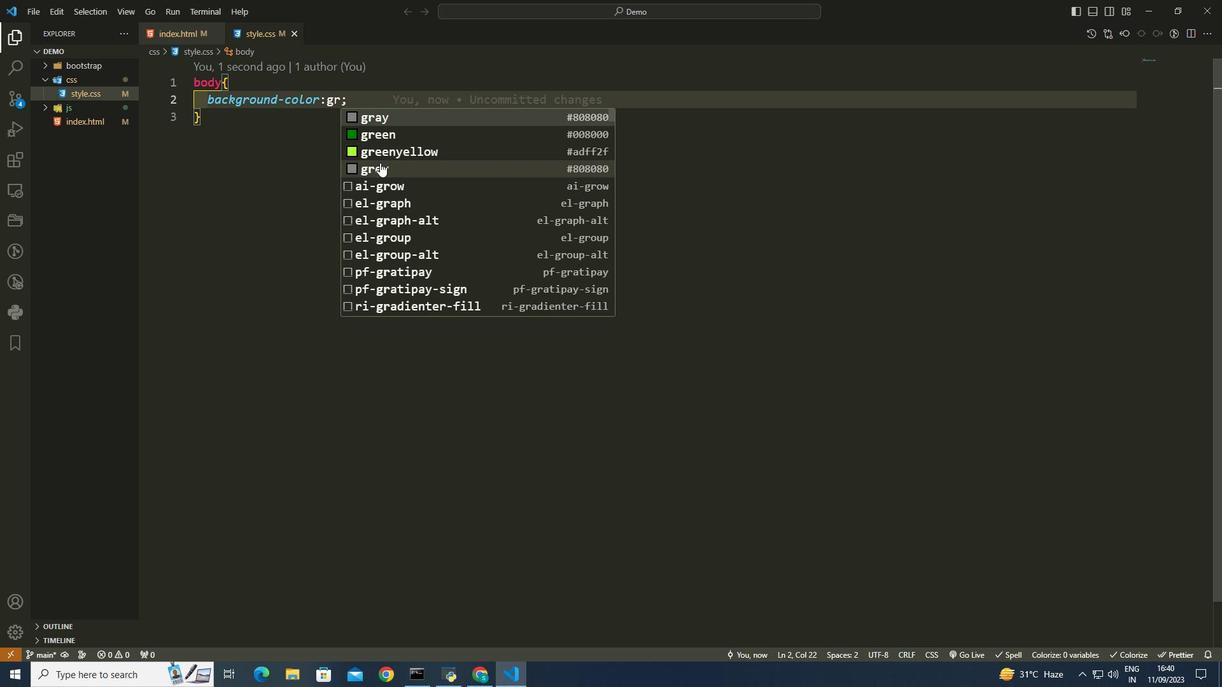
Action: Mouse scrolled (357, 147) with delta (0, 0)
Screenshot: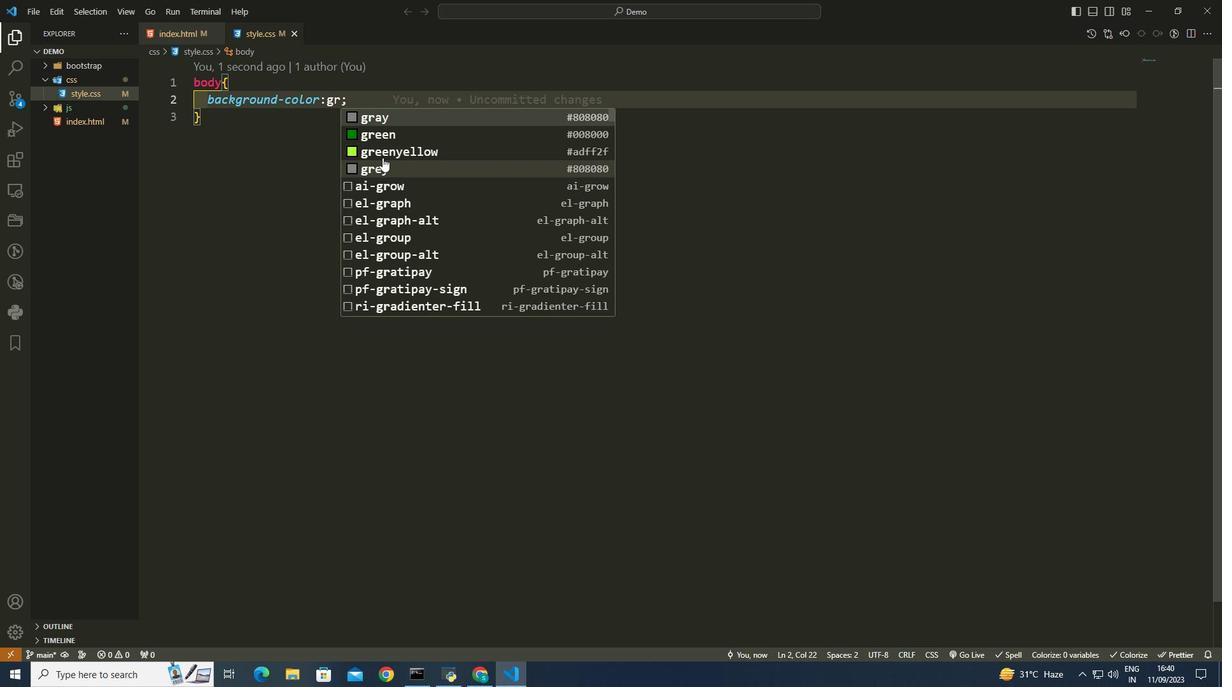 
Action: Mouse moved to (373, 147)
Screenshot: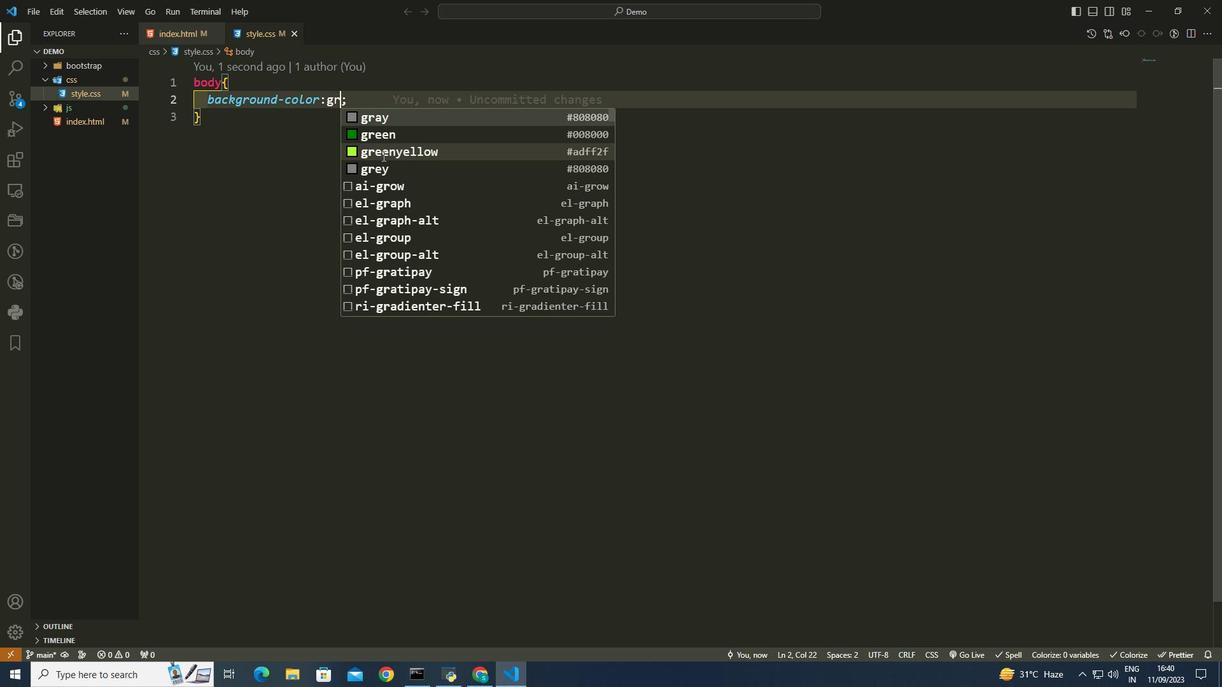 
Action: Mouse pressed left at (373, 147)
Screenshot: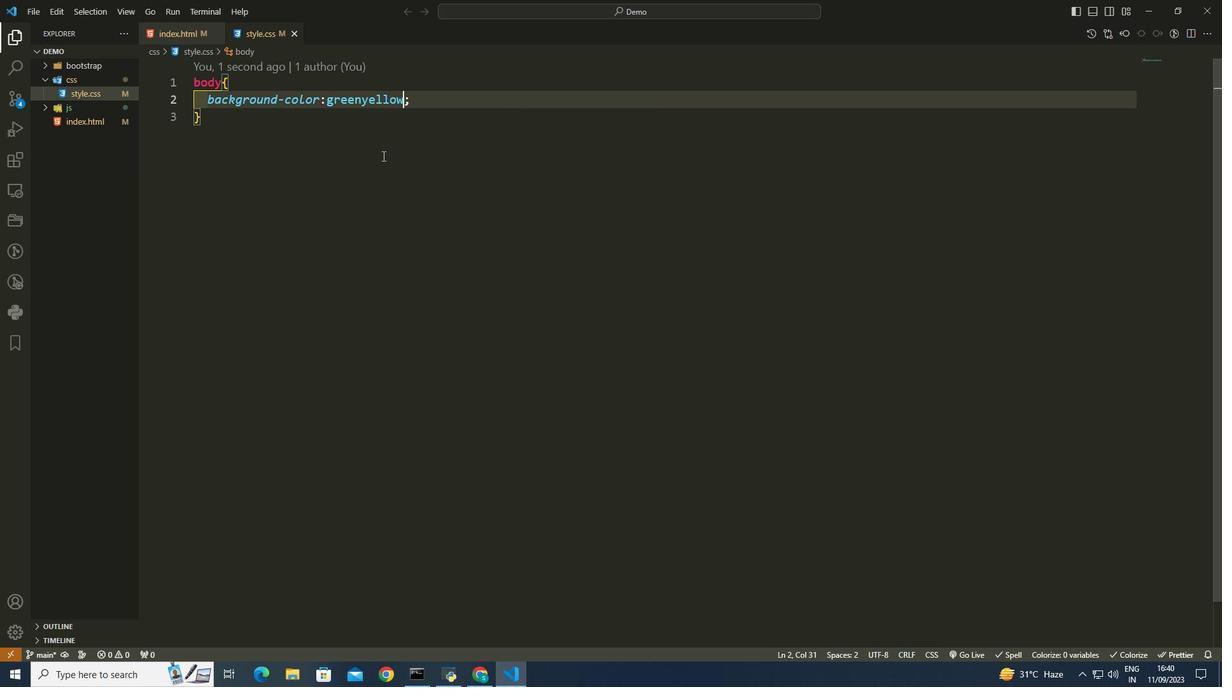 
Action: Mouse moved to (419, 94)
Screenshot: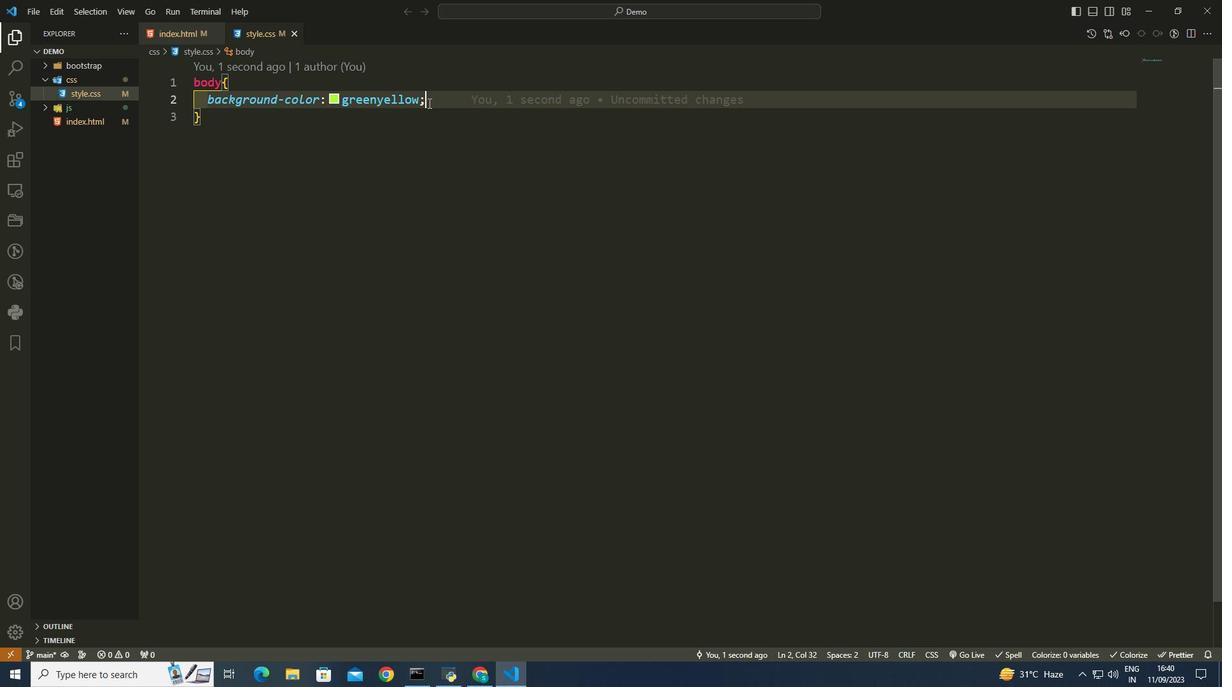 
Action: Mouse pressed left at (419, 94)
Screenshot: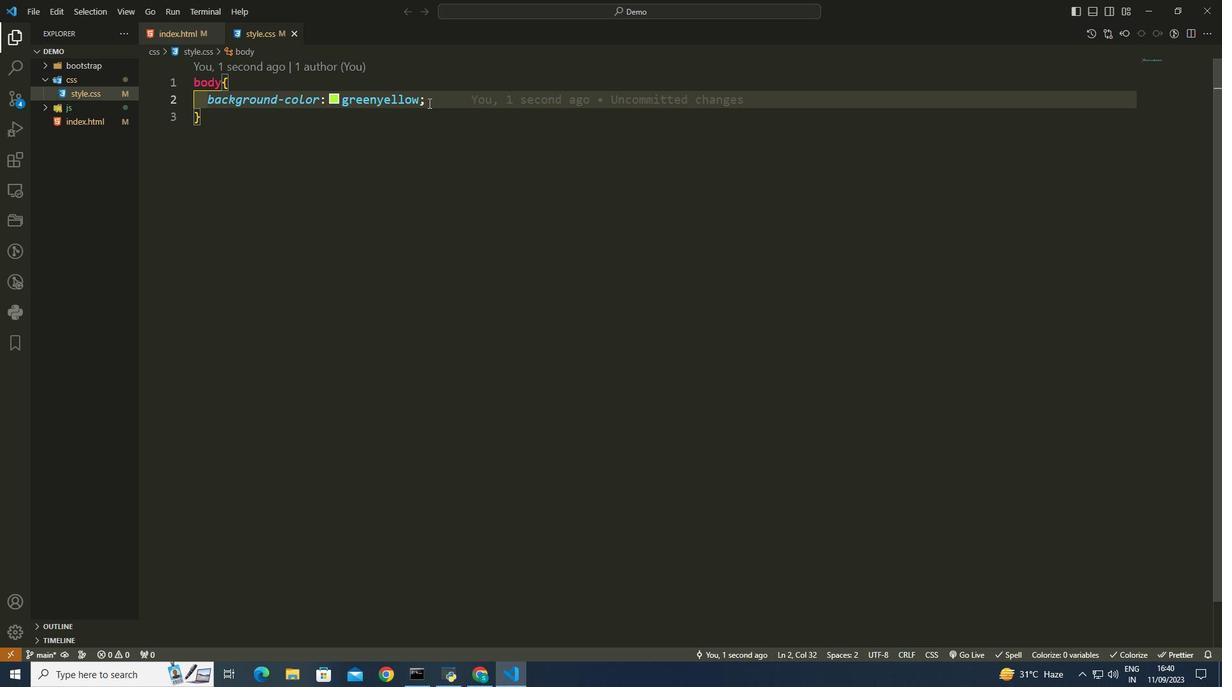 
Action: Mouse moved to (429, 109)
Screenshot: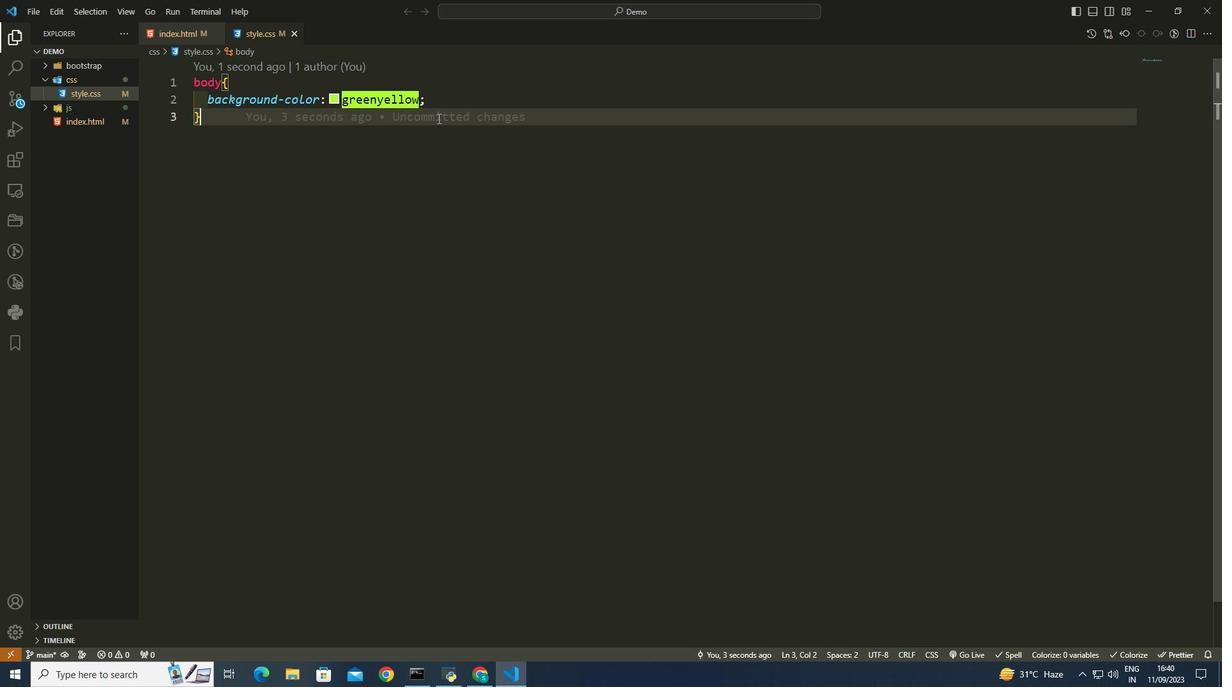 
Action: Mouse pressed left at (429, 109)
Screenshot: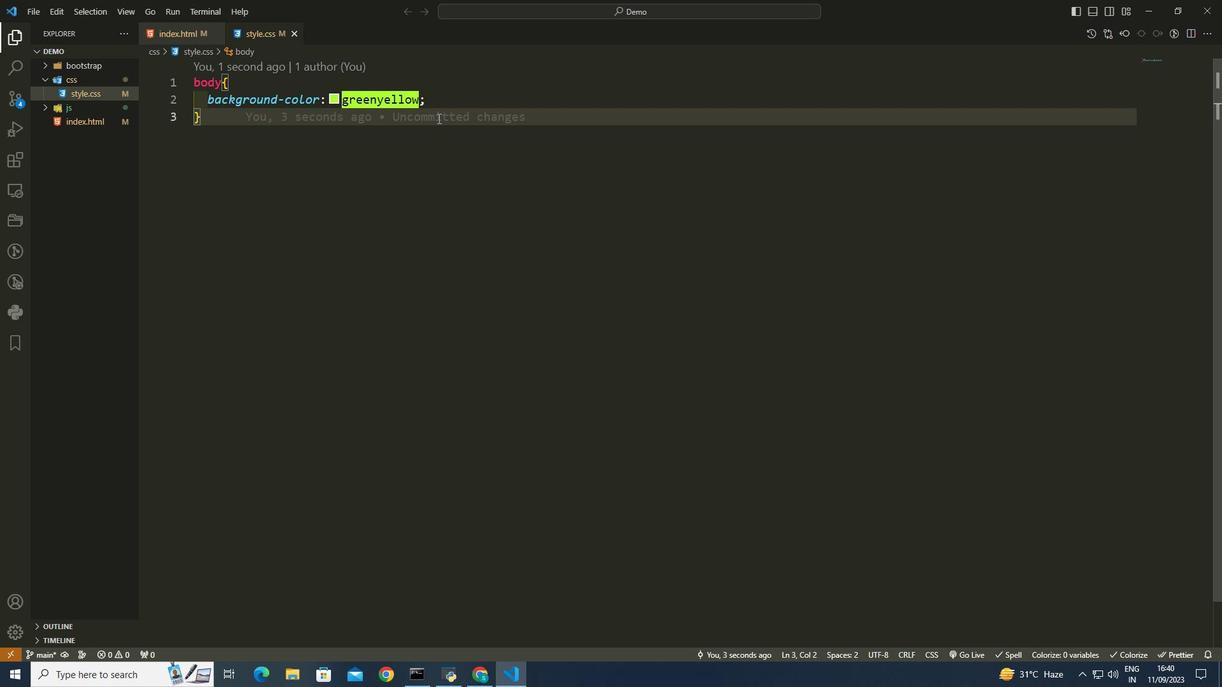 
Action: Mouse moved to (410, 148)
Screenshot: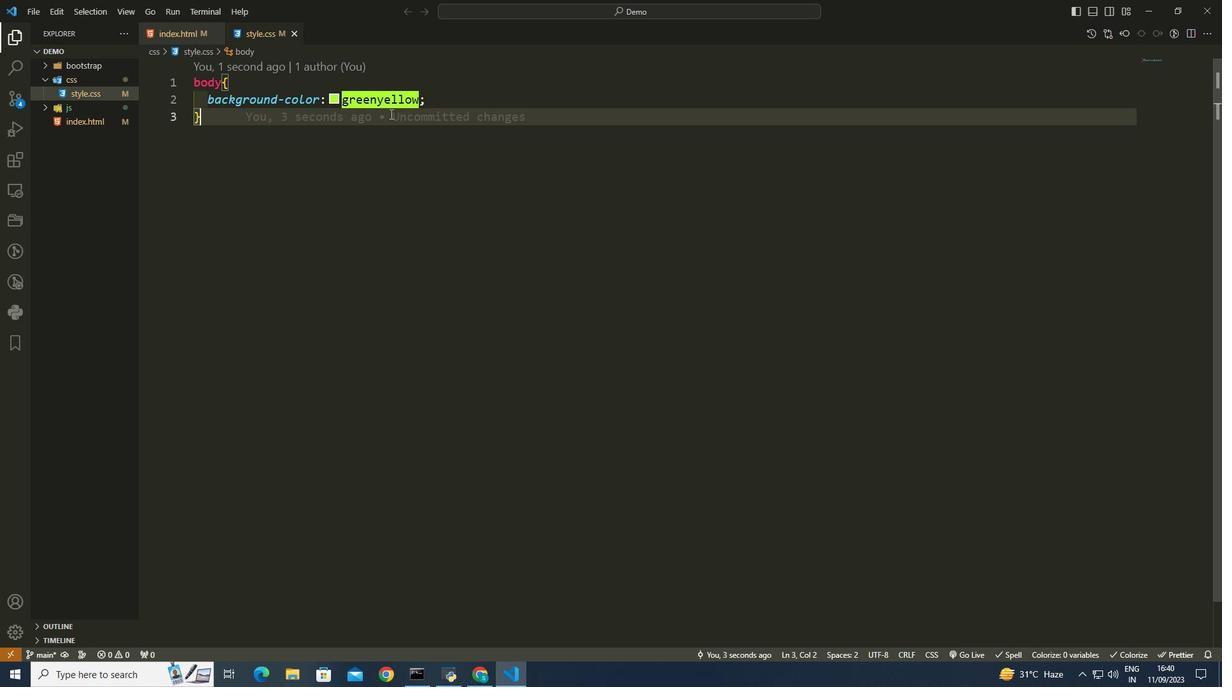 
Action: Mouse pressed left at (410, 148)
Screenshot: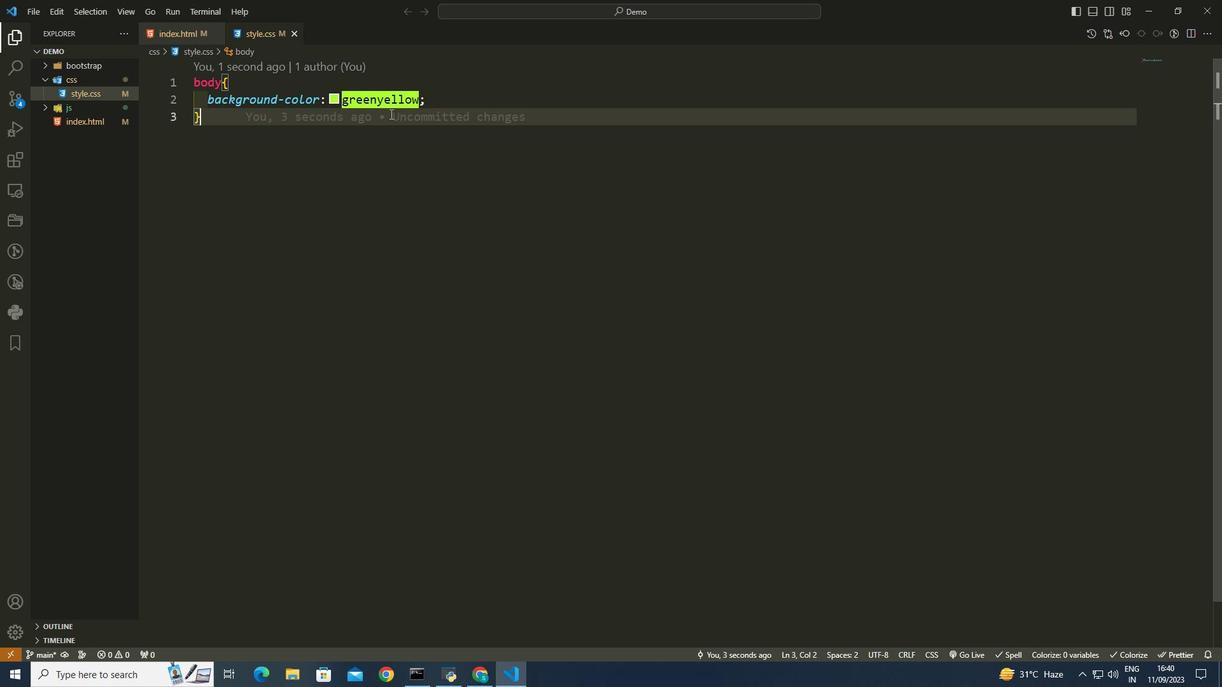 
Action: Mouse moved to (352, 164)
Screenshot: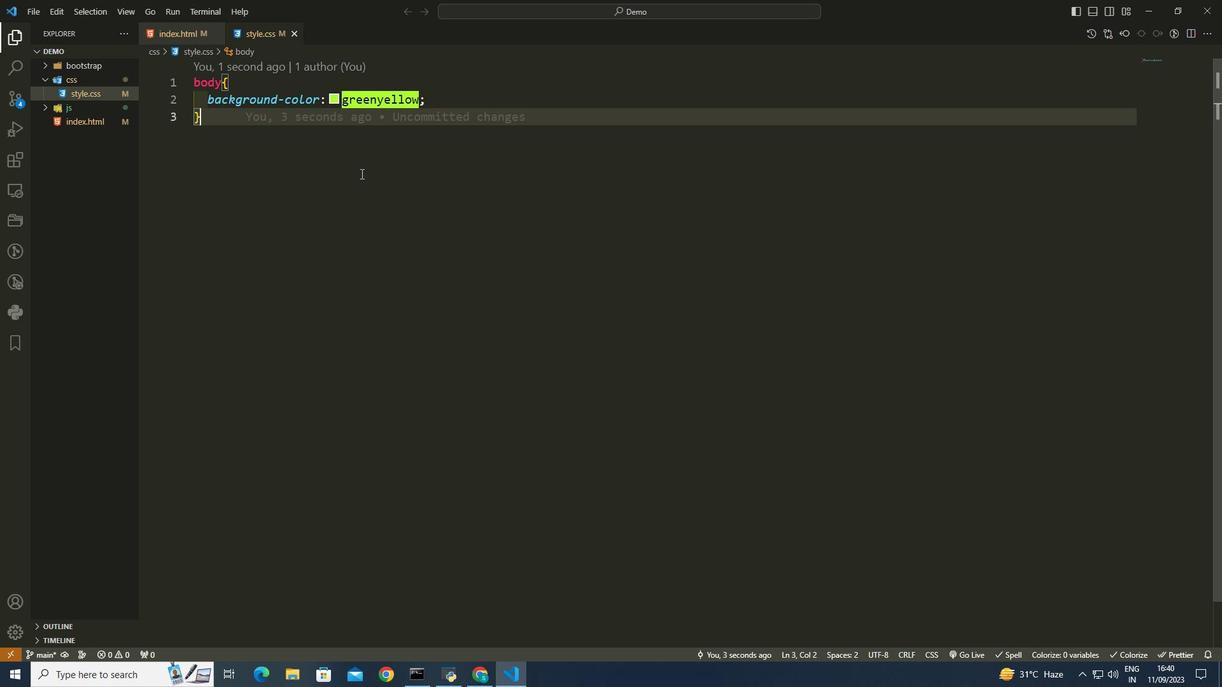 
Action: Mouse pressed left at (352, 164)
Screenshot: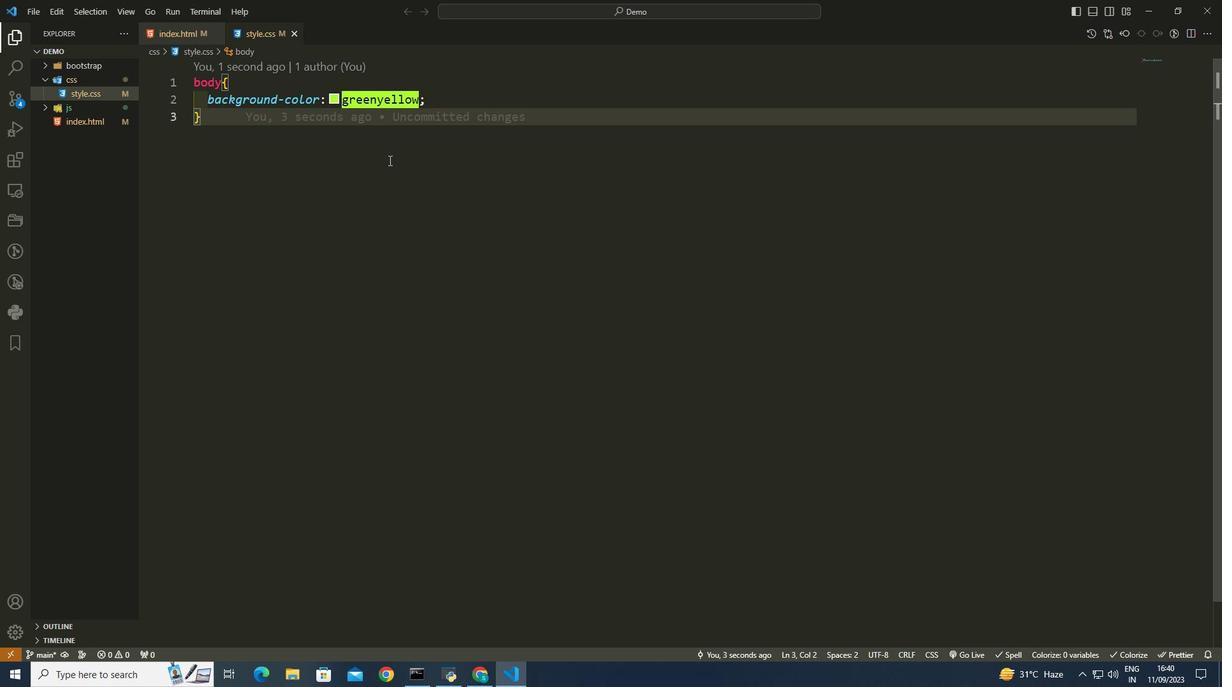 
Action: Mouse moved to (274, 111)
Screenshot: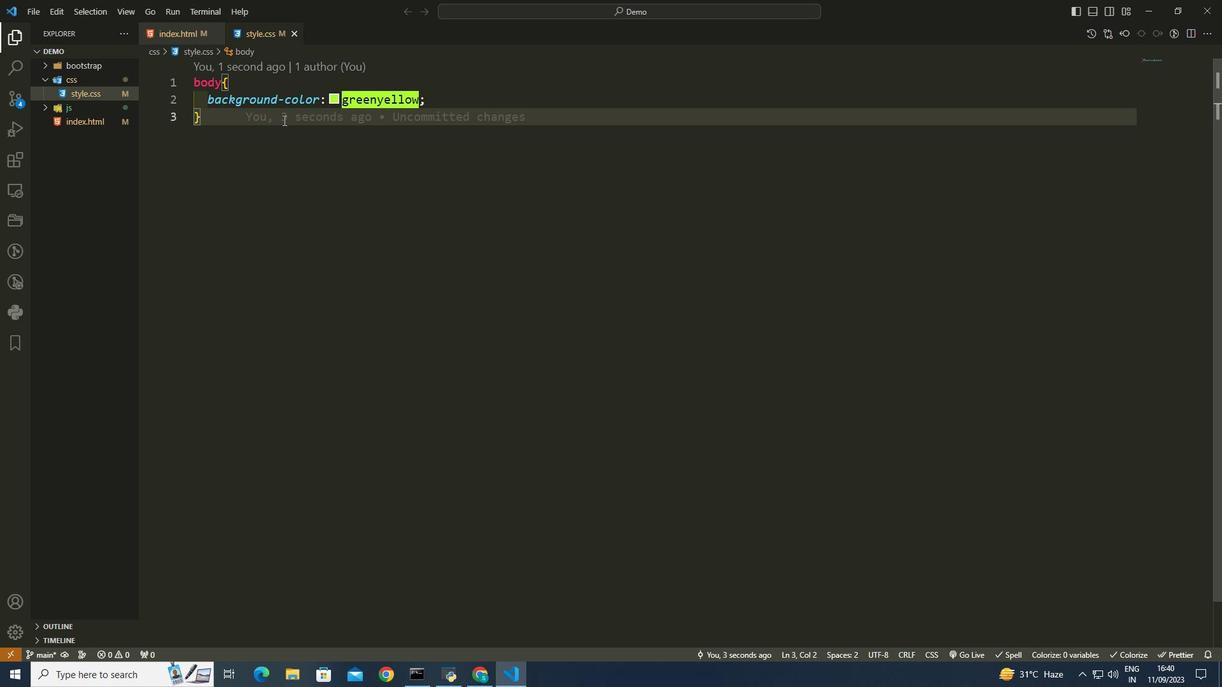 
Action: Mouse pressed left at (274, 111)
Screenshot: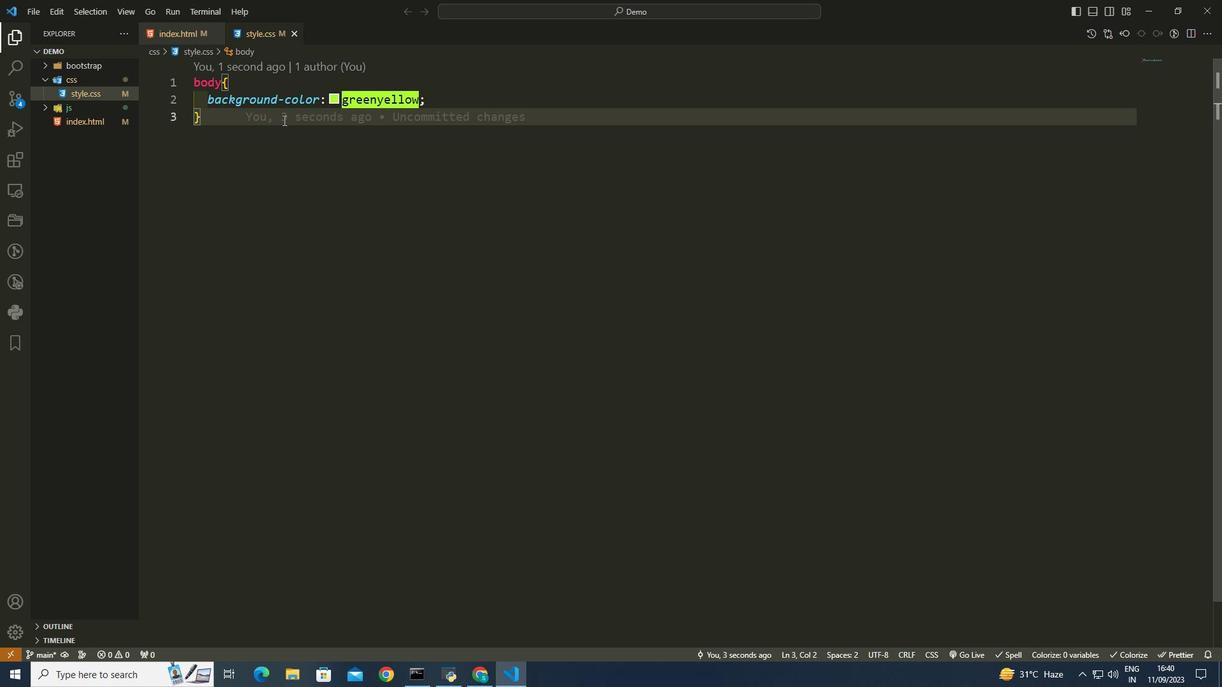 
Action: Key pressed <Key.enter><Key.enter>h1<Key.shift_r>{<Key.enter>
Screenshot: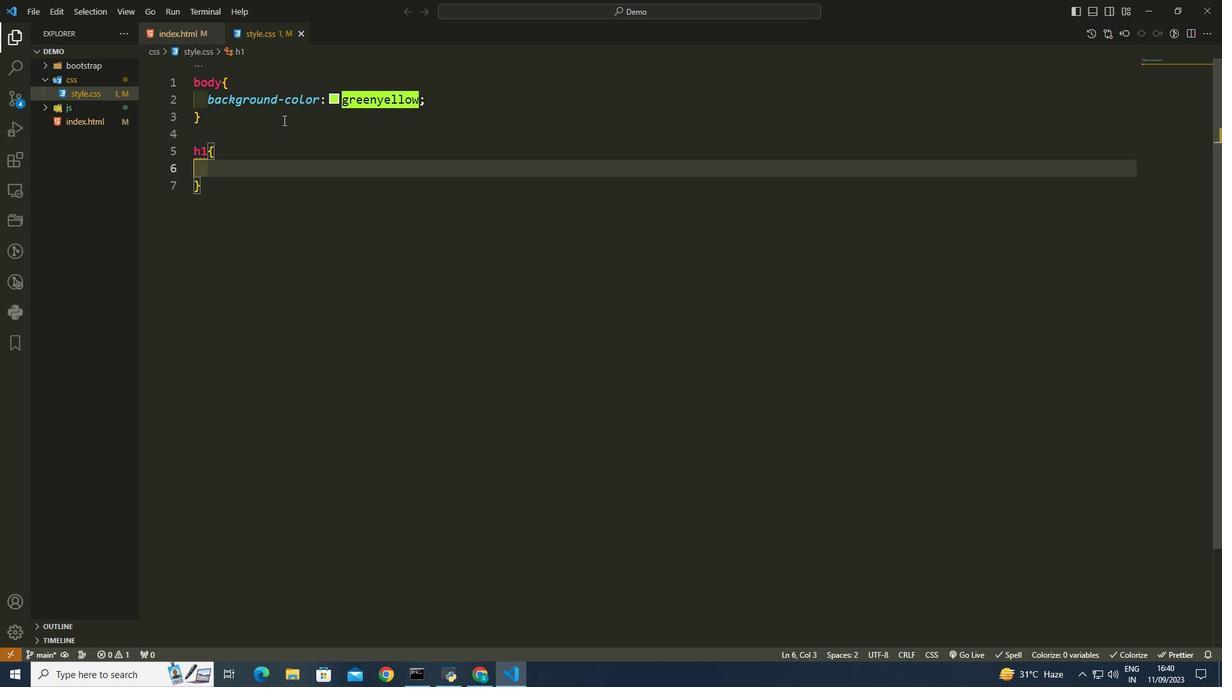 
Action: Mouse moved to (87, 110)
Screenshot: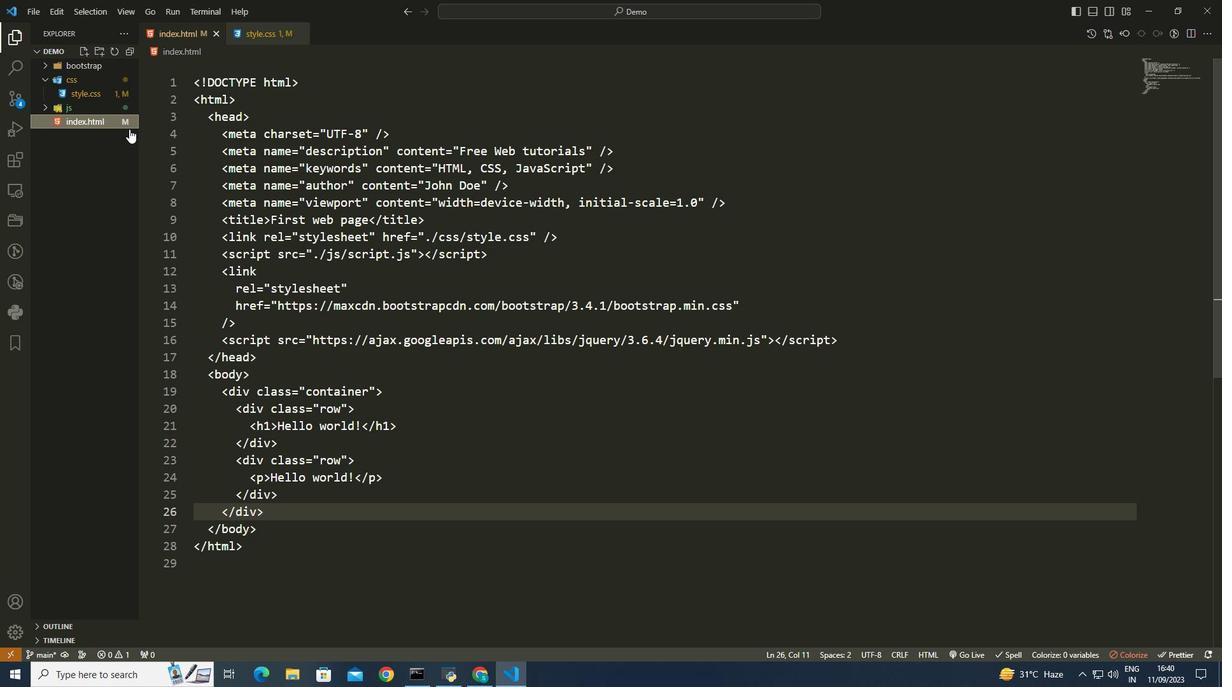 
Action: Mouse pressed left at (87, 110)
Screenshot: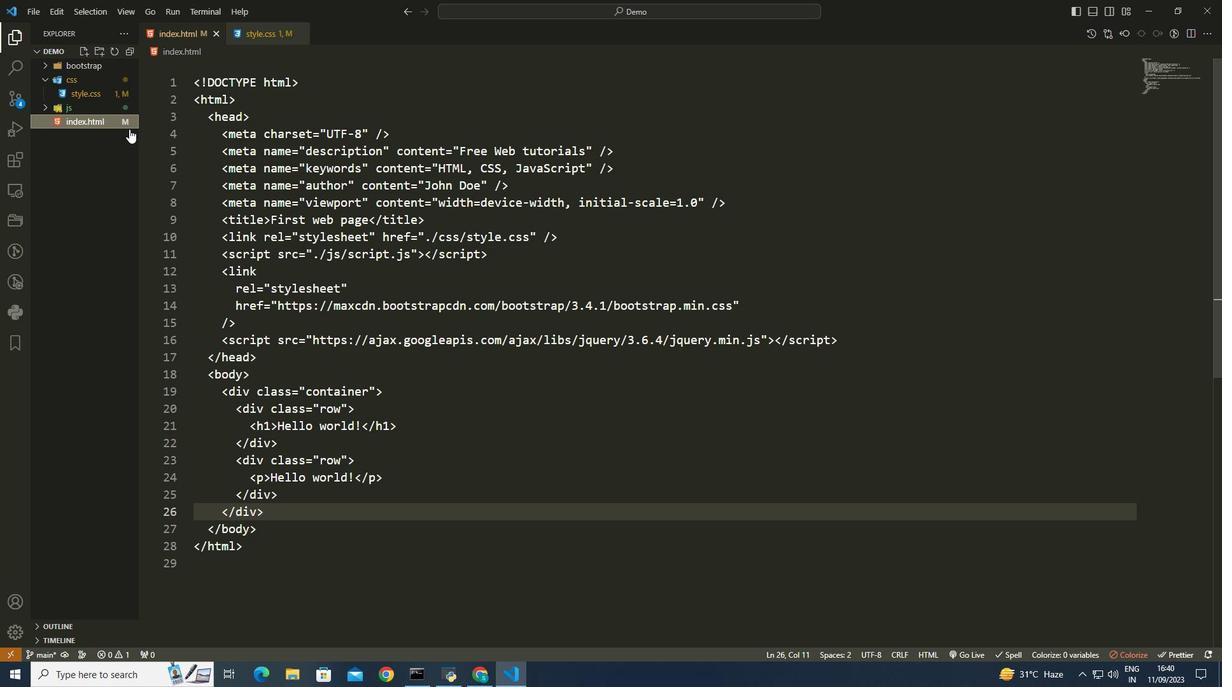 
Action: Mouse moved to (253, 437)
Screenshot: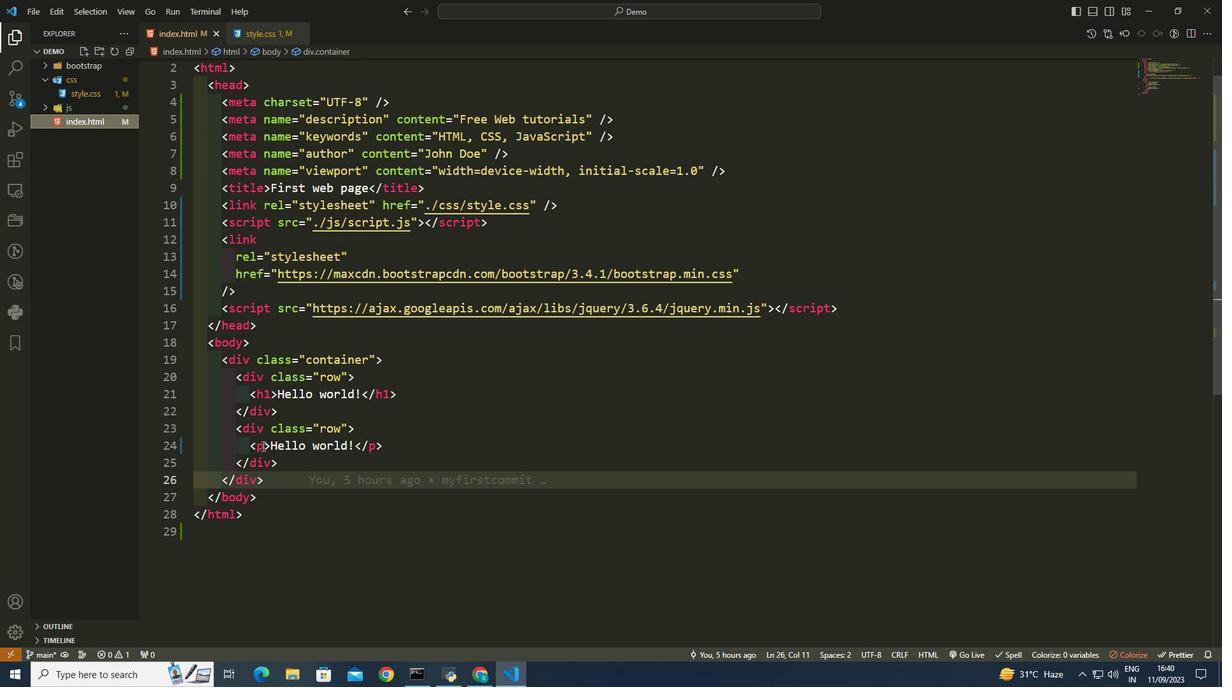 
Action: Mouse scrolled (253, 436) with delta (0, 0)
Screenshot: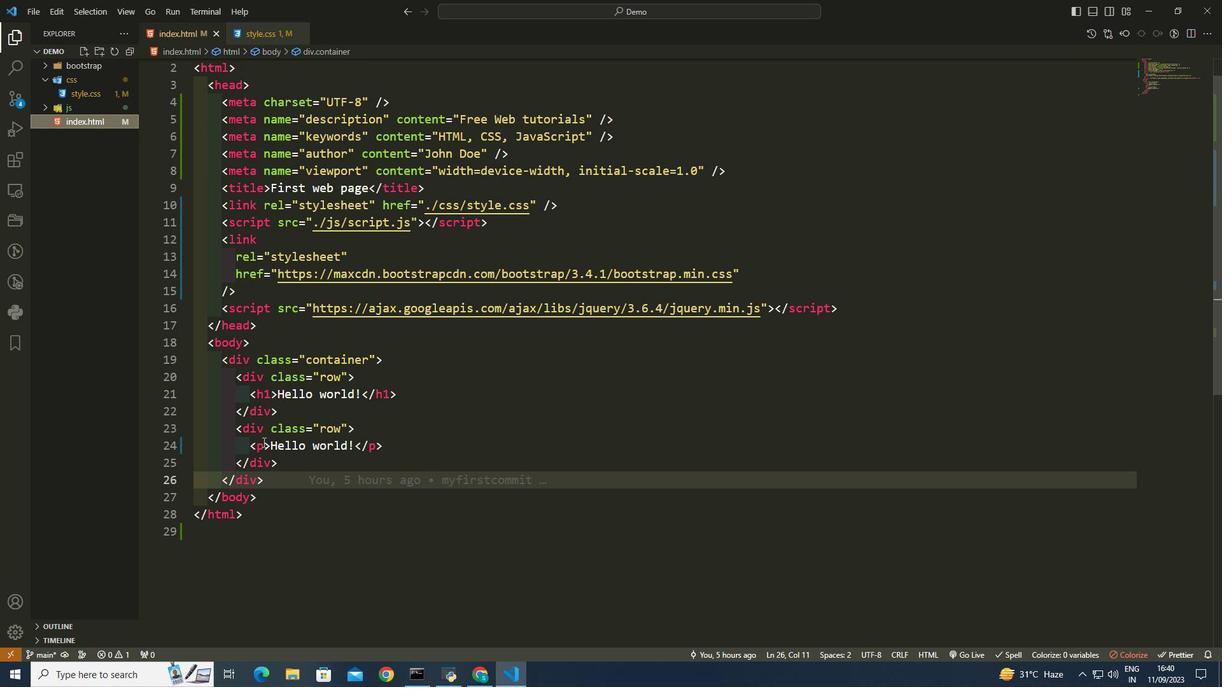 
Action: Mouse moved to (70, 84)
Screenshot: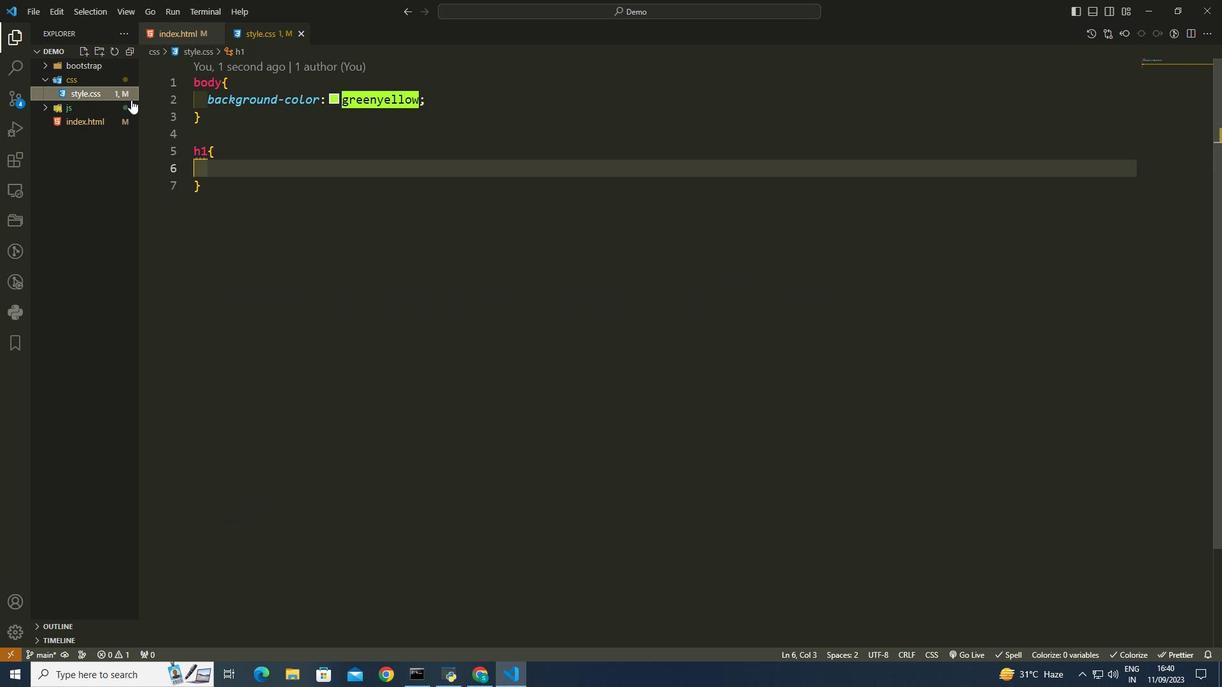 
Action: Mouse pressed left at (70, 84)
Screenshot: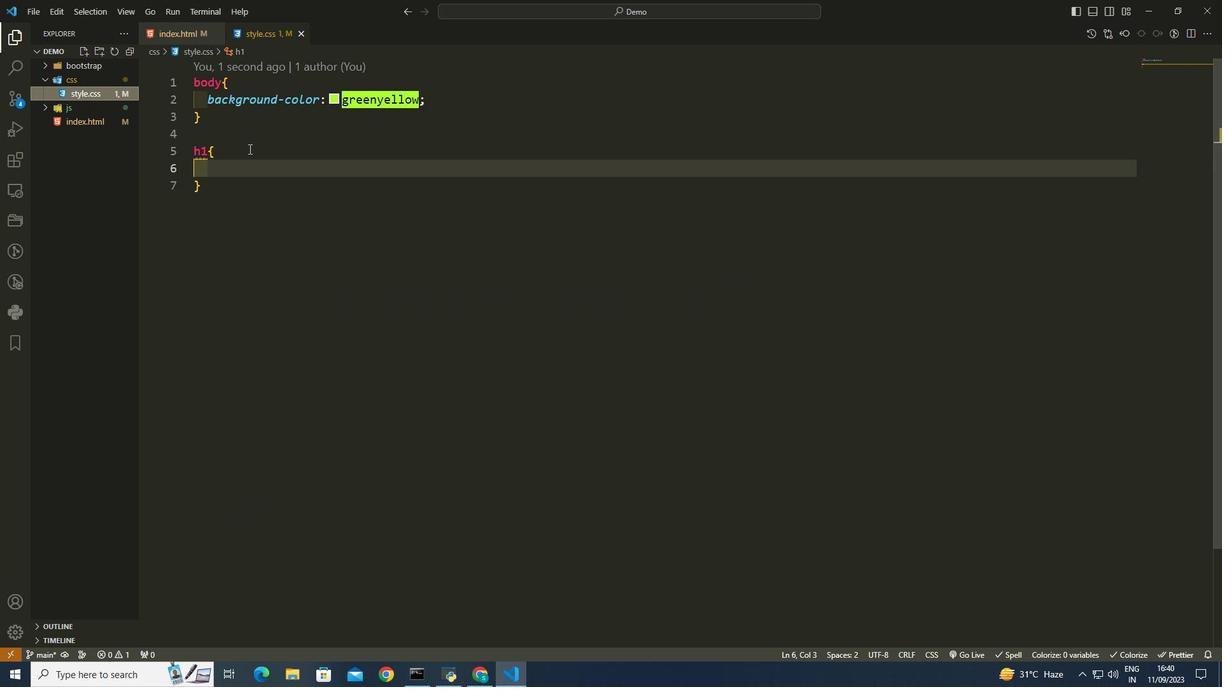 
Action: Mouse moved to (211, 200)
Screenshot: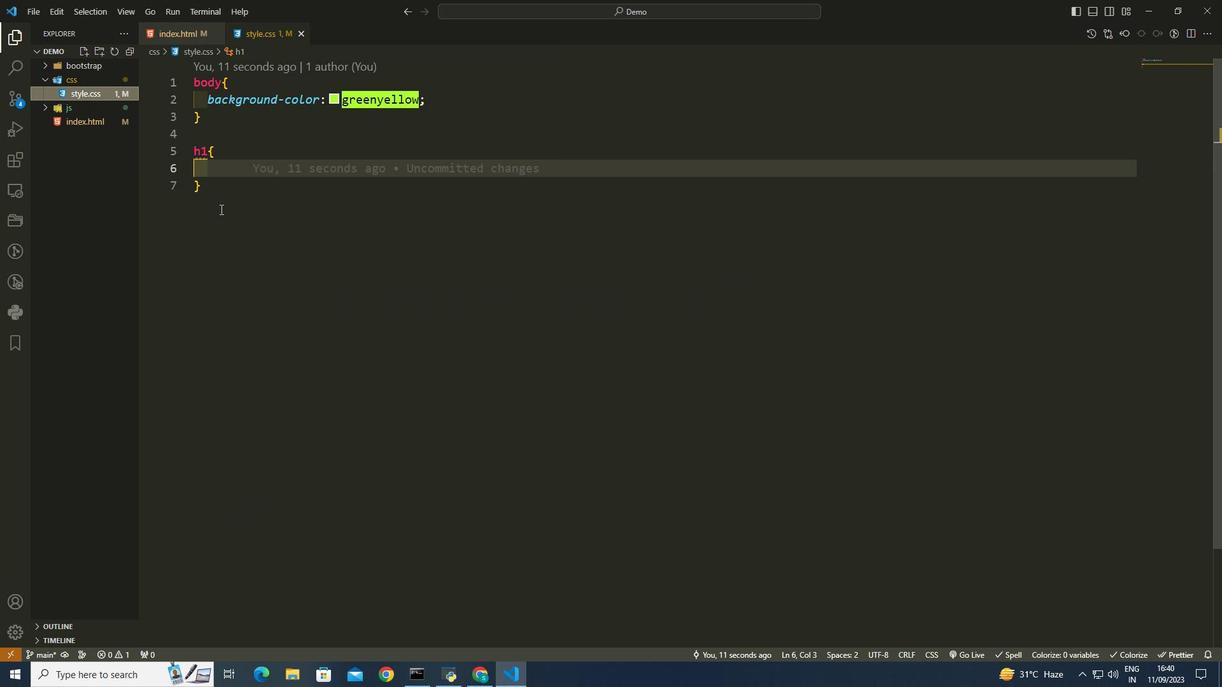 
Action: Key pressed col
Screenshot: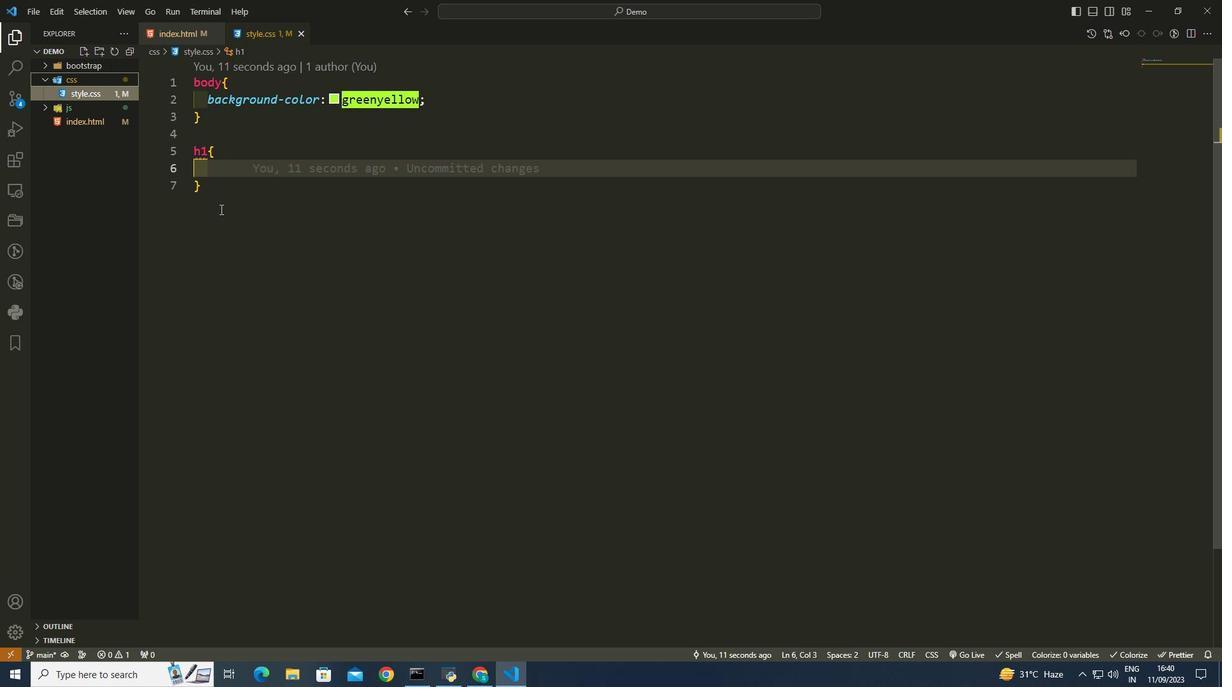 
Action: Mouse moved to (192, 163)
Screenshot: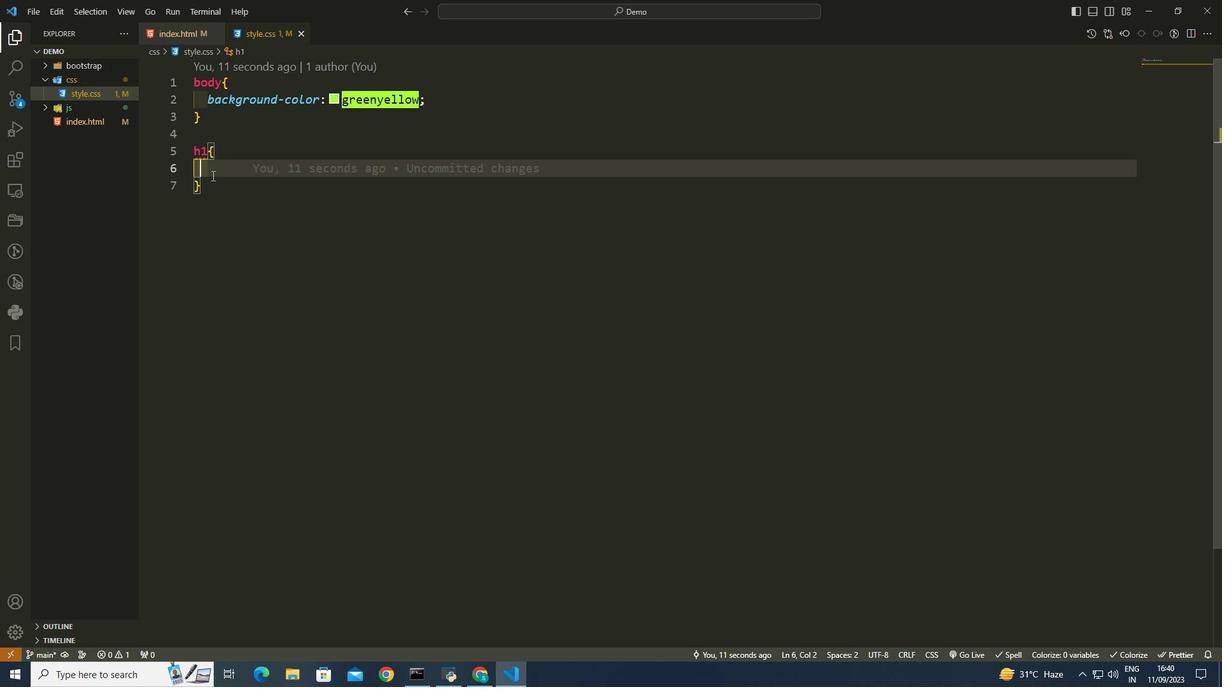 
Action: Mouse pressed left at (192, 163)
Screenshot: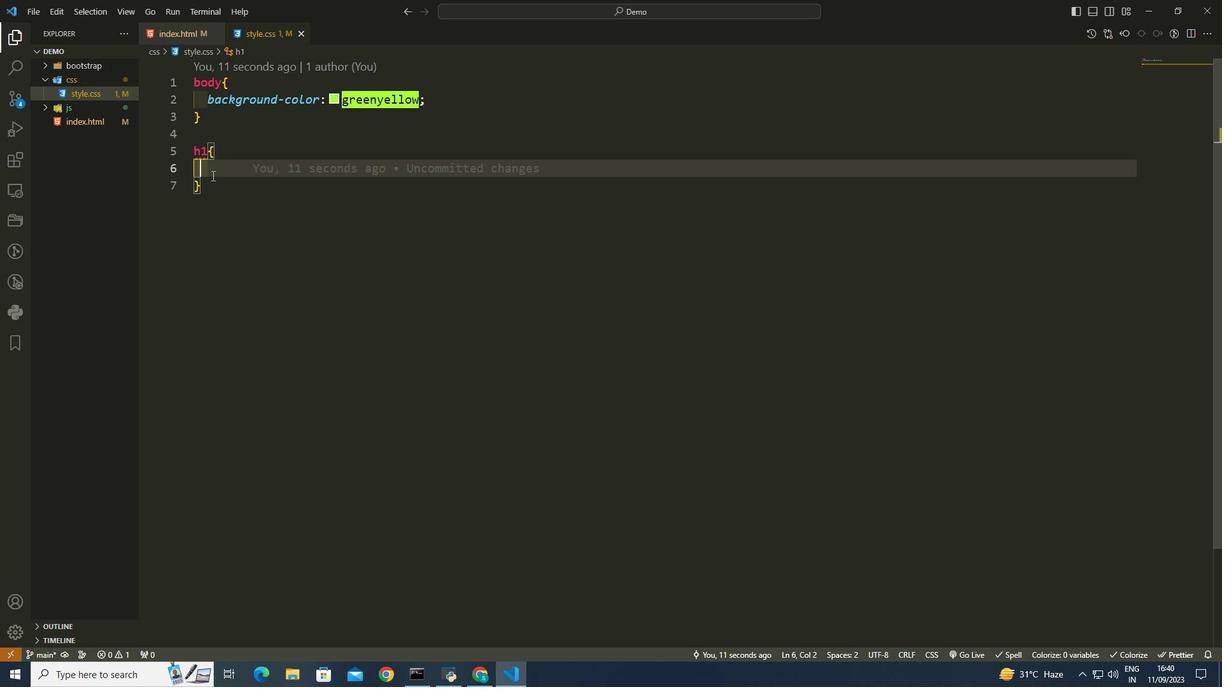 
Action: Mouse moved to (203, 166)
Screenshot: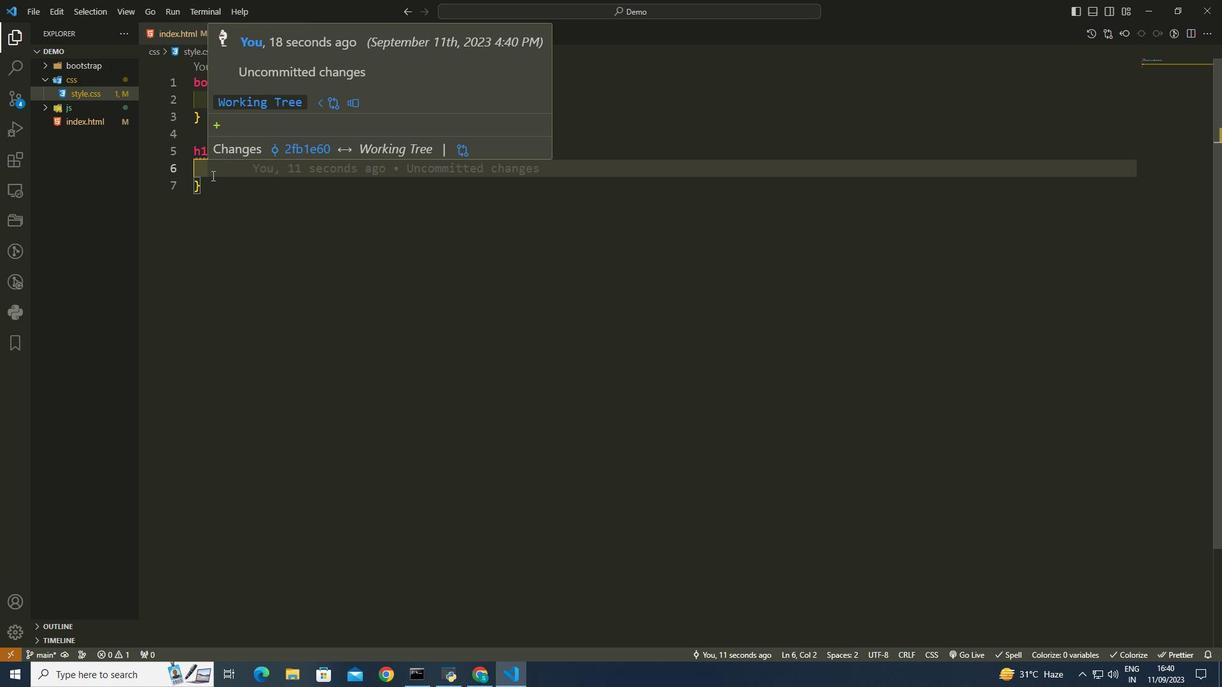 
Action: Key pressed color<Key.enter>
Screenshot: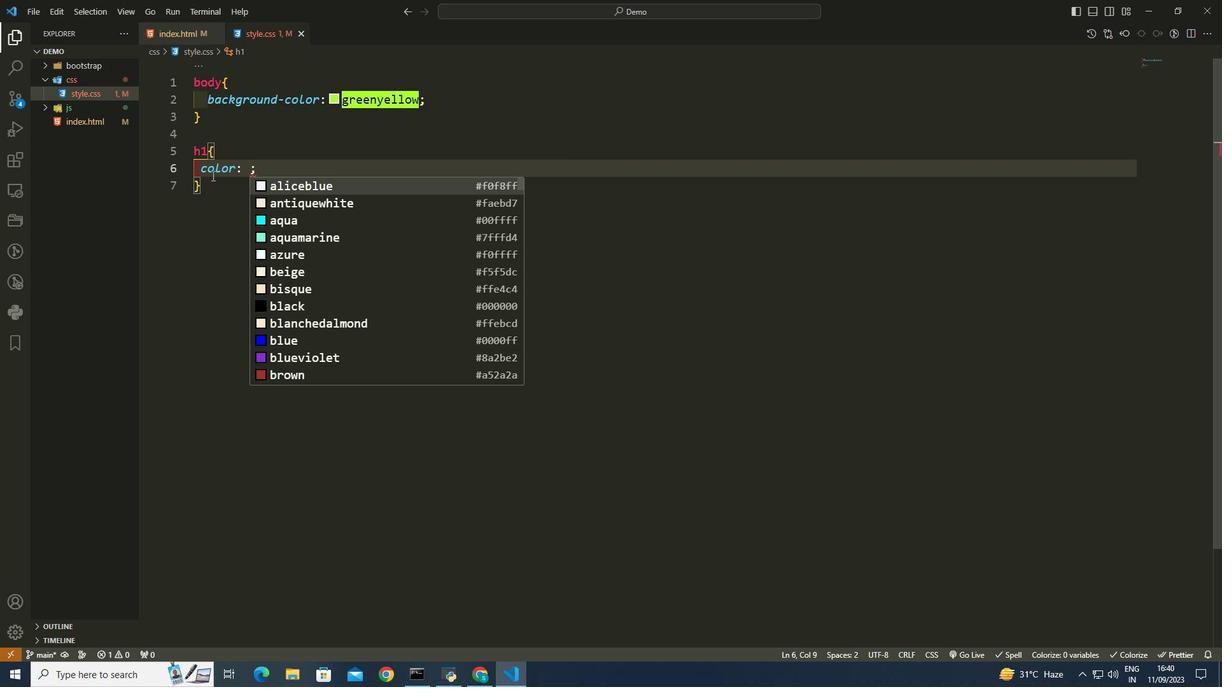 
Action: Mouse moved to (271, 334)
Screenshot: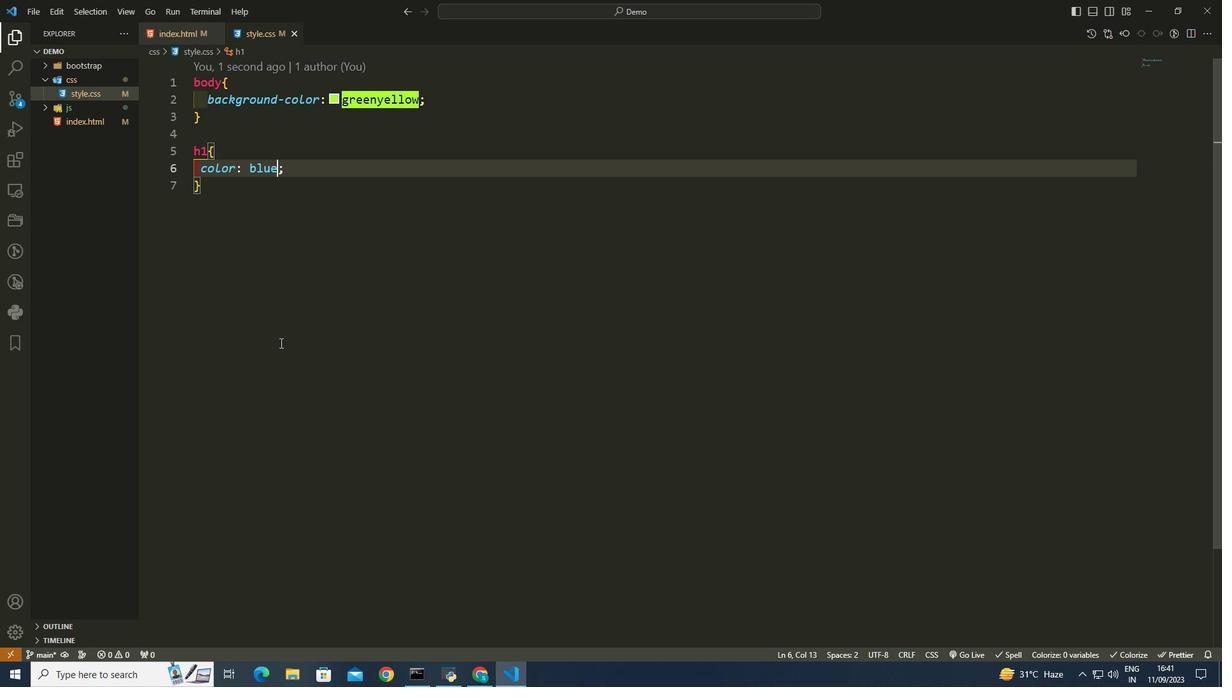 
Action: Mouse pressed left at (271, 334)
Screenshot: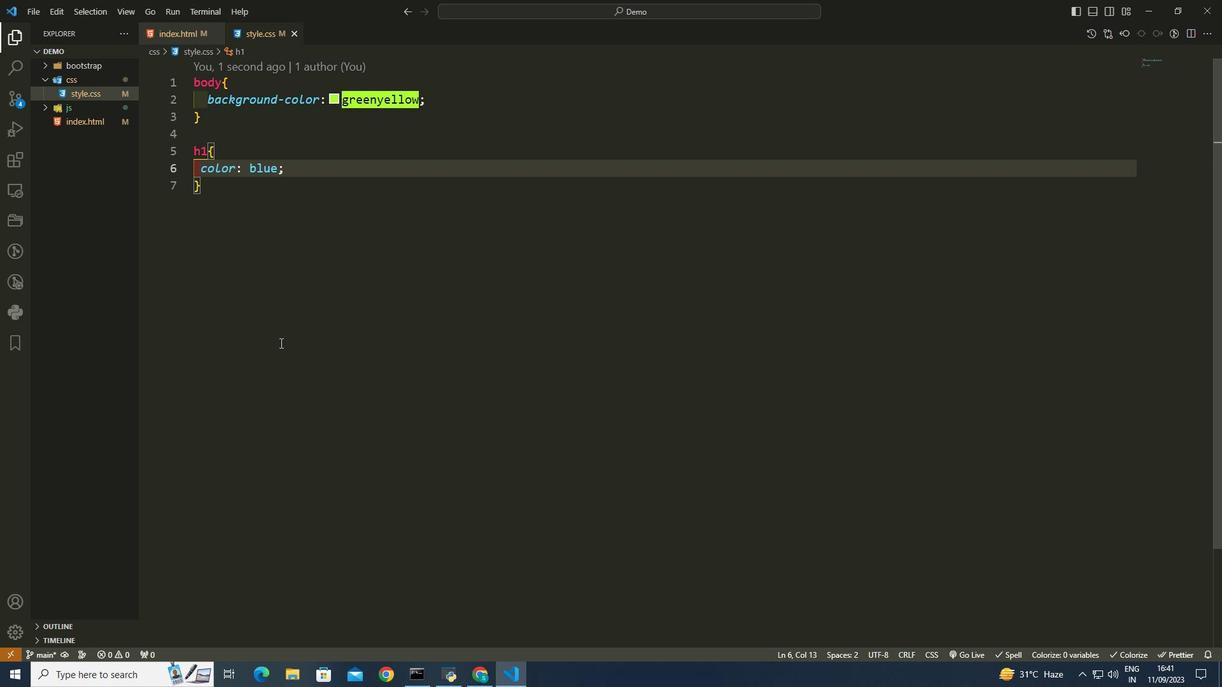
Action: Mouse moved to (297, 160)
Screenshot: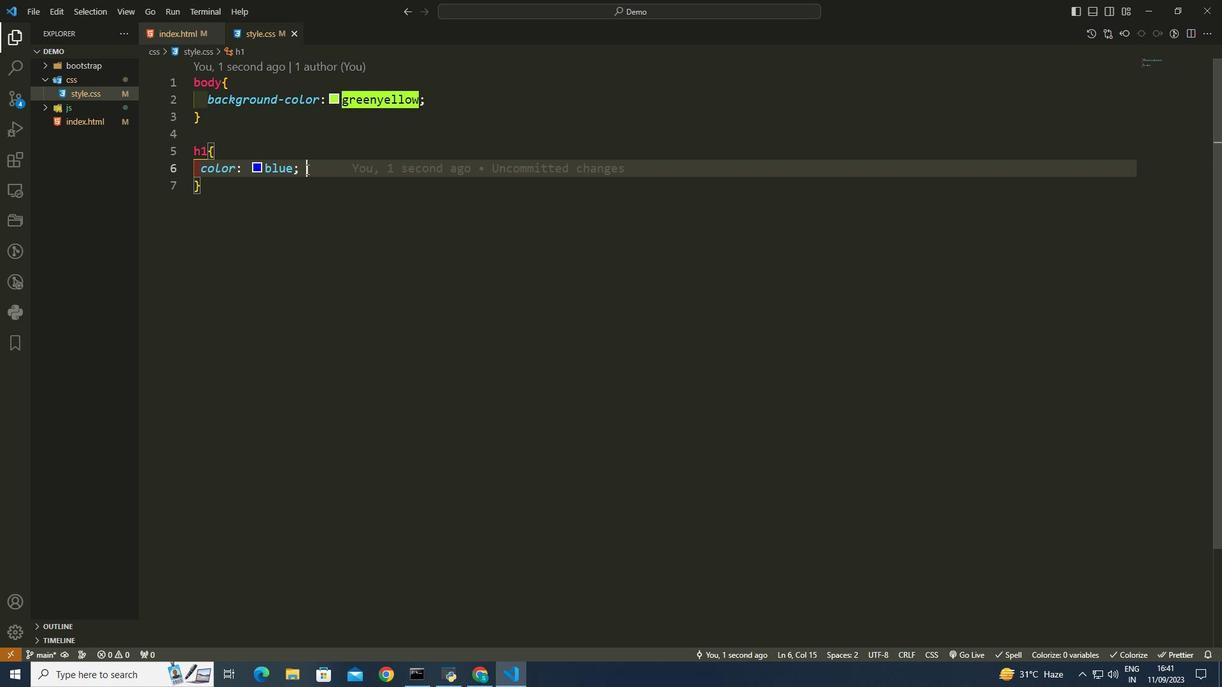 
Action: Mouse pressed left at (297, 160)
Screenshot: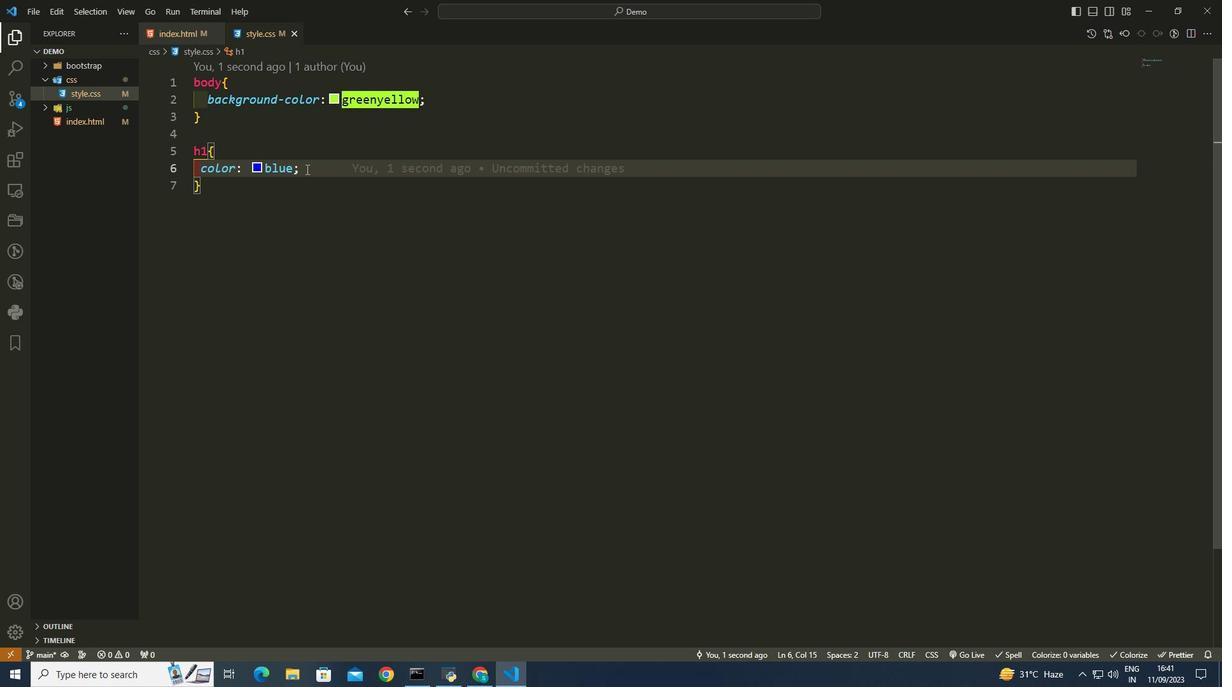 
Action: Mouse moved to (292, 157)
Screenshot: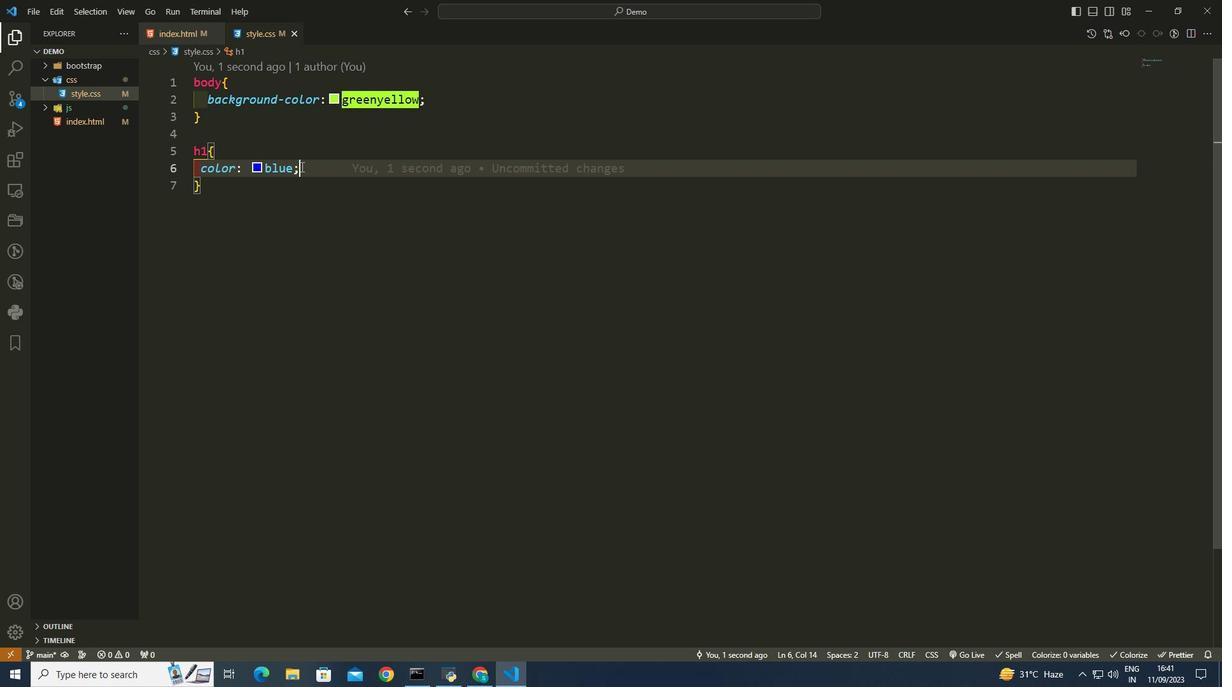 
Action: Mouse pressed left at (292, 157)
Screenshot: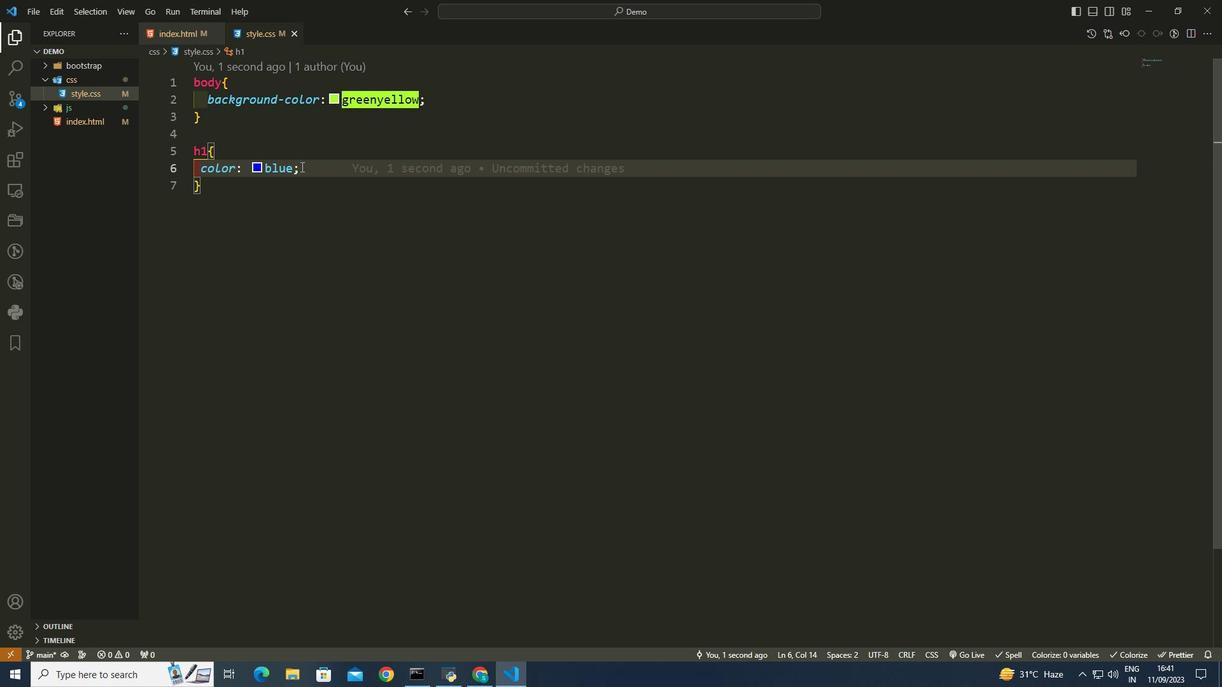 
Action: Key pressed <Key.enter>back<Key.enter><Key.backspace><Key.shift><Key.shift><Key.shift><Key.shift><Key.shift><Key.shift><Key.shift>#fff
Screenshot: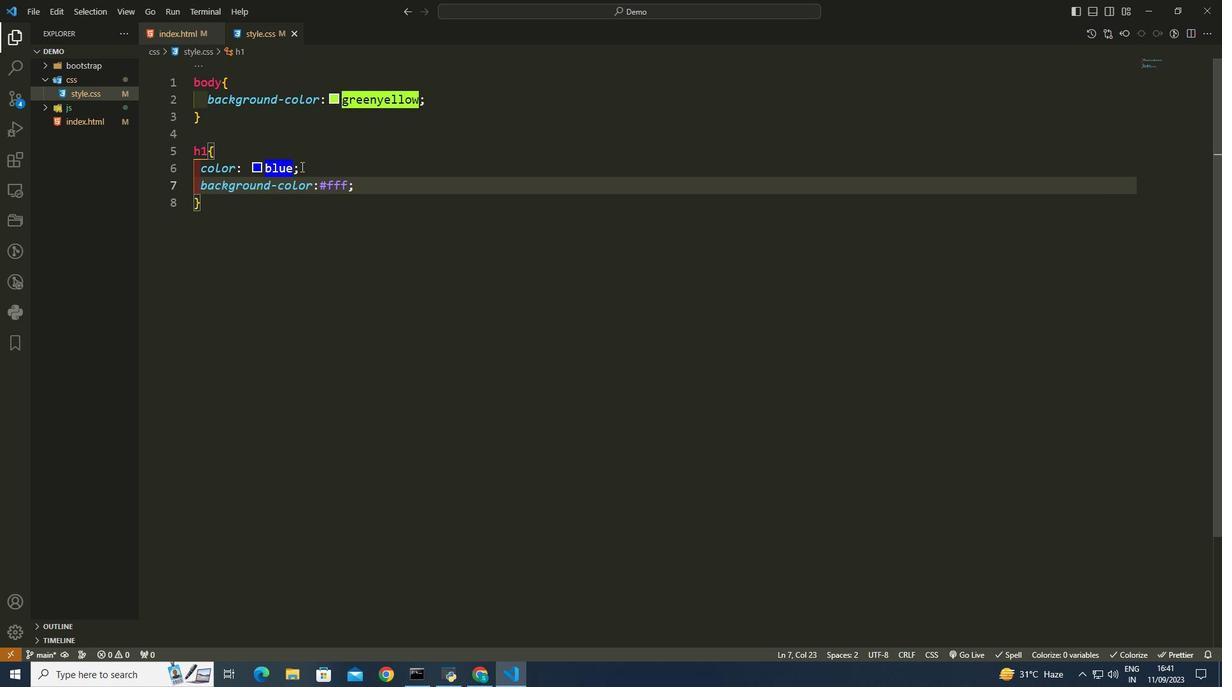 
Action: Mouse moved to (336, 276)
Screenshot: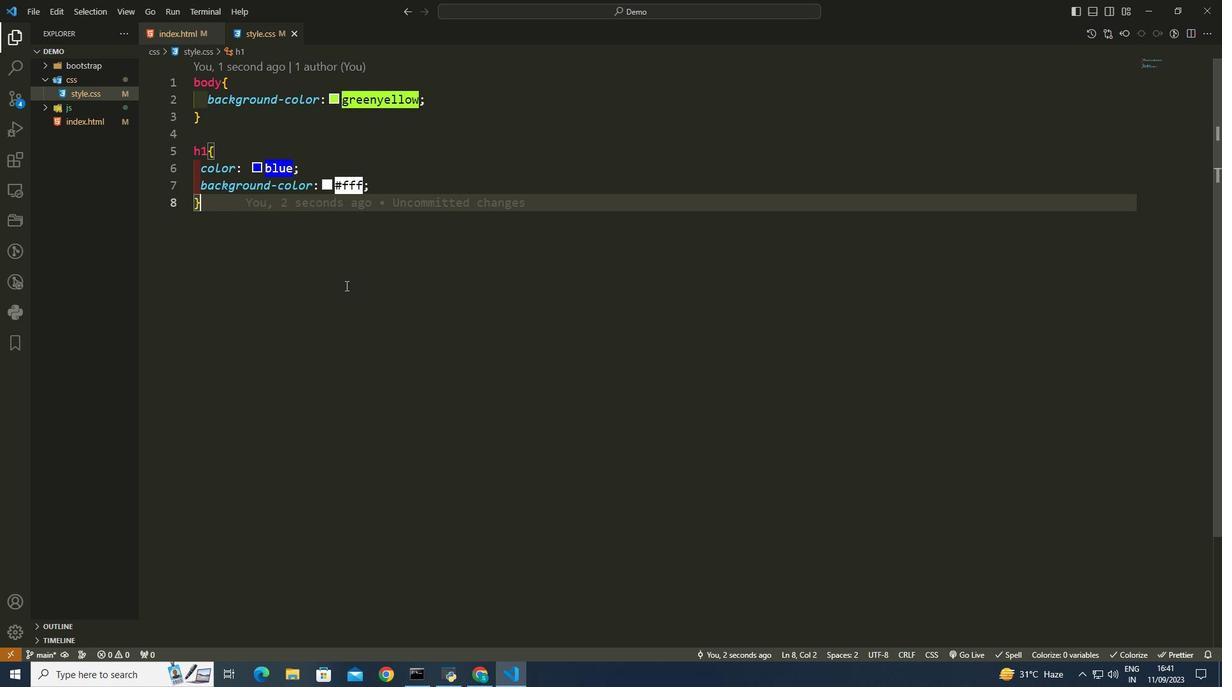 
Action: Mouse pressed left at (336, 276)
Screenshot: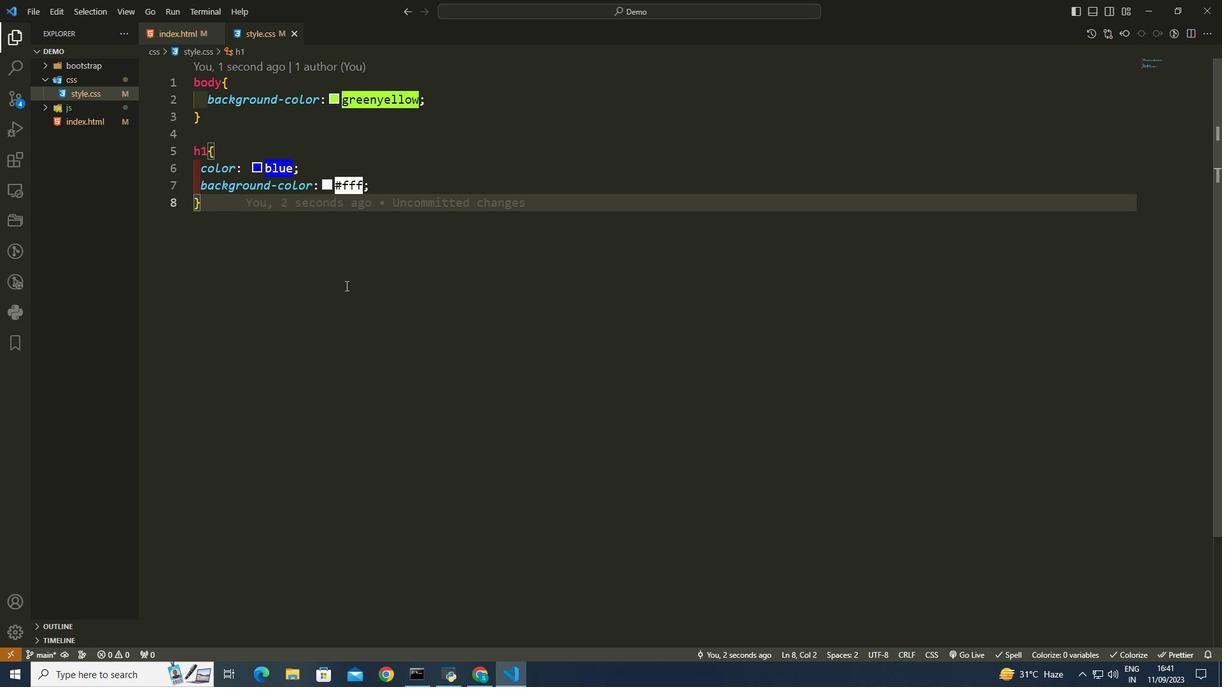 
Action: Mouse pressed left at (336, 276)
Screenshot: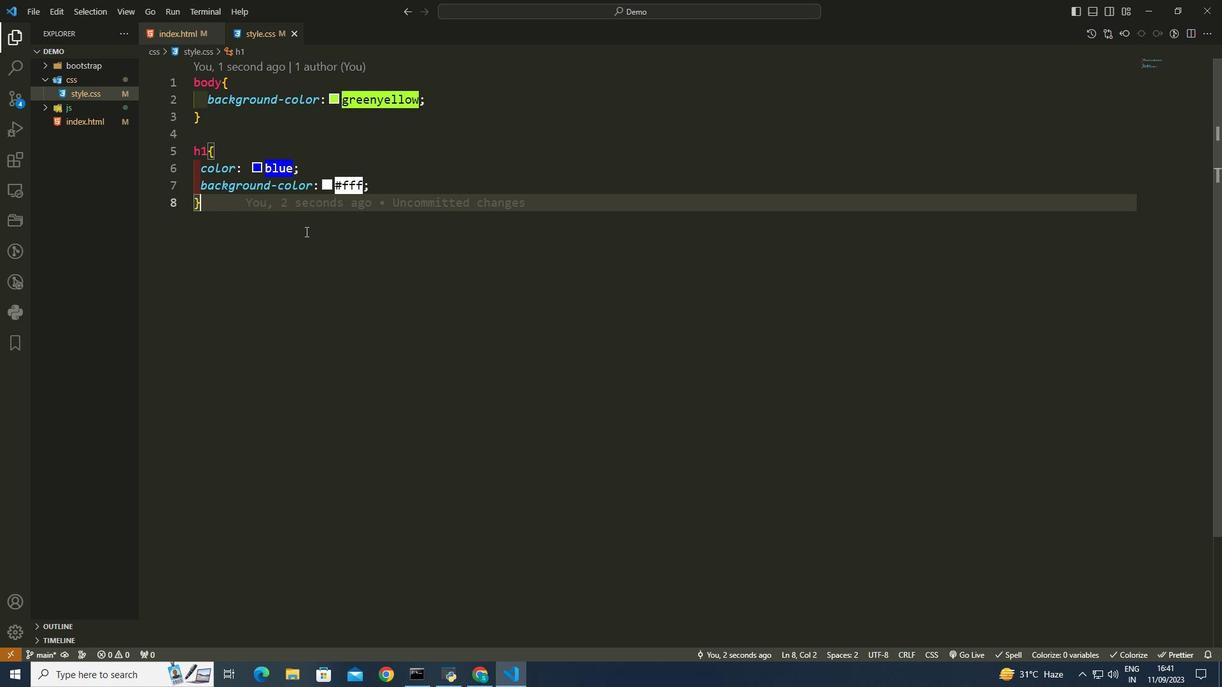 
Action: Mouse moved to (294, 222)
Screenshot: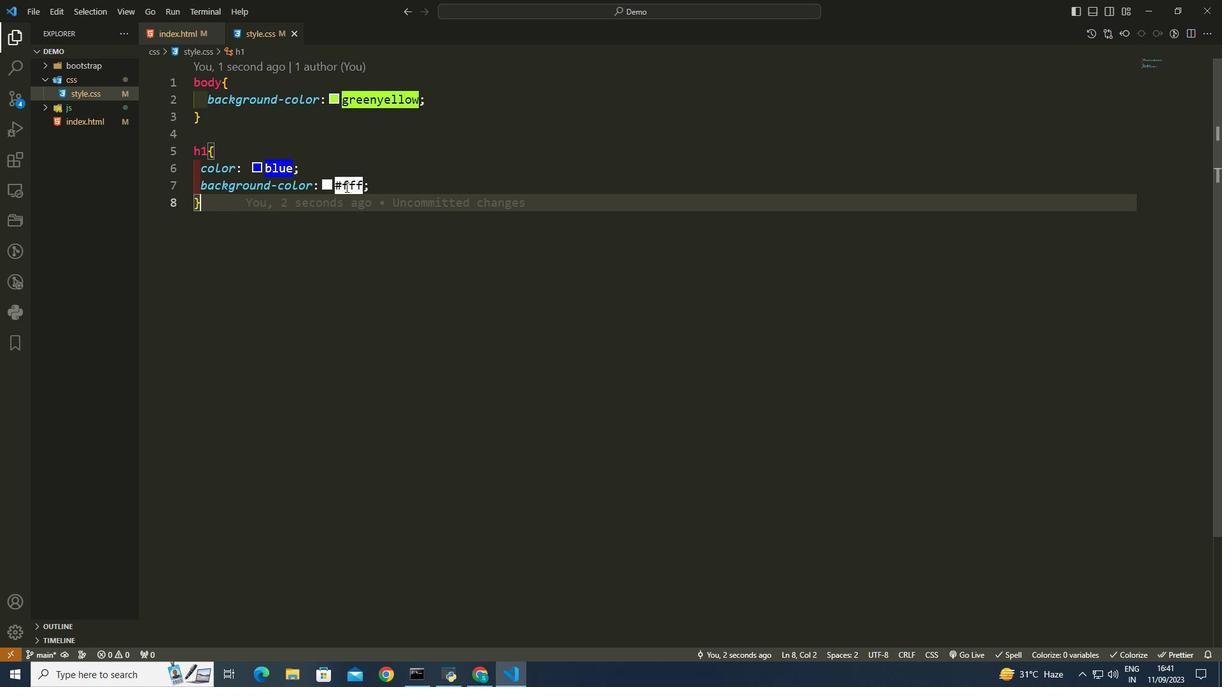 
Action: Mouse pressed left at (294, 222)
Screenshot: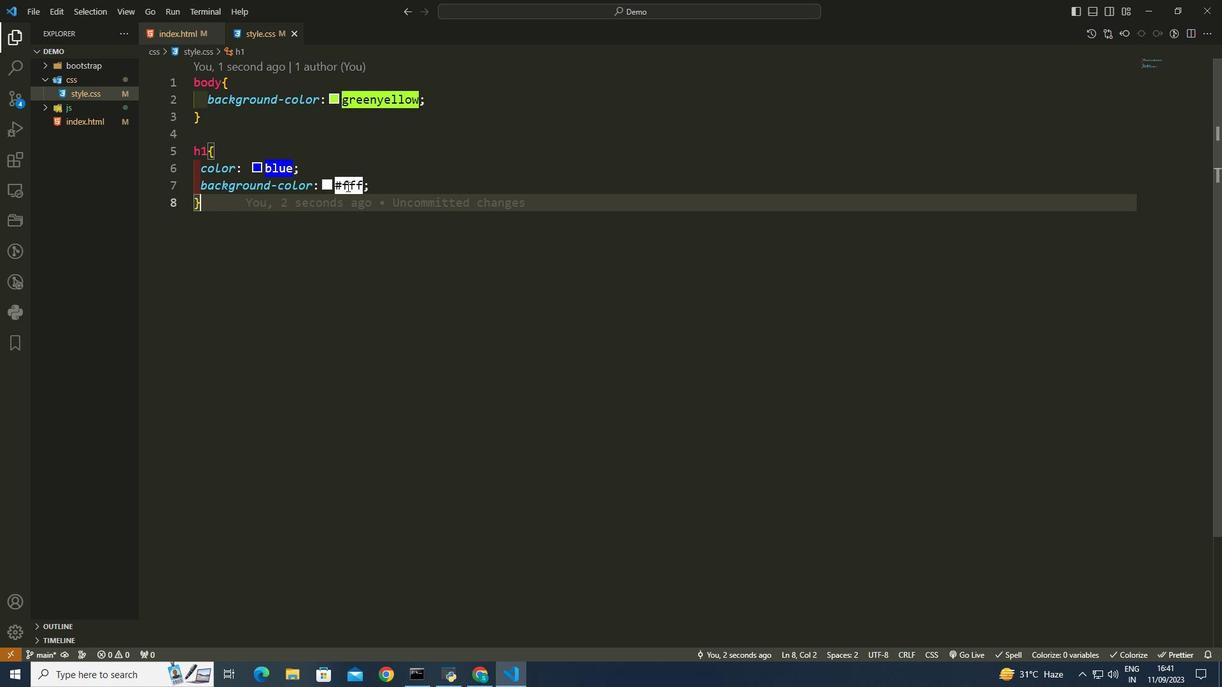 
Action: Mouse moved to (338, 177)
Screenshot: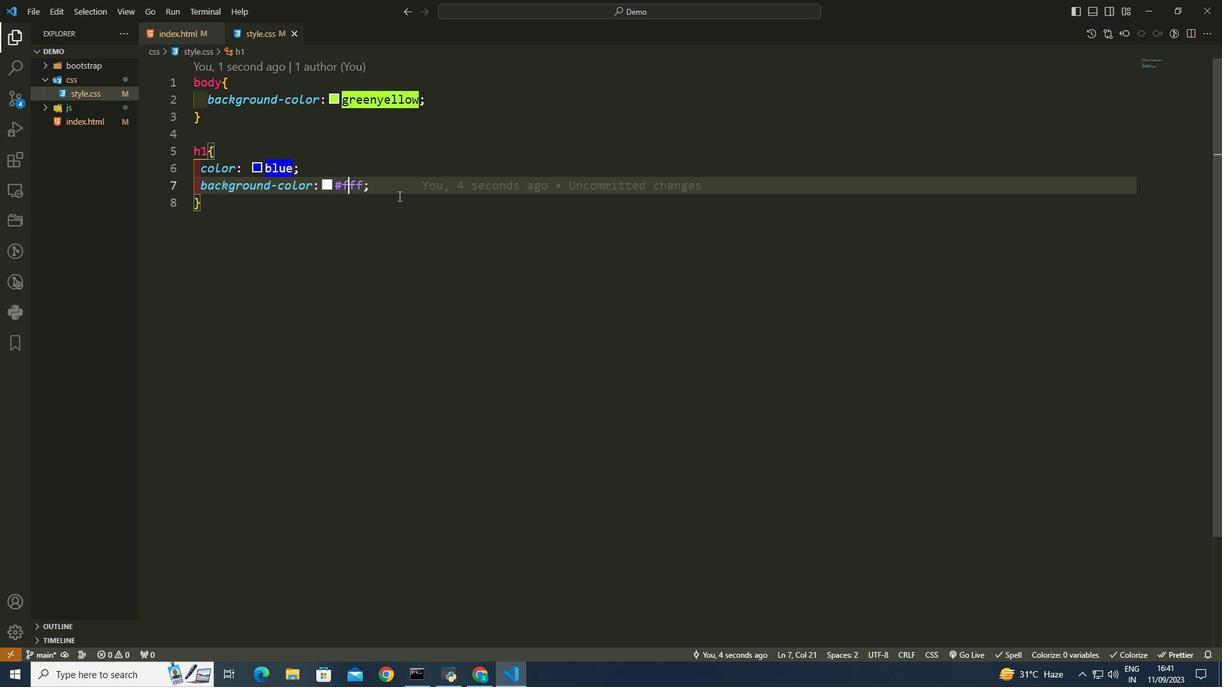 
Action: Mouse pressed left at (338, 177)
Screenshot: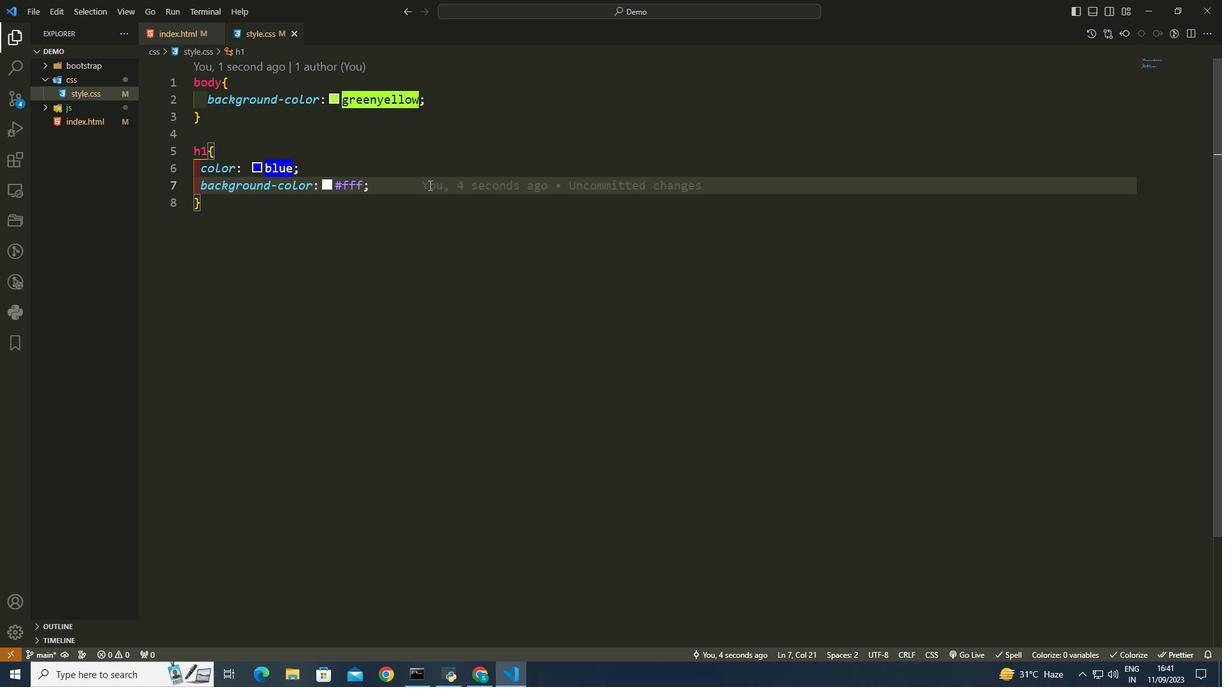 
Action: Mouse moved to (420, 175)
Screenshot: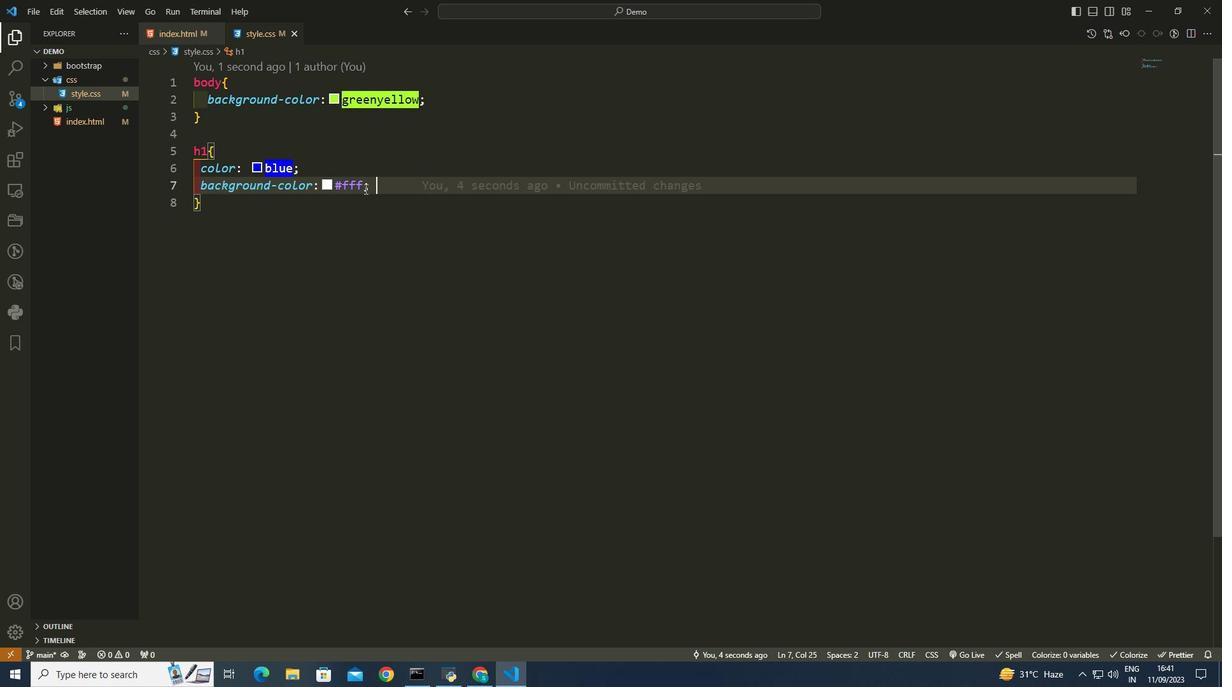 
Action: Mouse pressed left at (420, 175)
Screenshot: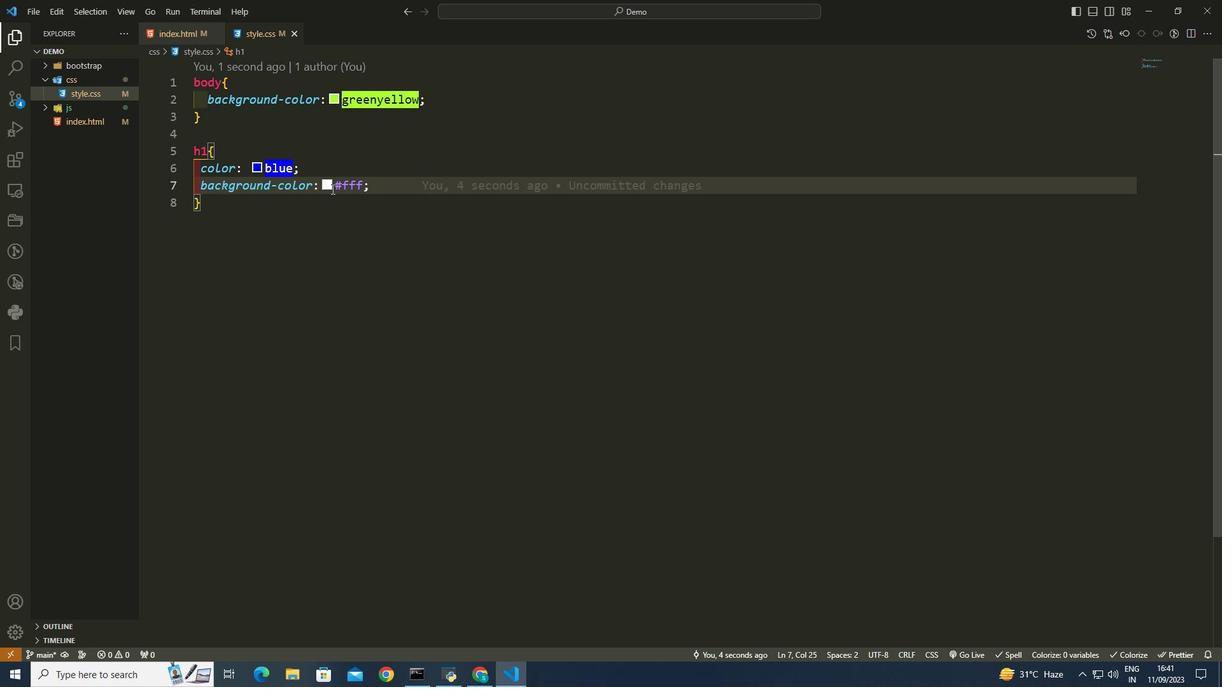 
Action: Mouse moved to (354, 177)
Screenshot: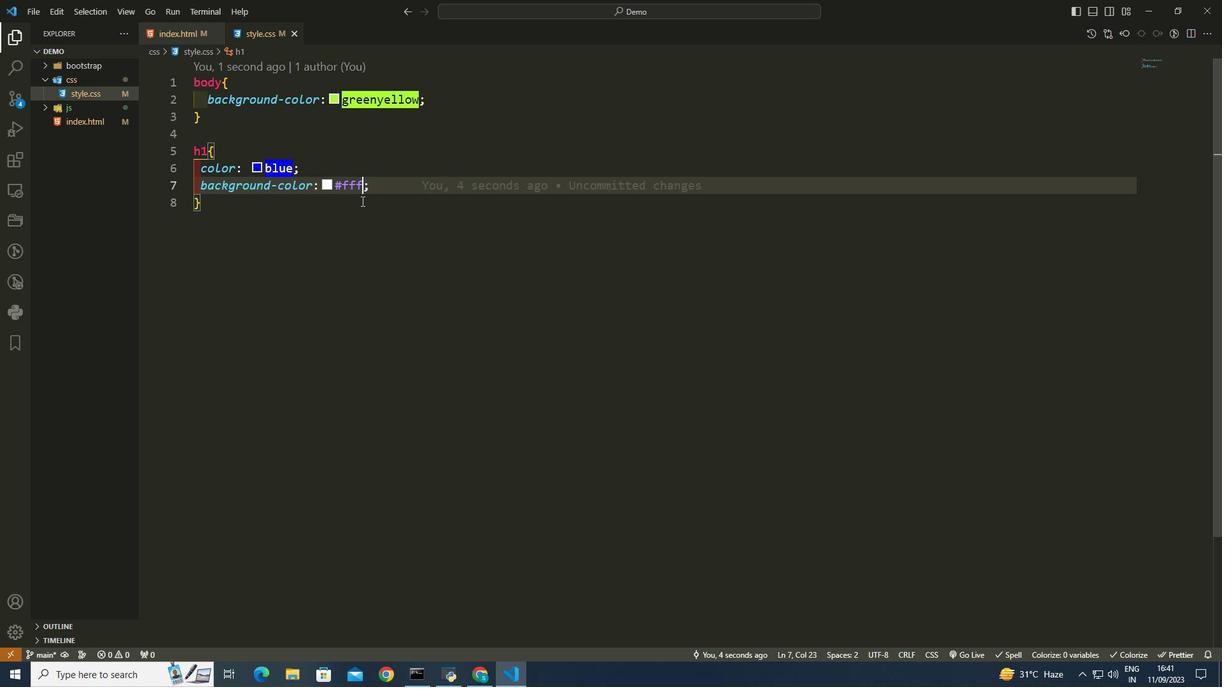 
Action: Mouse pressed left at (354, 177)
Screenshot: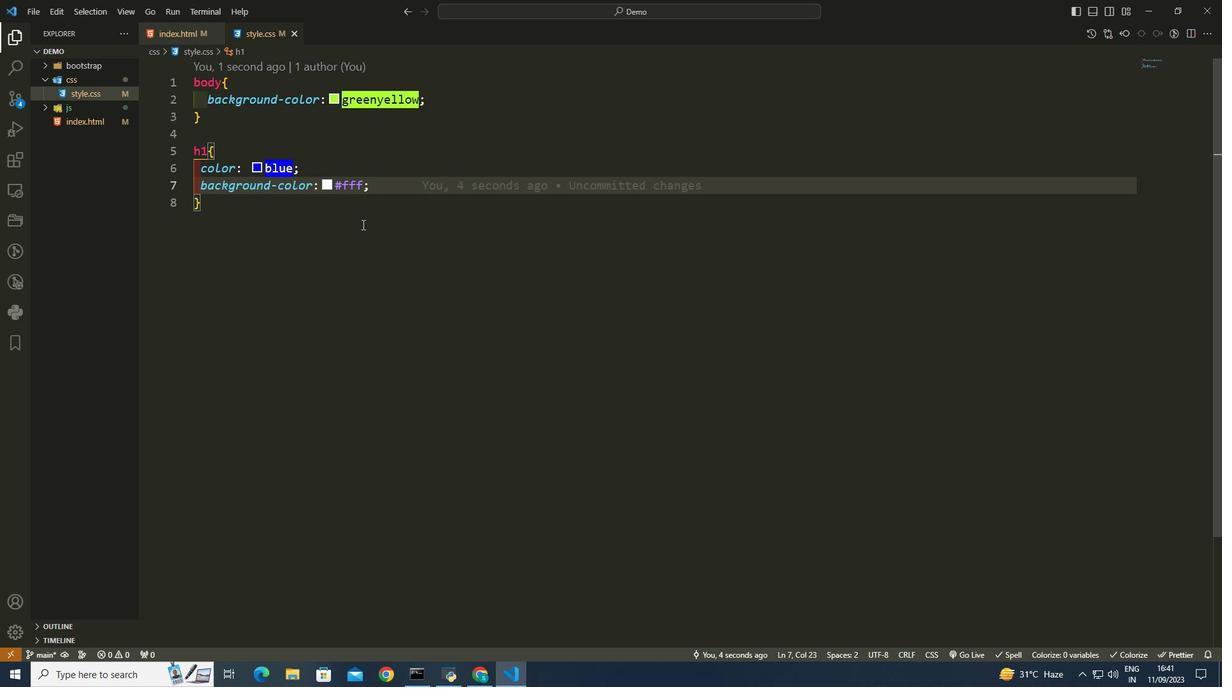 
Action: Mouse moved to (353, 215)
Screenshot: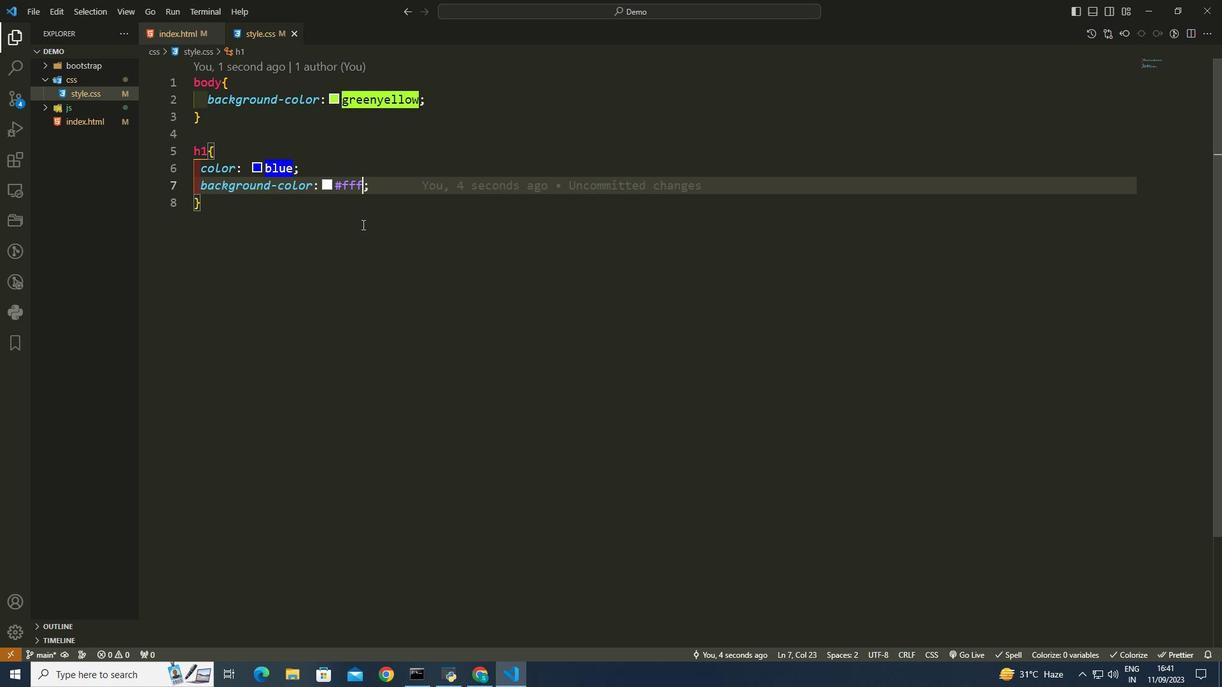 
Action: Key pressed <Key.backspace><Key.backspace><Key.backspace><Key.backspace>white
Screenshot: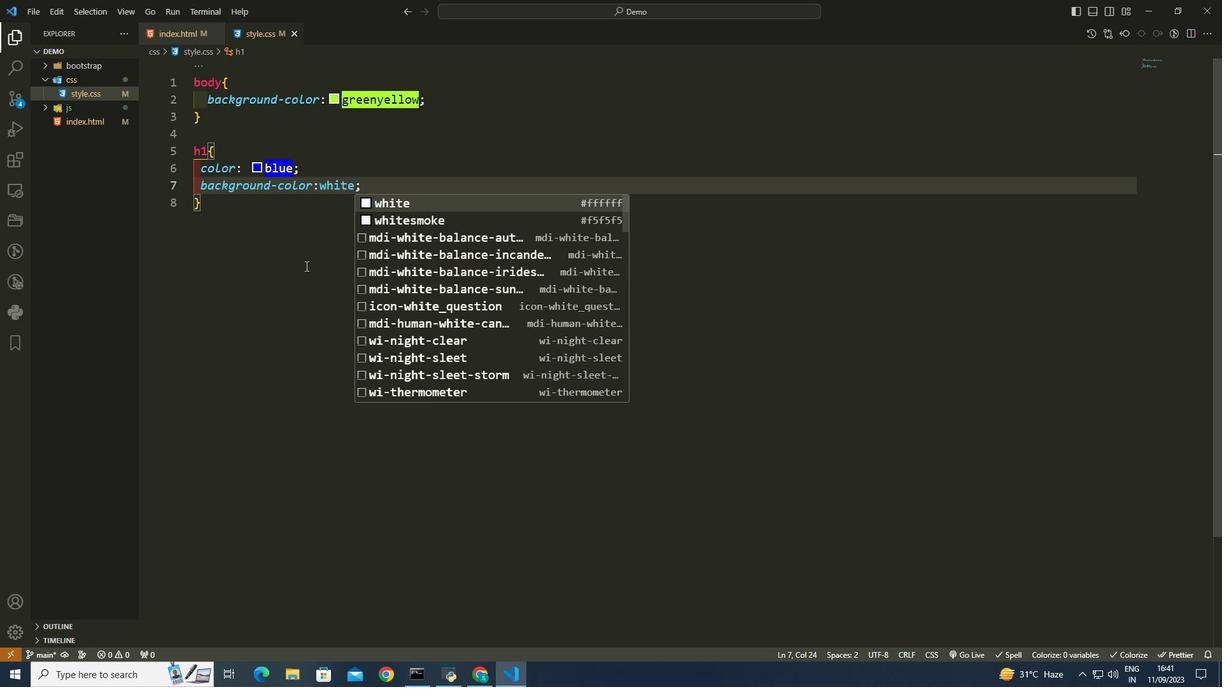 
Action: Mouse moved to (275, 237)
Screenshot: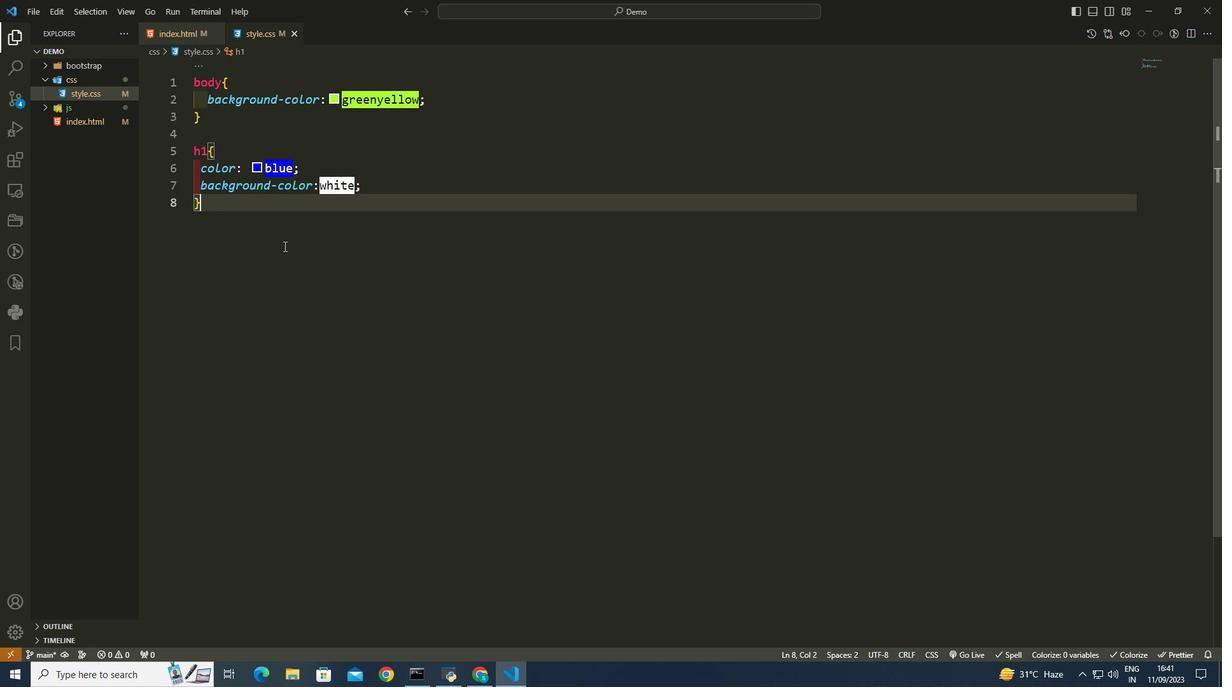 
Action: Mouse pressed left at (275, 237)
Screenshot: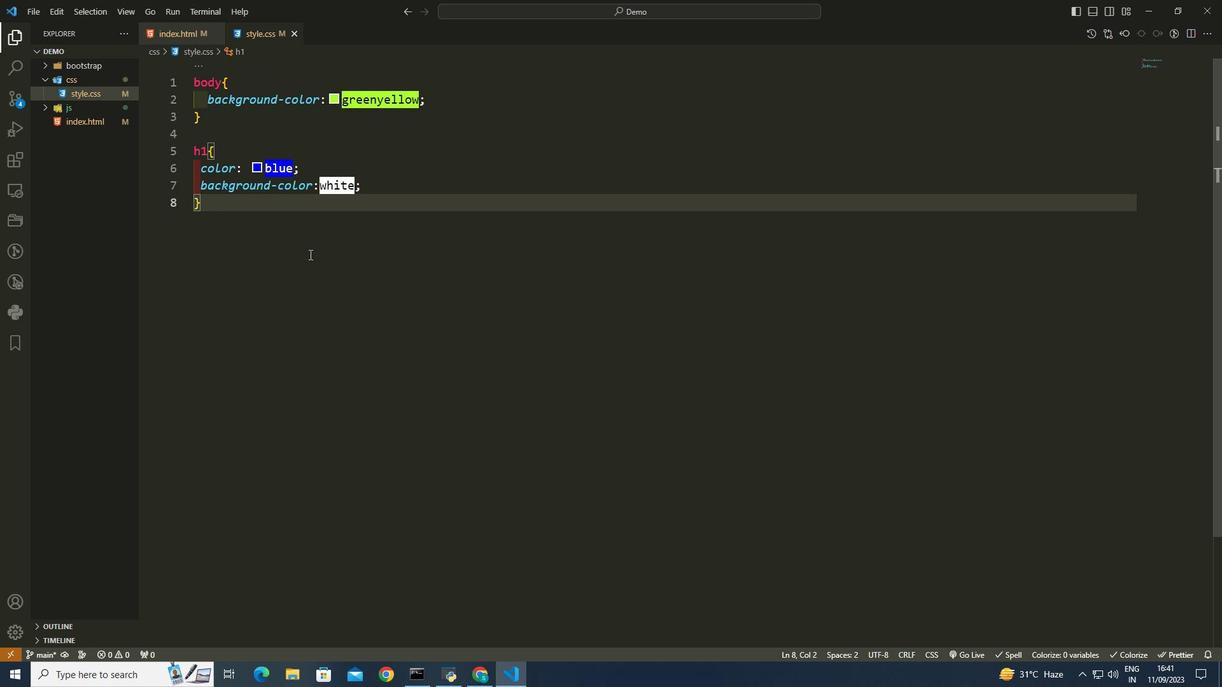 
Action: Mouse moved to (406, 290)
Screenshot: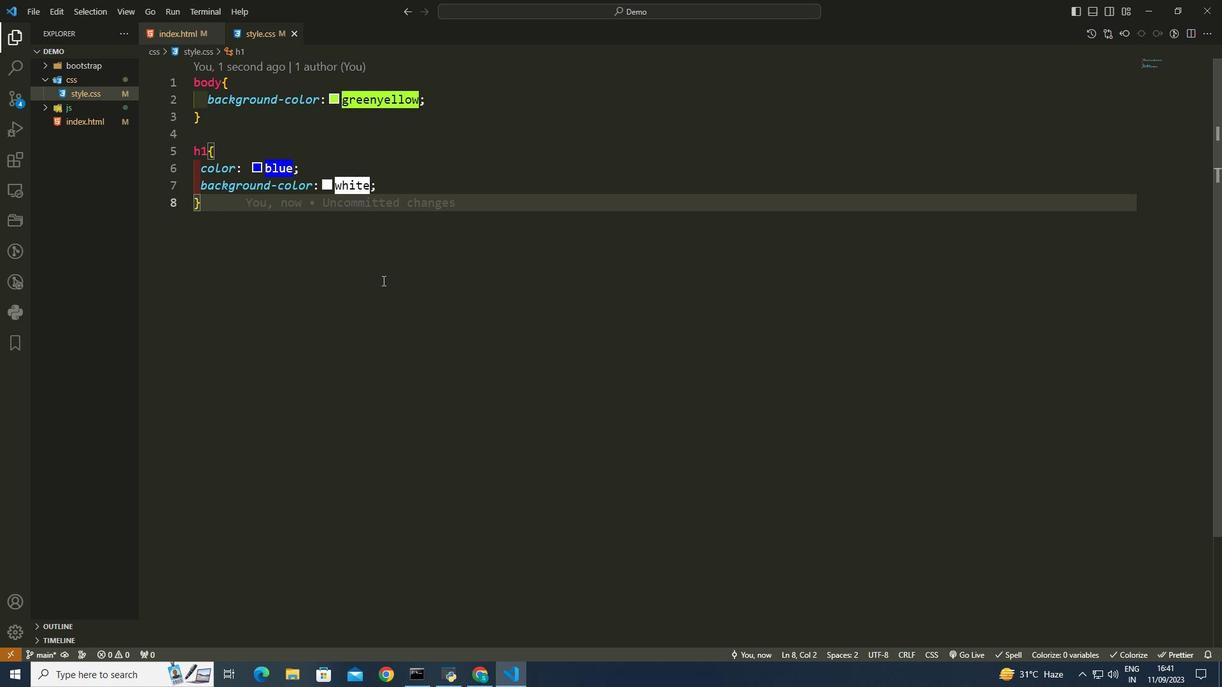
Action: Mouse pressed left at (406, 290)
Screenshot: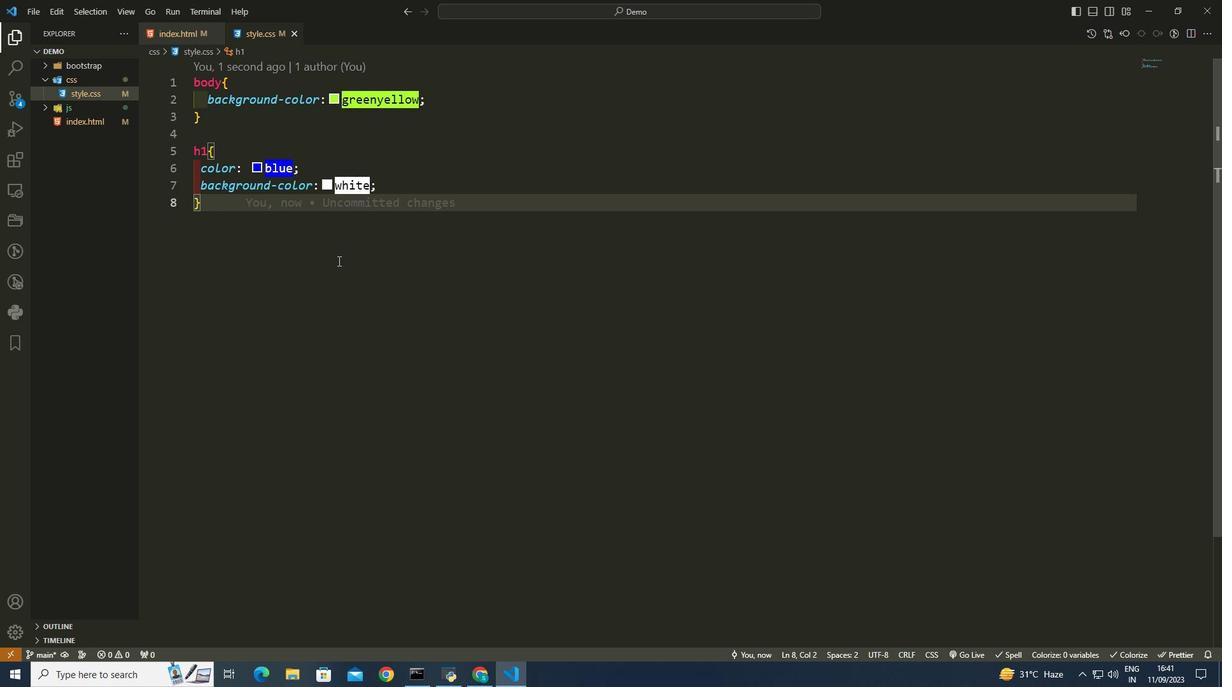 
Action: Mouse moved to (390, 171)
Screenshot: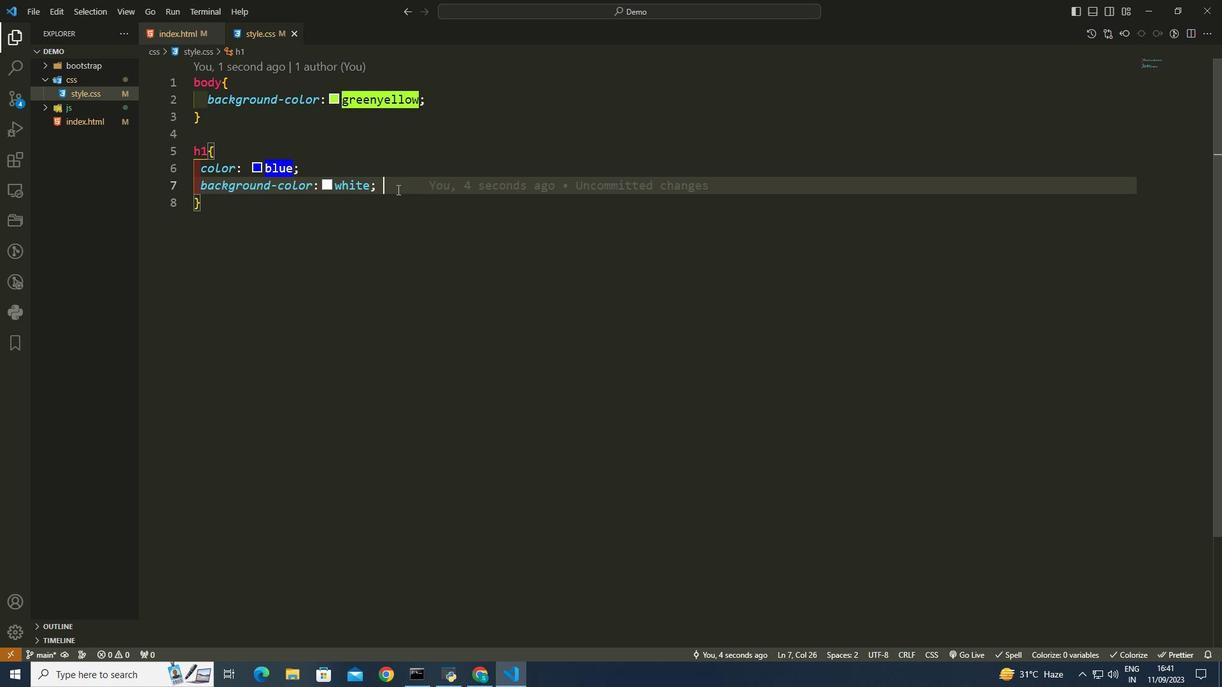 
Action: Mouse pressed left at (390, 171)
Screenshot: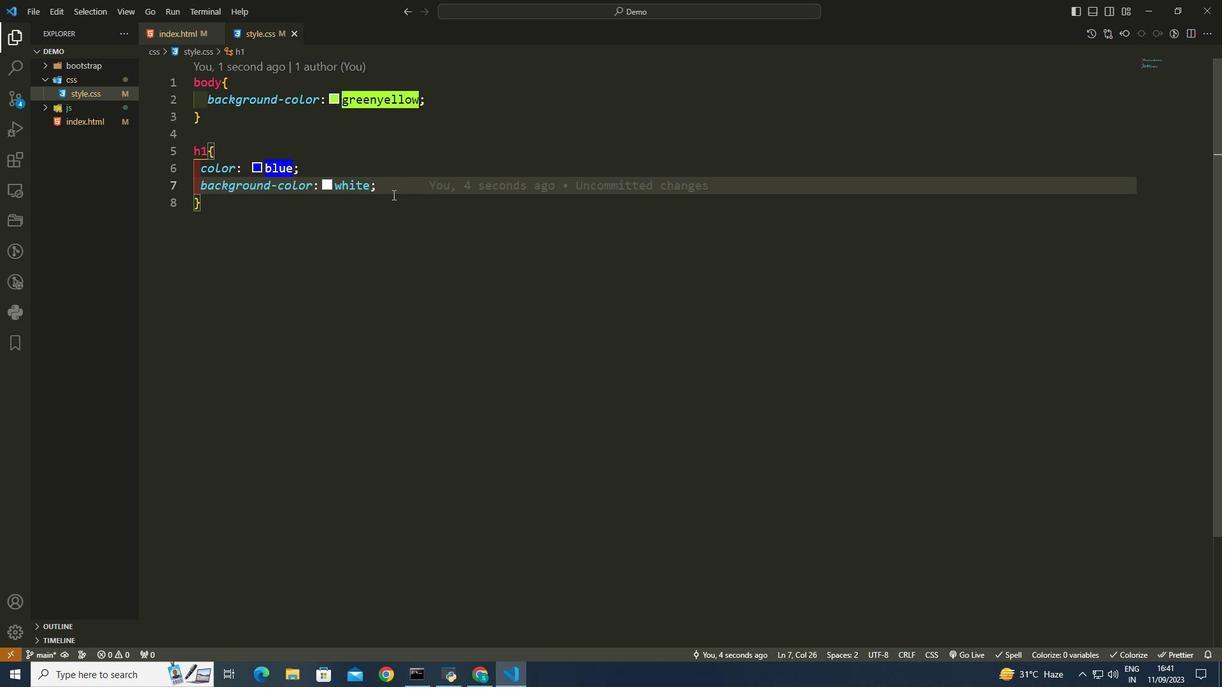 
Action: Mouse moved to (212, 197)
Screenshot: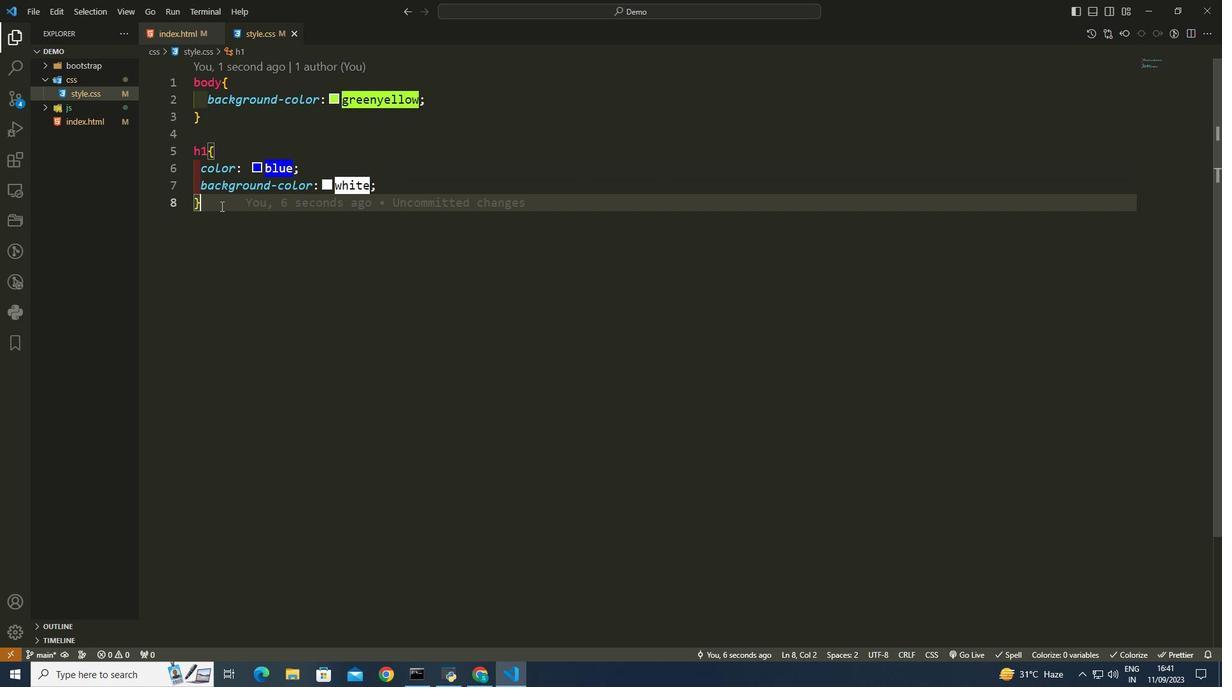 
Action: Mouse pressed left at (212, 197)
Screenshot: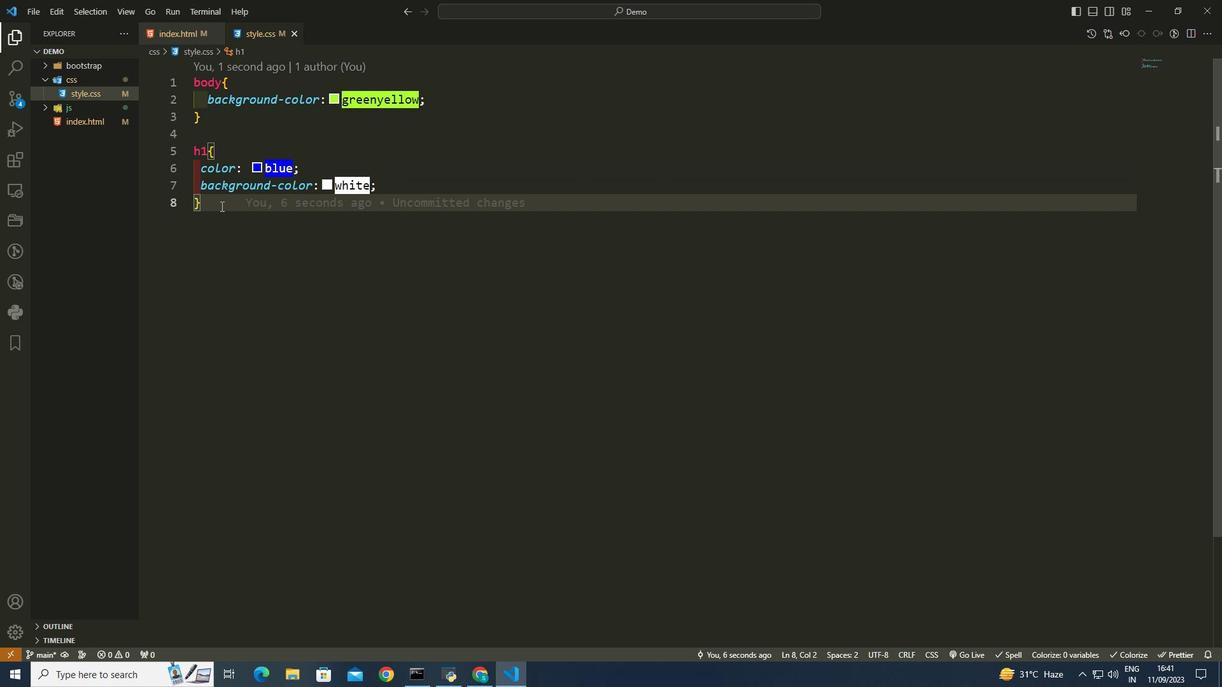 
Action: Key pressed <Key.enter><Key.enter>div<Key.shift_r>{<Key.enter>w<Key.backspace>wi<Key.enter><Key.backspace>1000<Key.backspace><Key.shift><Key.shift><Key.shift><Key.shift><Key.shift><Key.shift><Key.shift><Key.shift><Key.shift><Key.shift><Key.shift><Key.shift><Key.shift><Key.shift><Key.shift><Key.shift><Key.shift><Key.shift>%<Key.enter><Key.right><Key.enter>he<Key.enter><Key.backspace>20p<Key.backspace>0px<Key.right><Key.enter>back<Key.enter>
Screenshot: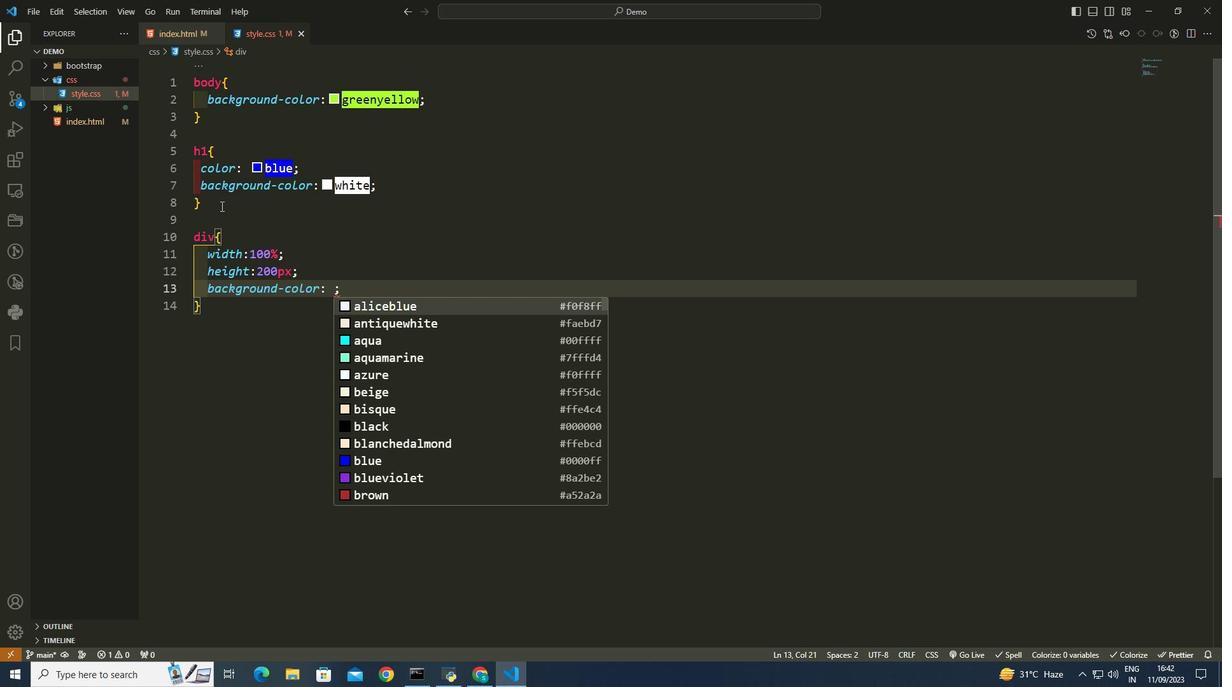 
Action: Mouse moved to (382, 351)
Screenshot: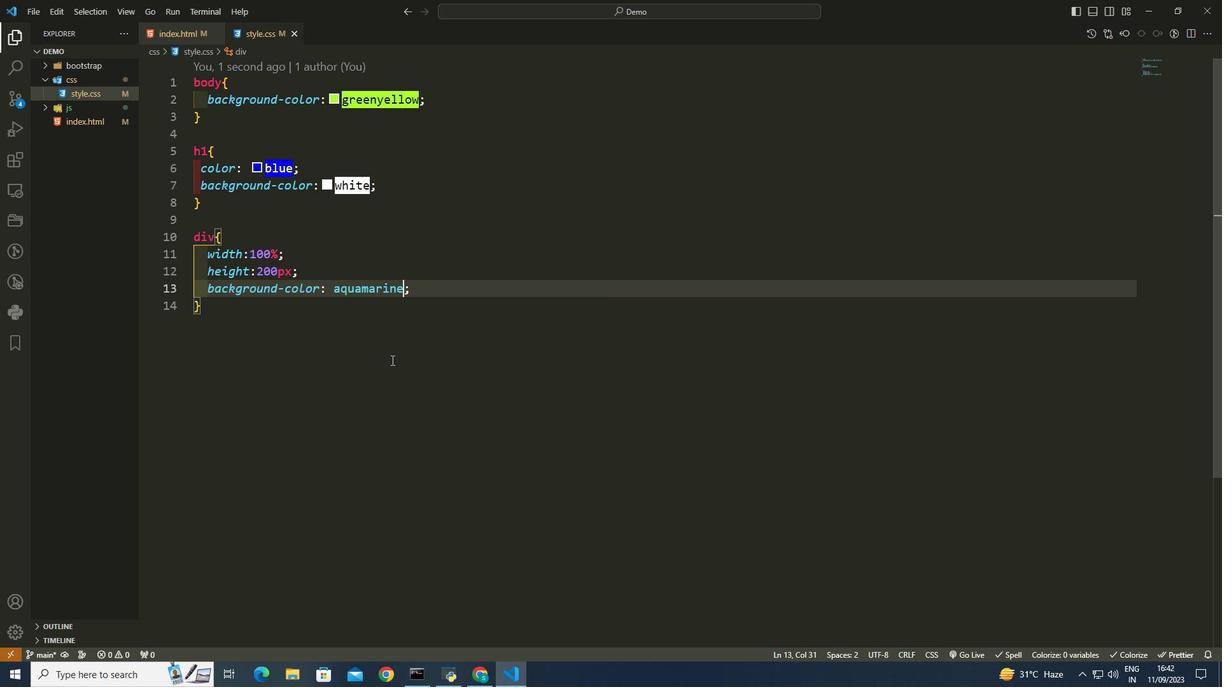 
Action: Mouse pressed left at (382, 351)
Screenshot: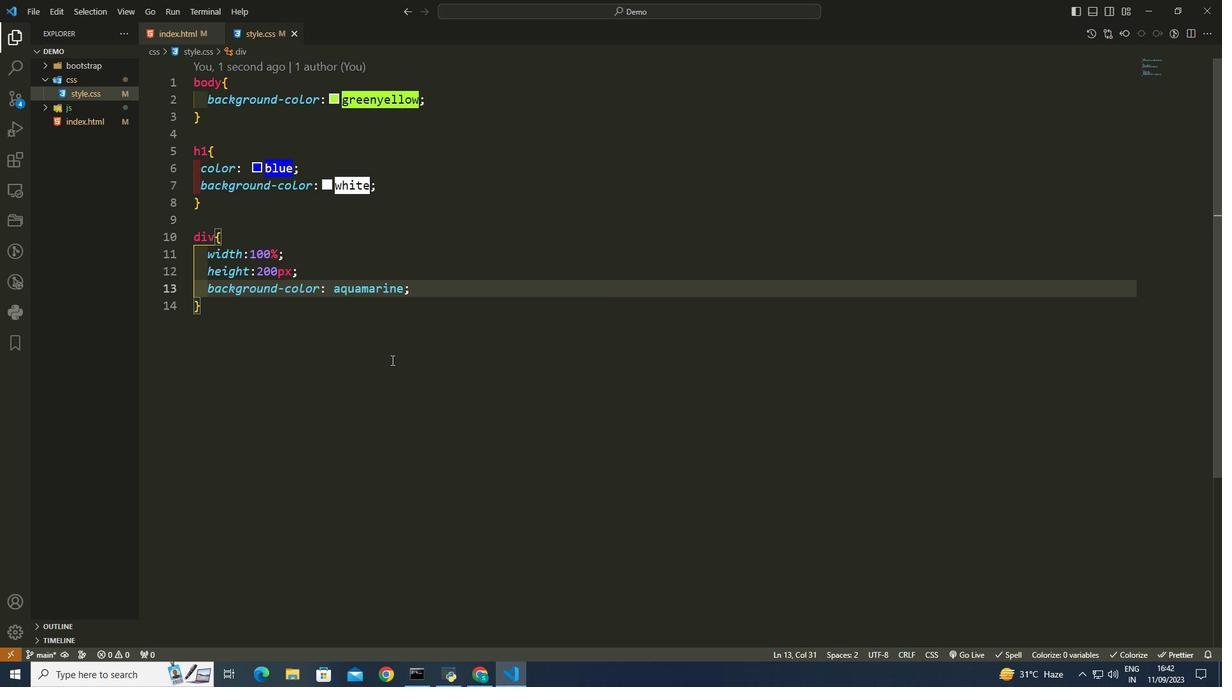 
Action: Mouse moved to (385, 375)
Screenshot: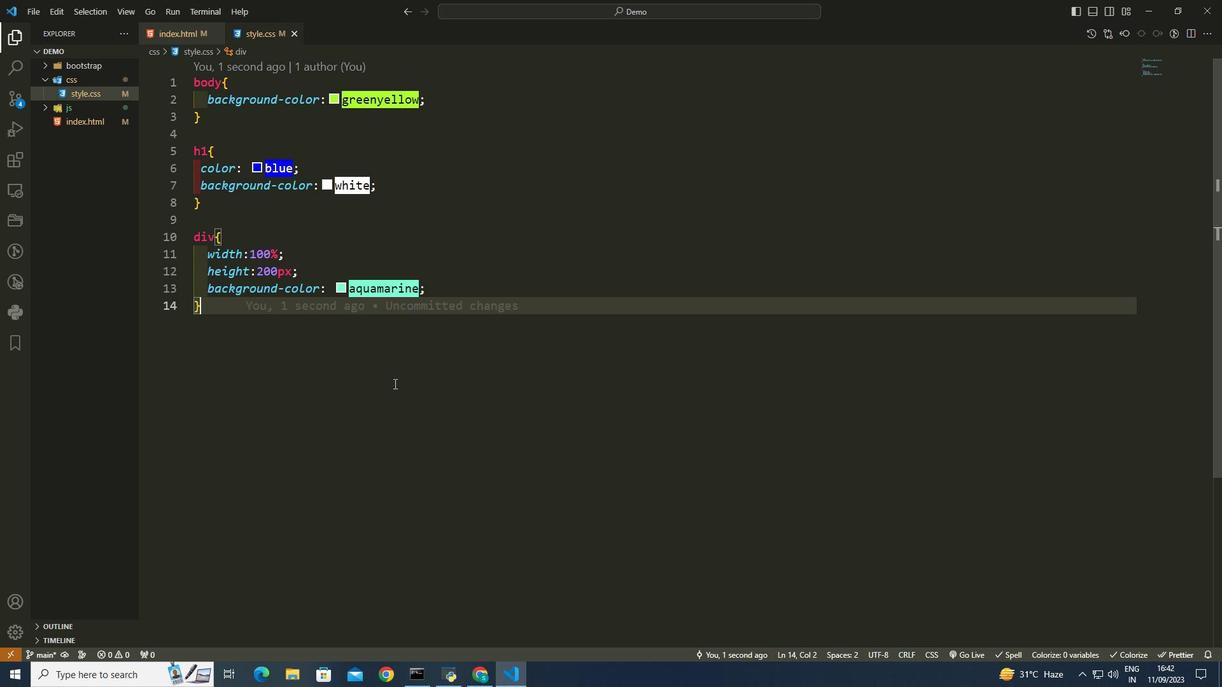 
Action: Mouse pressed left at (385, 375)
Screenshot: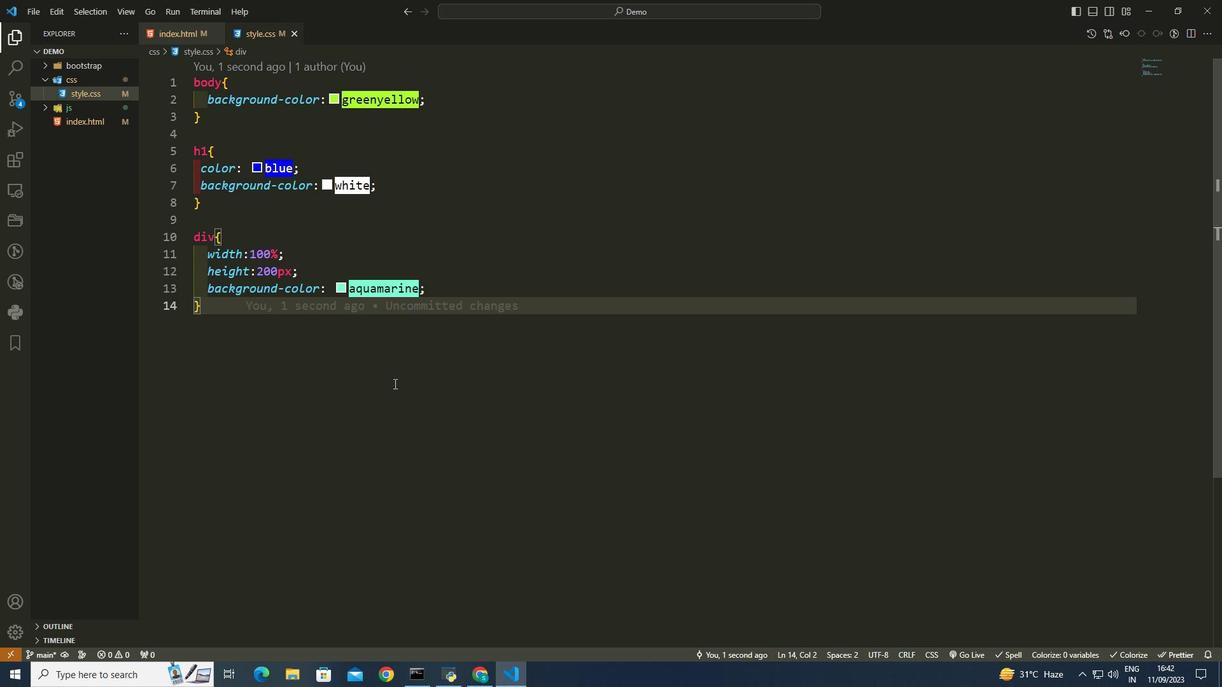 
Action: Mouse moved to (306, 387)
Screenshot: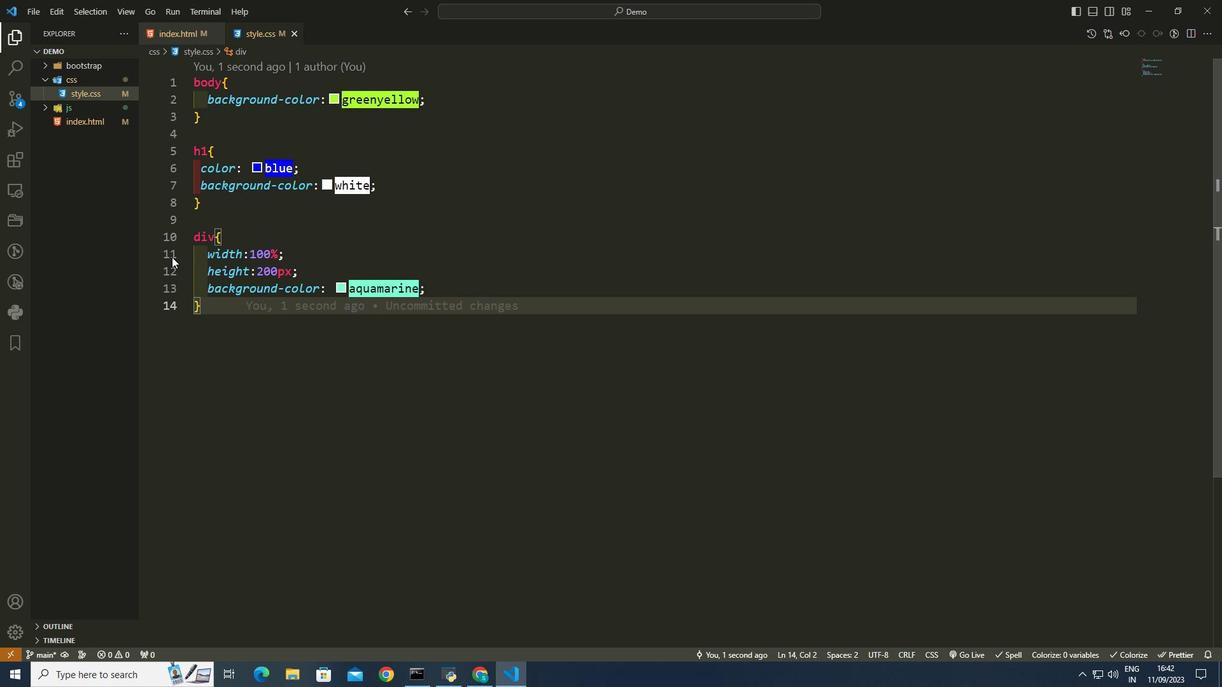 
Action: Mouse pressed left at (306, 387)
Screenshot: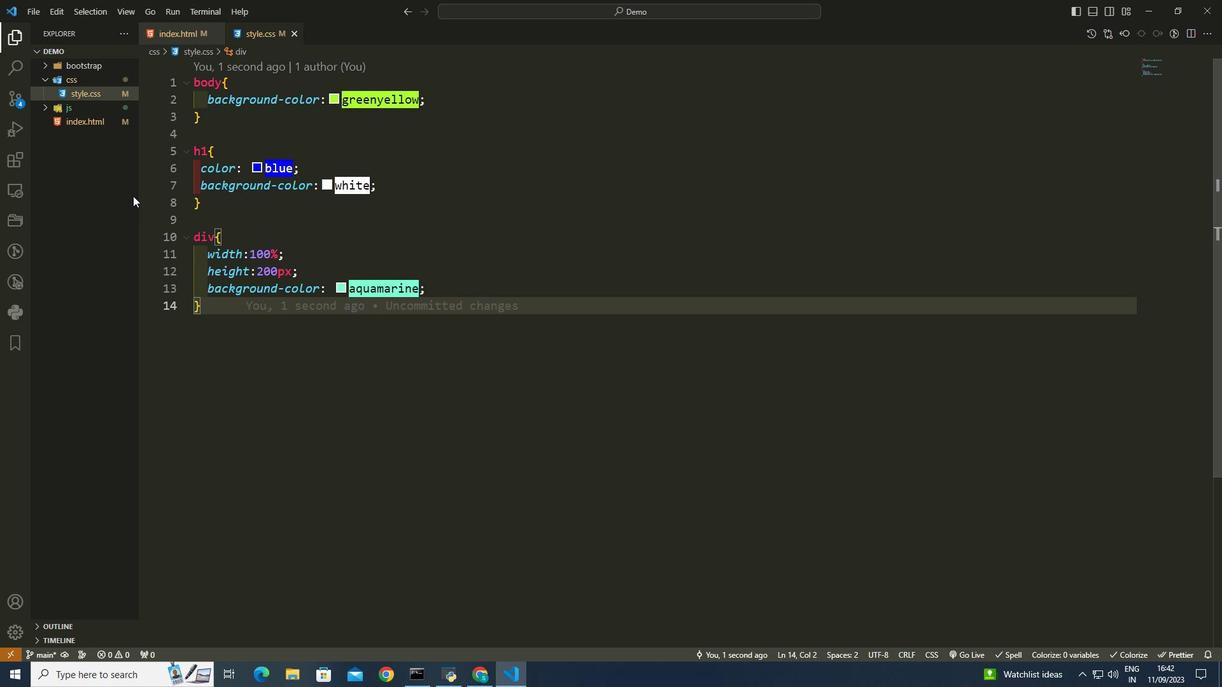 
Action: Mouse moved to (89, 113)
Screenshot: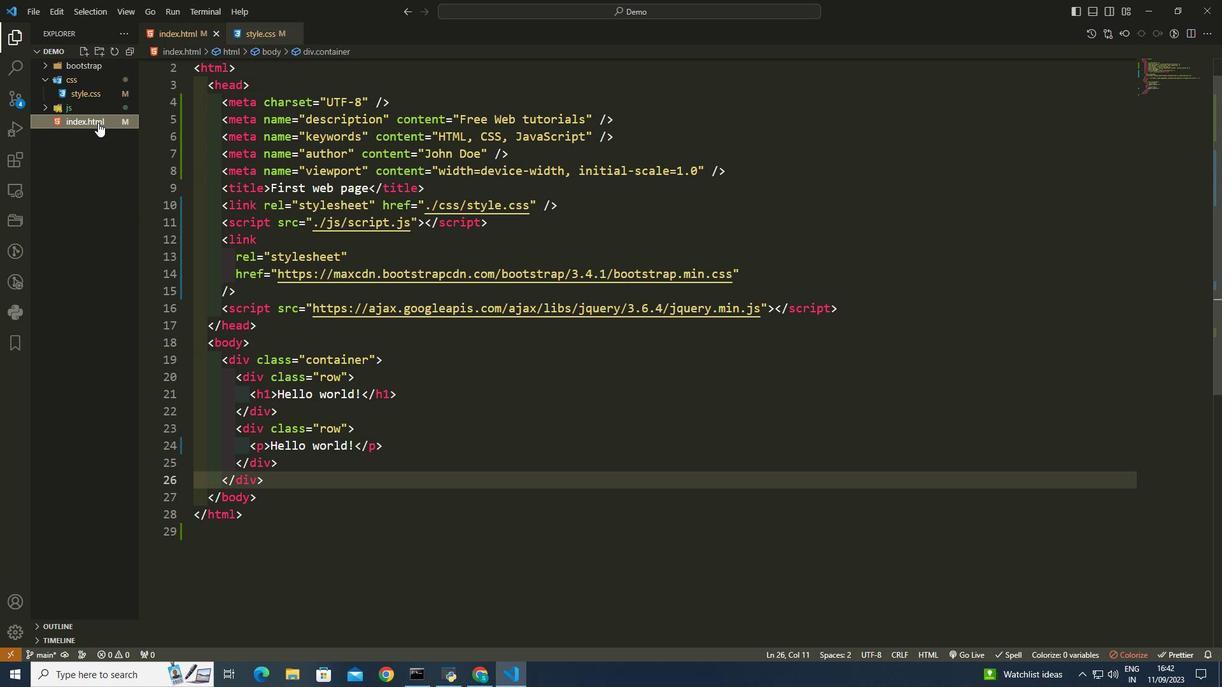 
Action: Mouse pressed left at (89, 113)
Screenshot: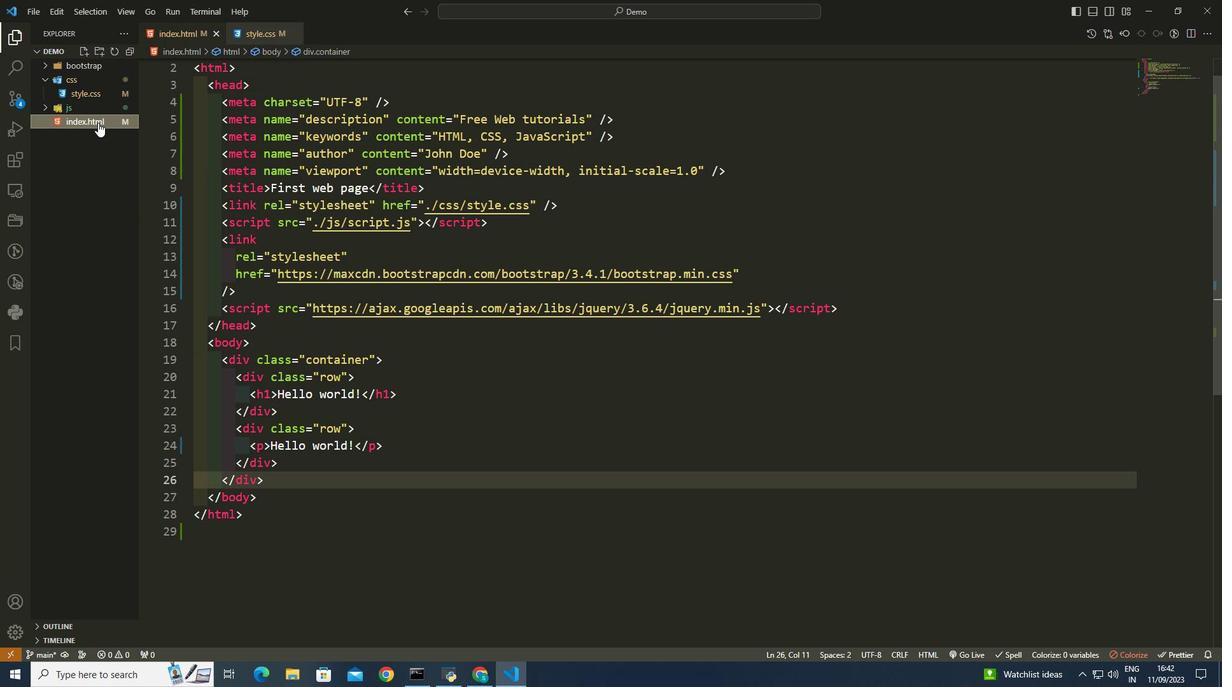 
Action: Mouse moved to (438, 362)
Screenshot: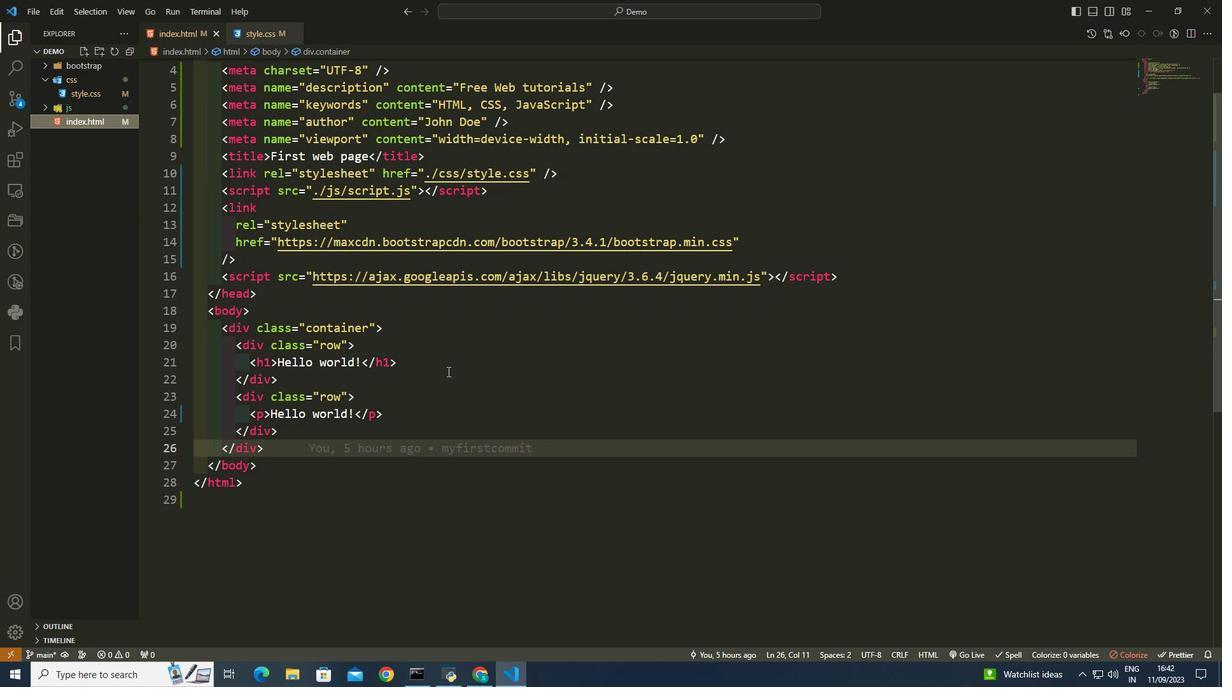
Action: Mouse scrolled (438, 362) with delta (0, 0)
Screenshot: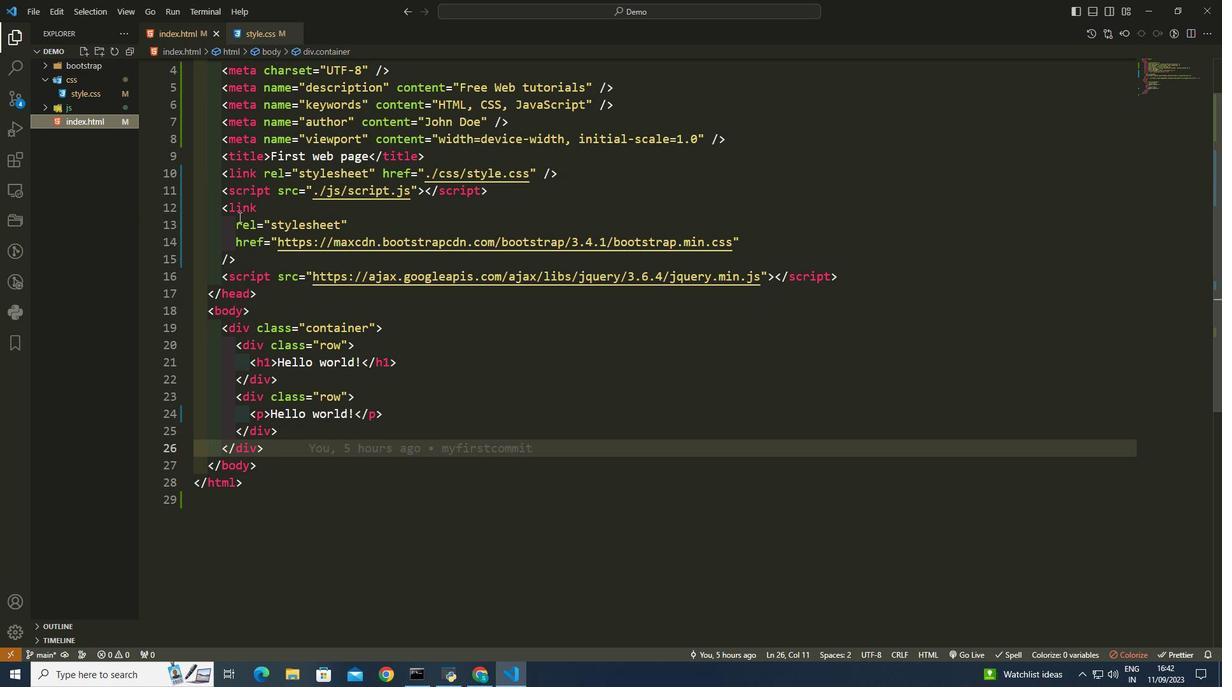 
Action: Mouse moved to (73, 82)
Screenshot: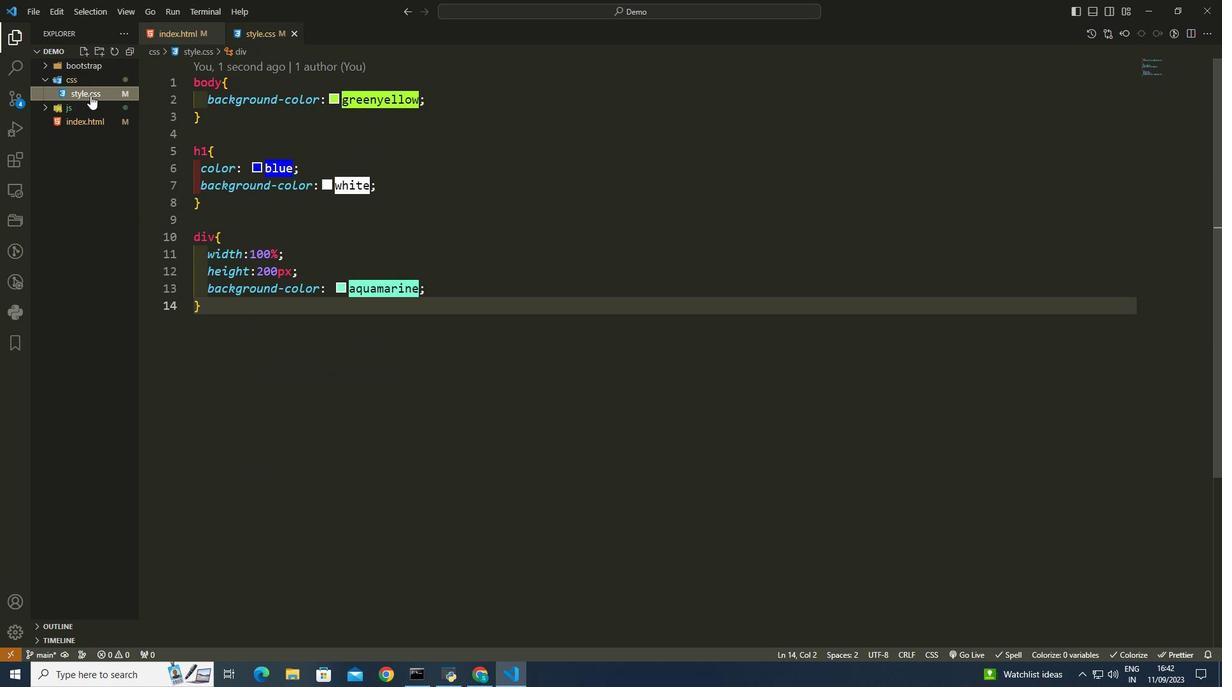 
Action: Mouse pressed left at (73, 82)
Screenshot: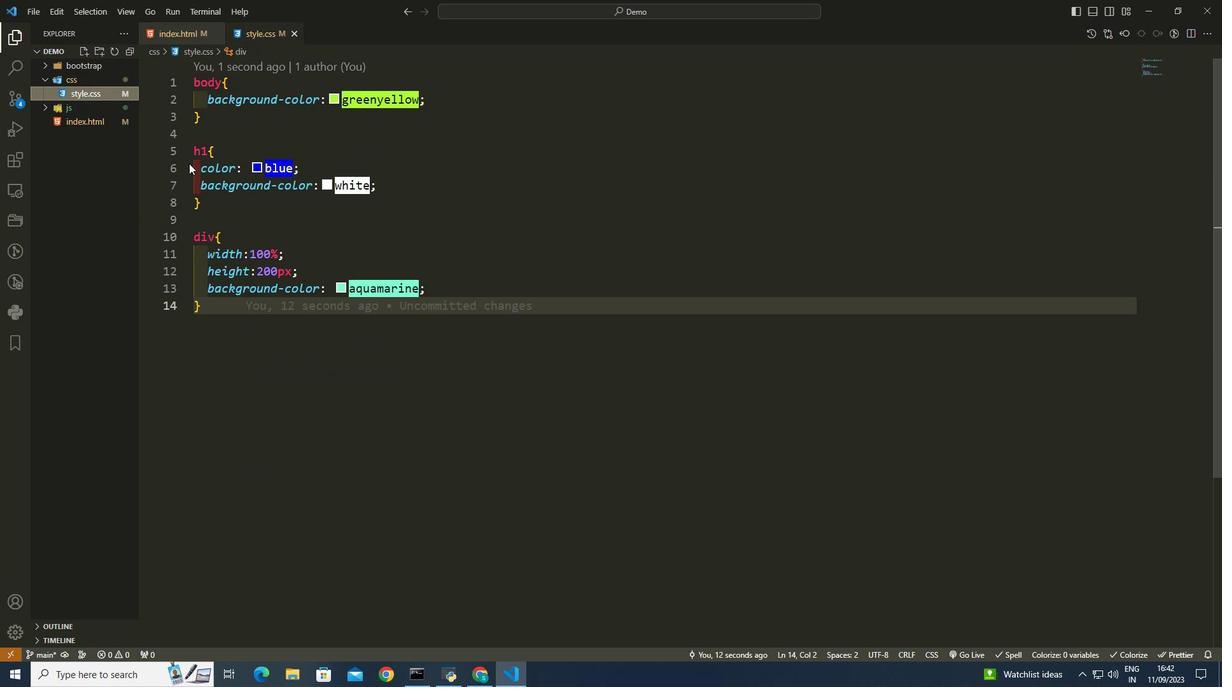
Action: Mouse moved to (479, 227)
Screenshot: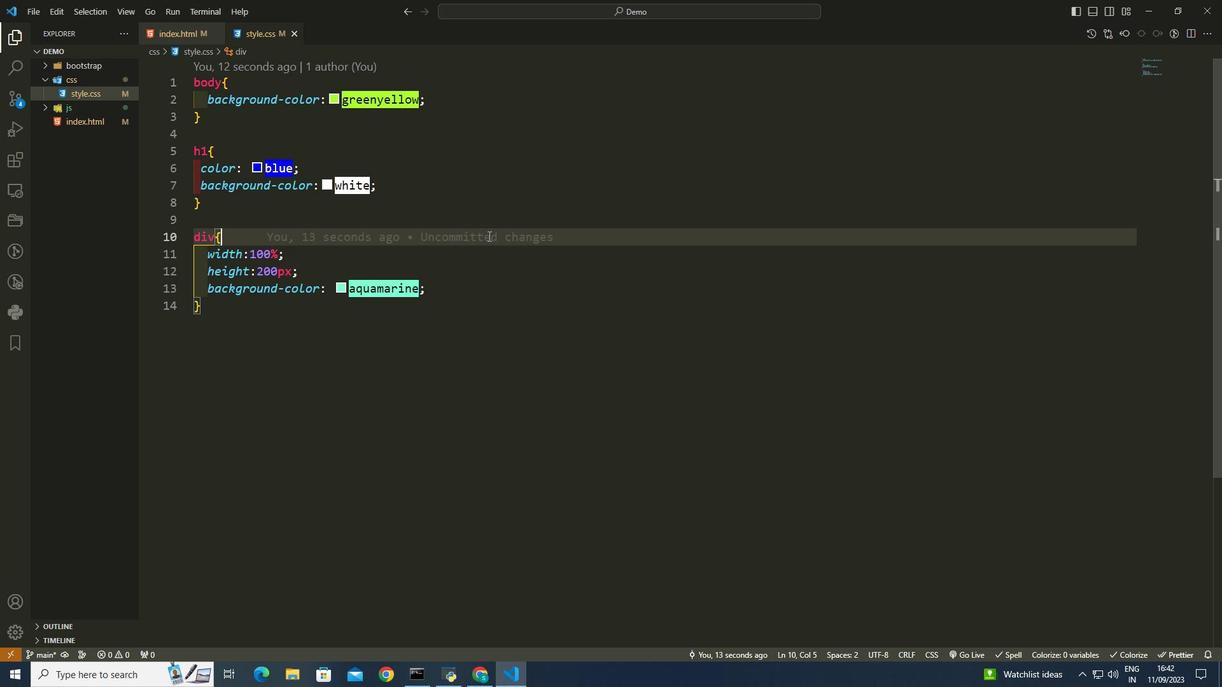 
Action: Mouse pressed left at (479, 227)
Screenshot: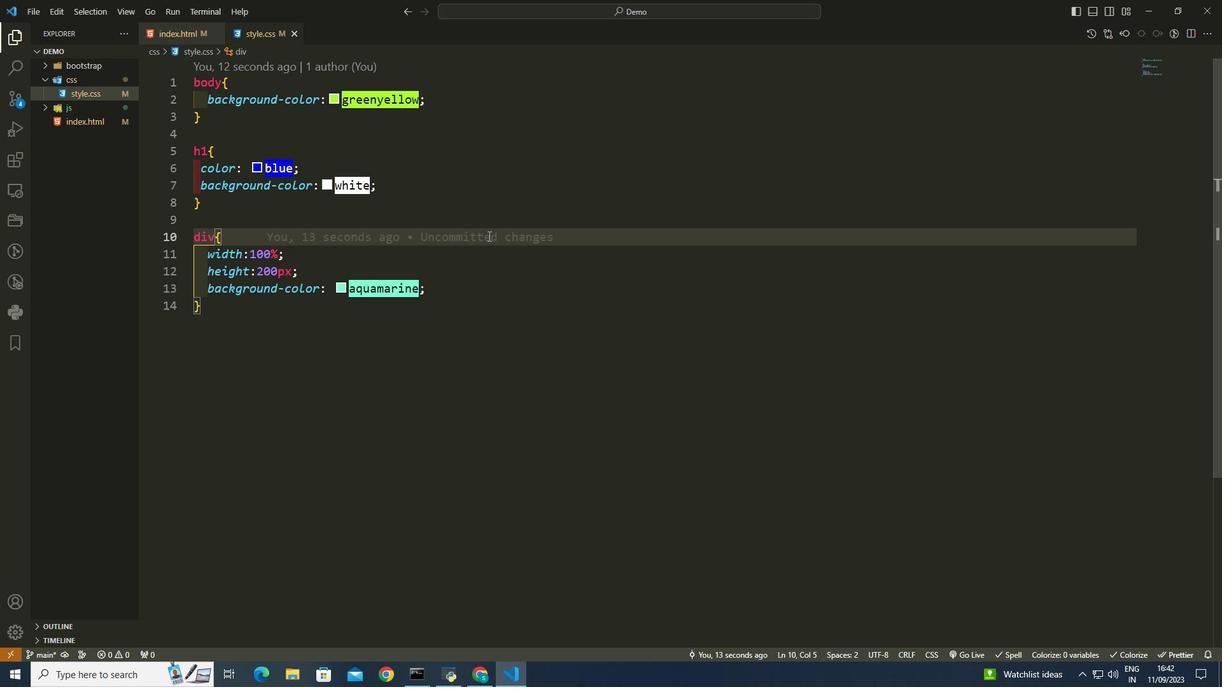 
Action: Key pressed ctrl+S<'\x13'>
Screenshot: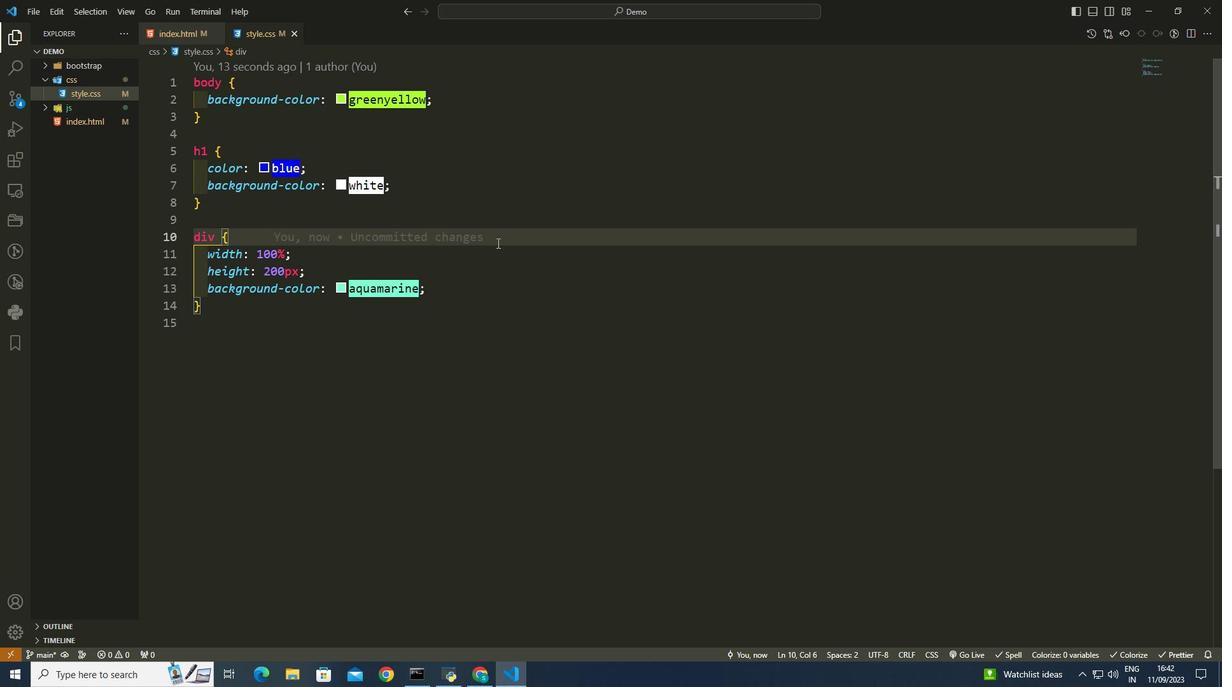 
Action: Mouse moved to (356, 203)
Screenshot: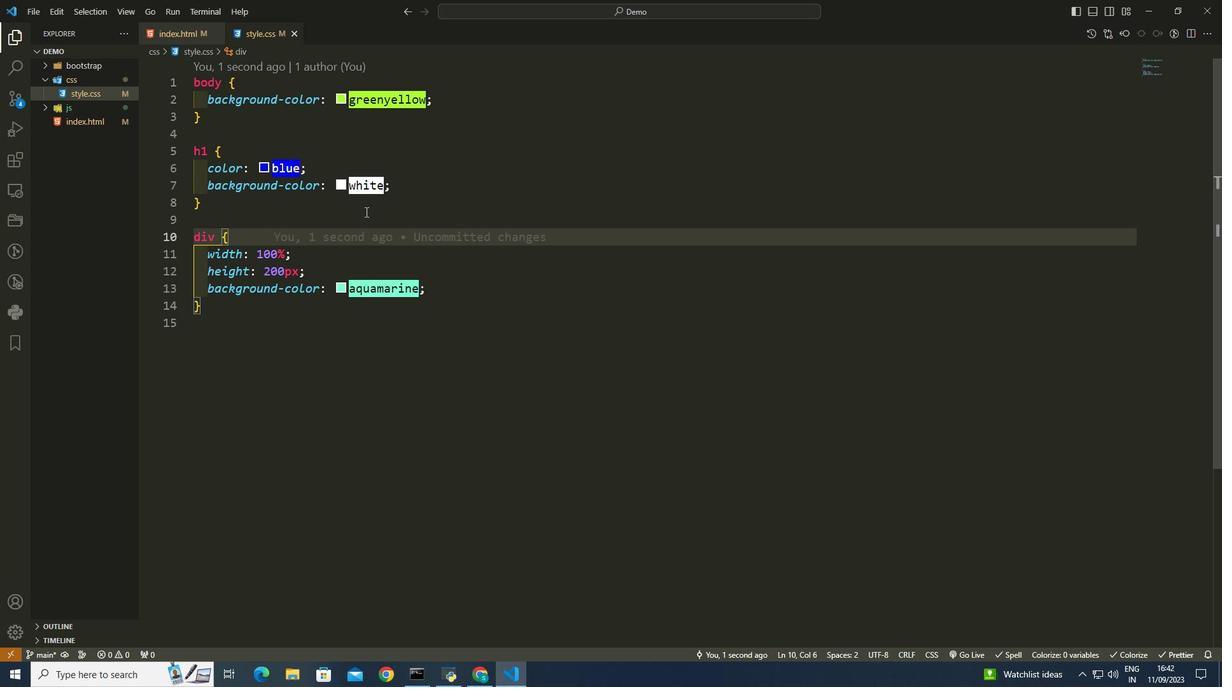 
